 Task: Find connections with filter location Blackburn with filter topic #WebsiteDesignwith filter profile language Potuguese with filter current company Porsche India with filter school Vignan's University with filter industry Technology, Information and Internet with filter service category Nonprofit Consulting with filter keywords title Manufacturing Assembler
Action: Mouse moved to (625, 78)
Screenshot: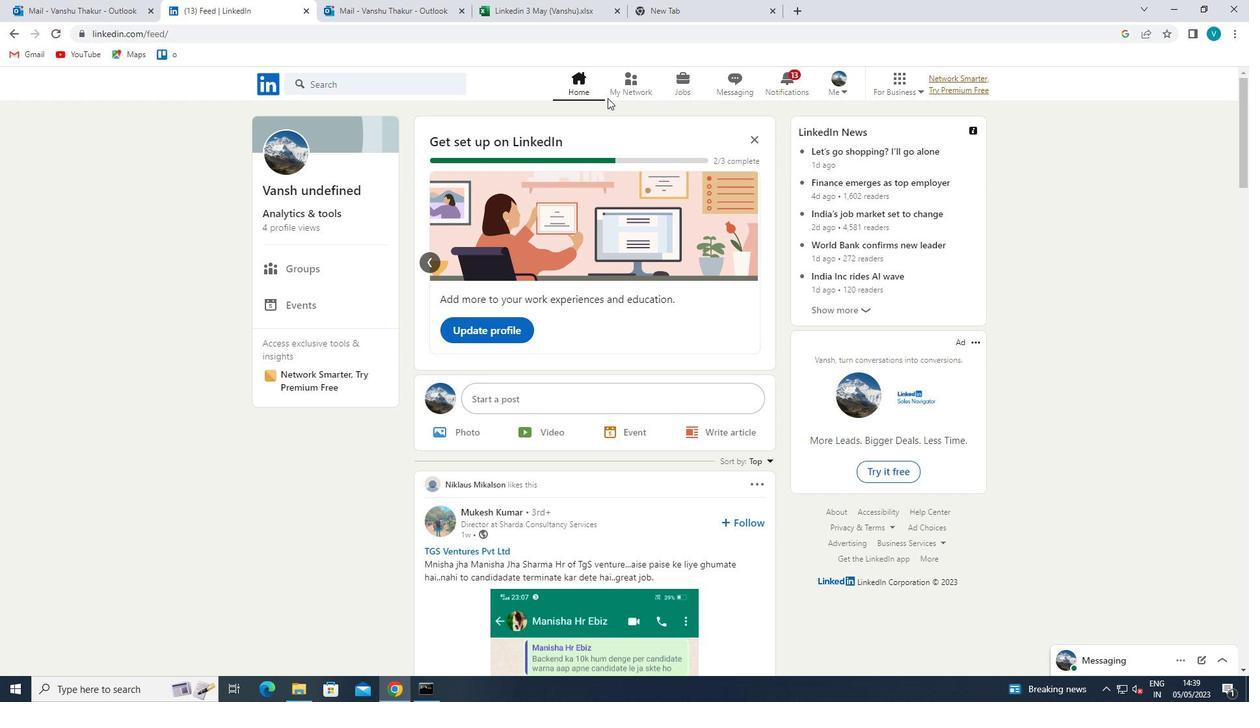 
Action: Mouse pressed left at (625, 78)
Screenshot: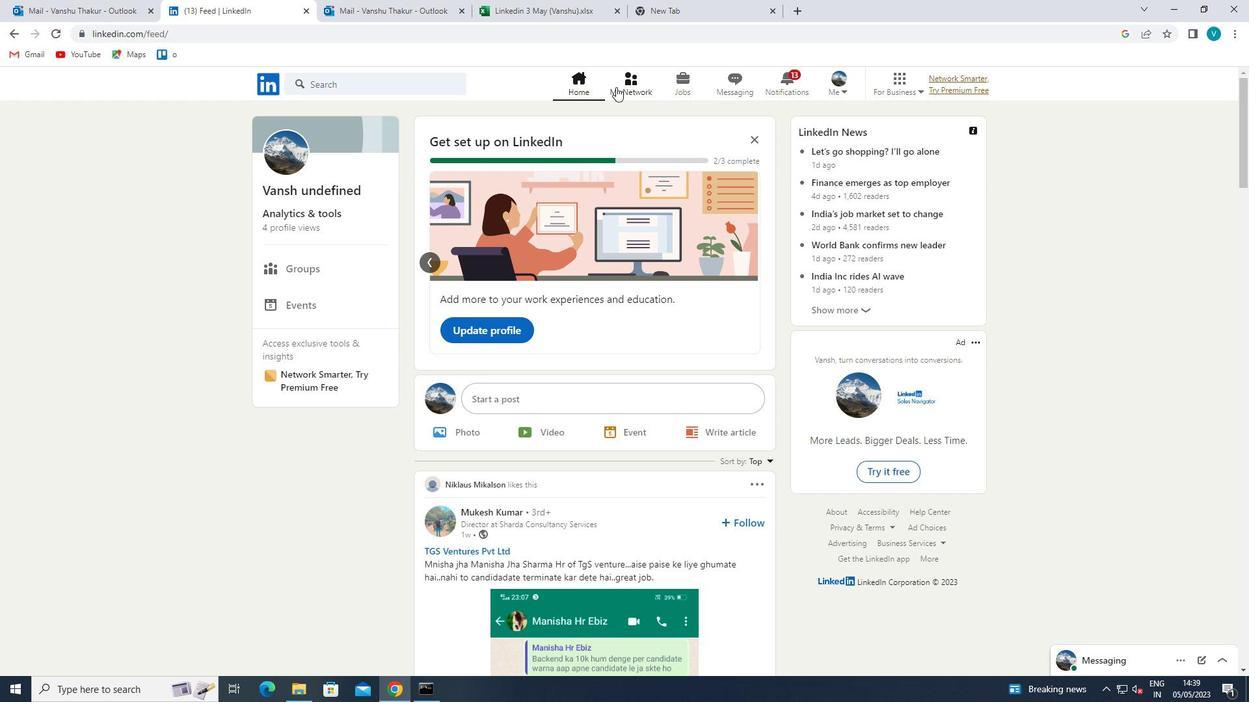 
Action: Mouse moved to (334, 160)
Screenshot: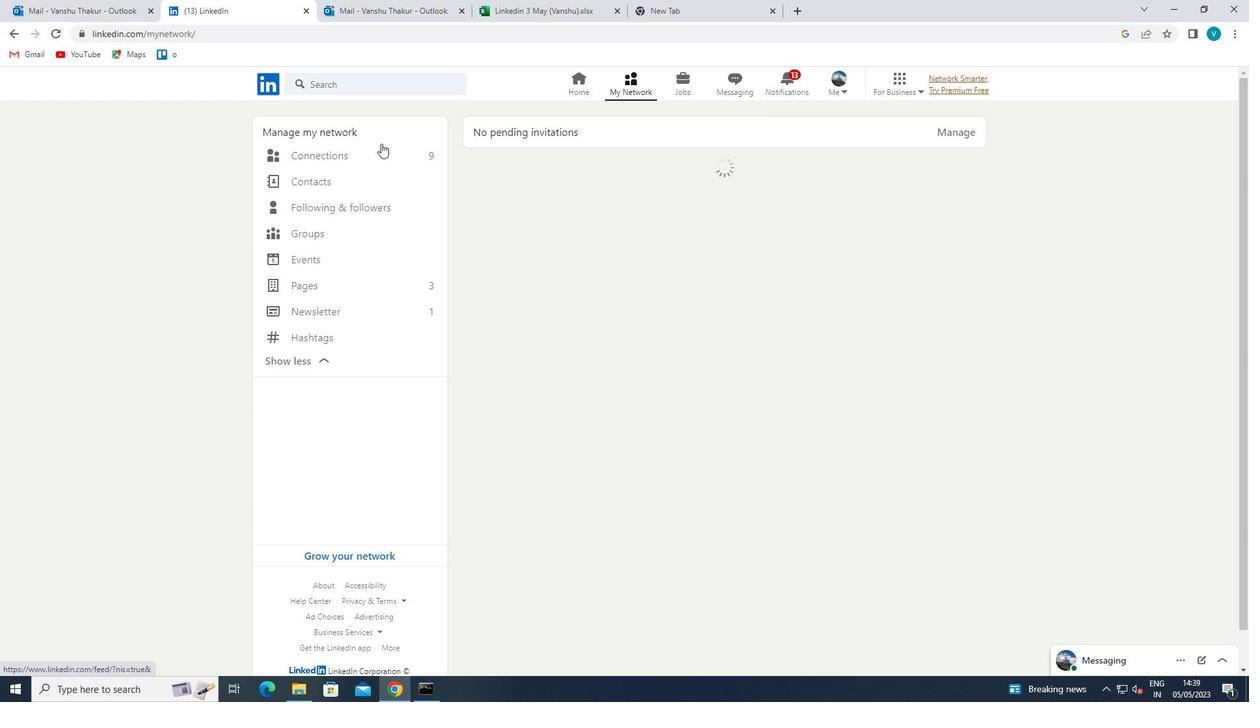 
Action: Mouse pressed left at (334, 160)
Screenshot: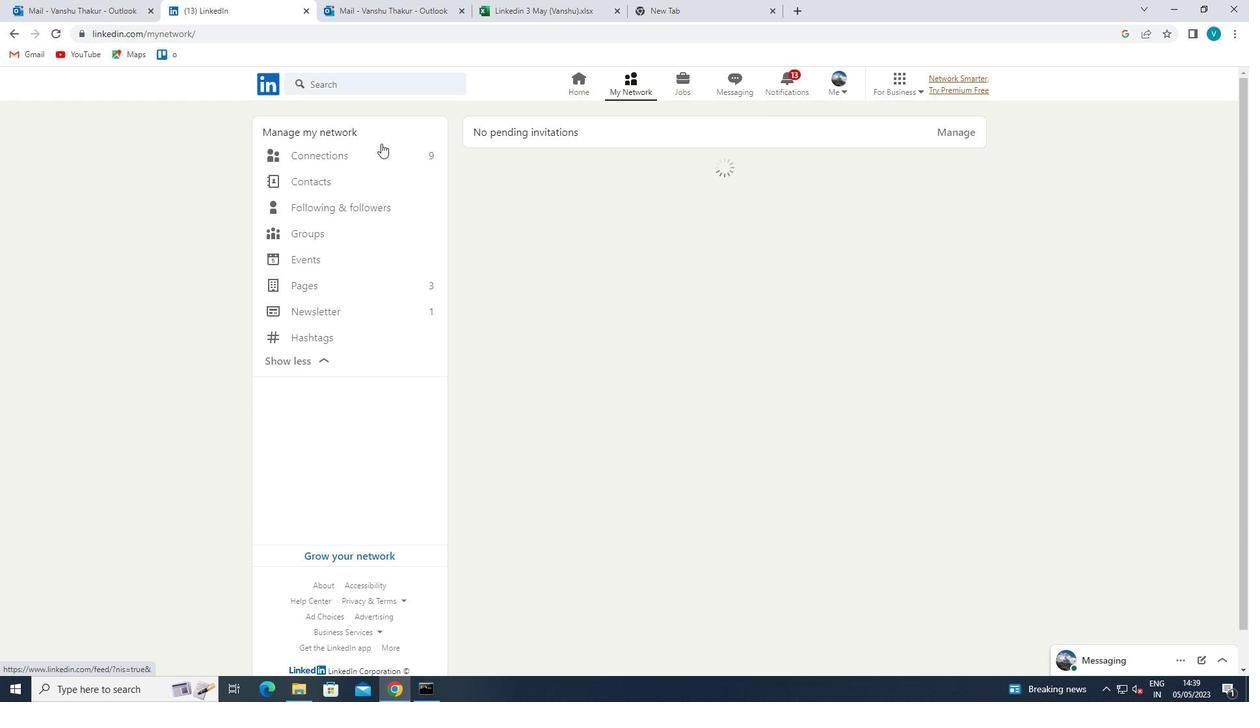 
Action: Mouse moved to (719, 161)
Screenshot: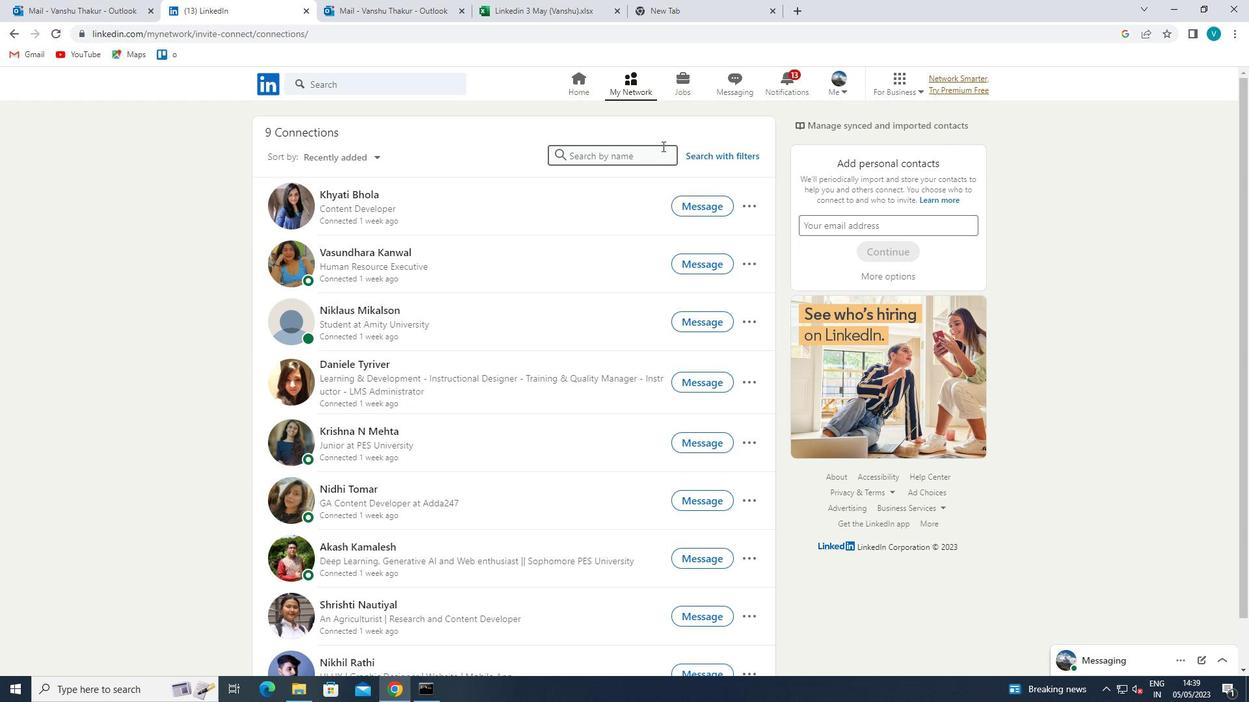 
Action: Mouse pressed left at (719, 161)
Screenshot: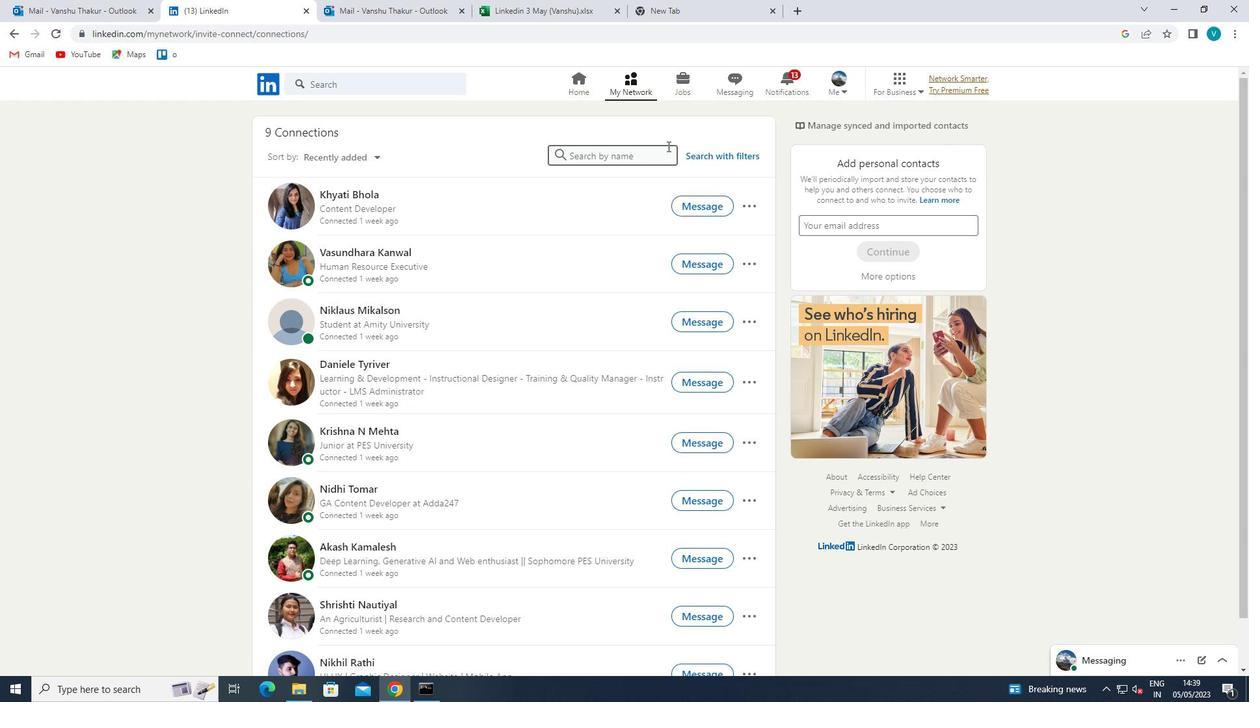 
Action: Mouse moved to (633, 121)
Screenshot: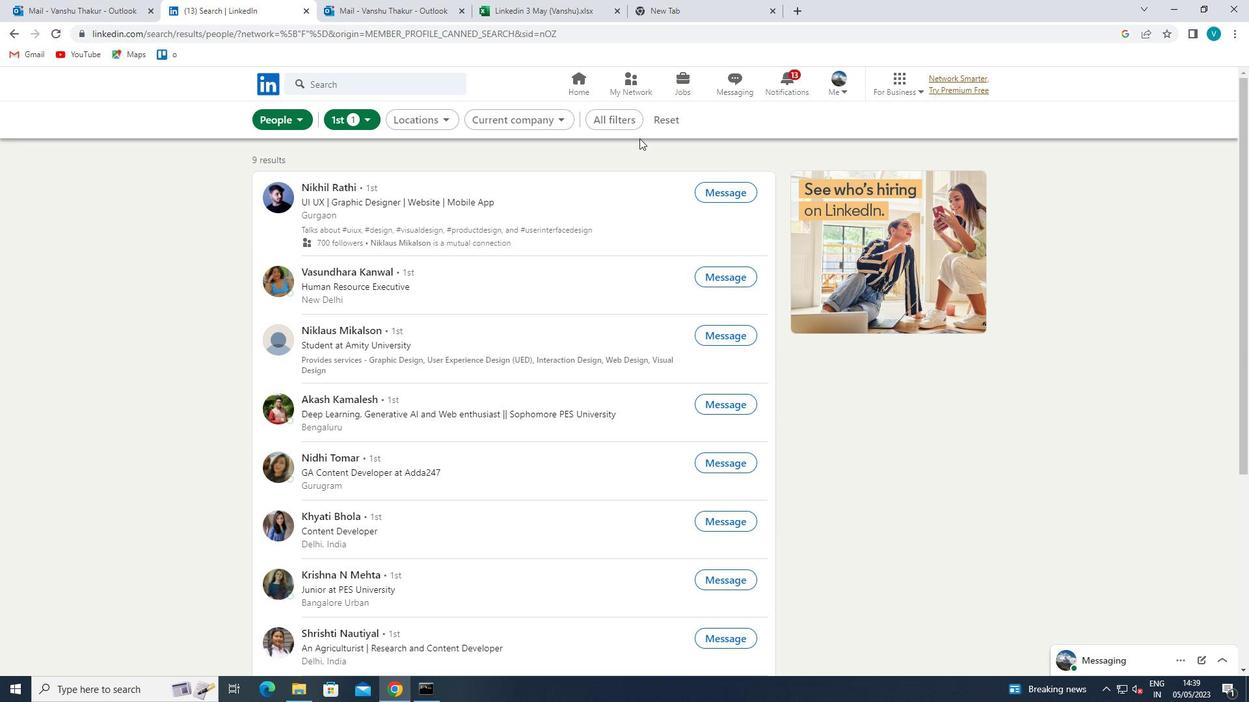 
Action: Mouse pressed left at (633, 121)
Screenshot: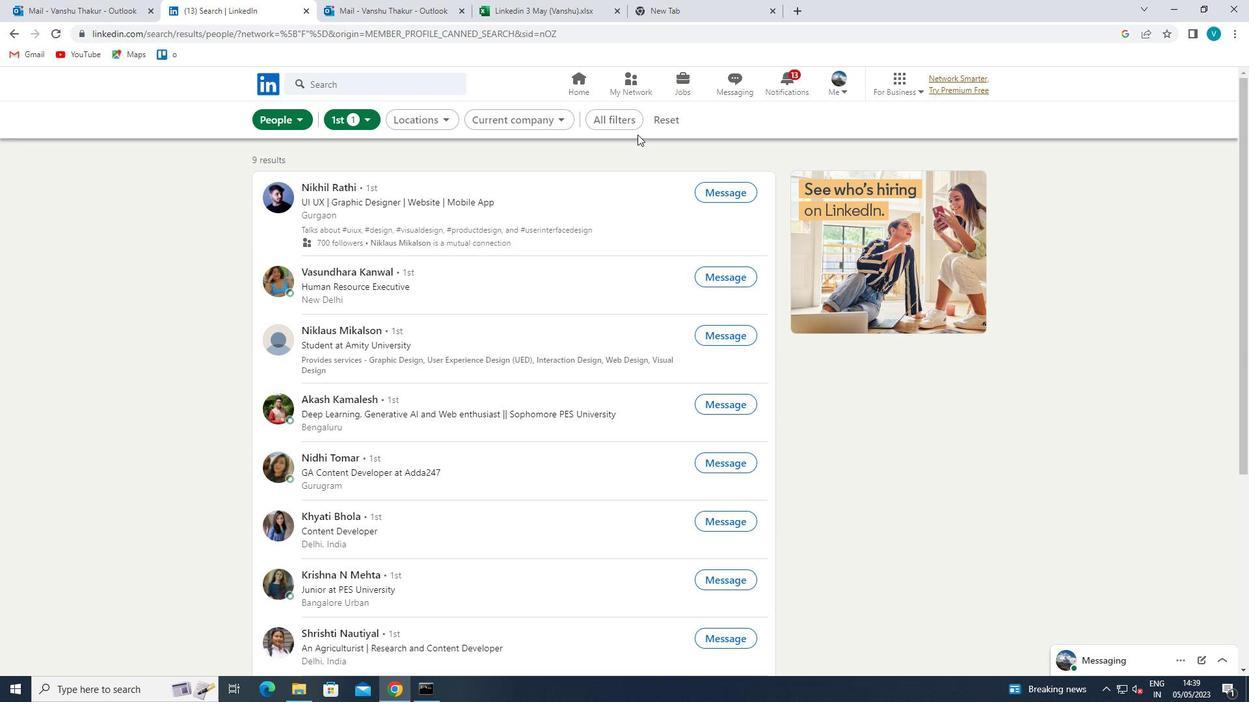 
Action: Mouse moved to (1052, 289)
Screenshot: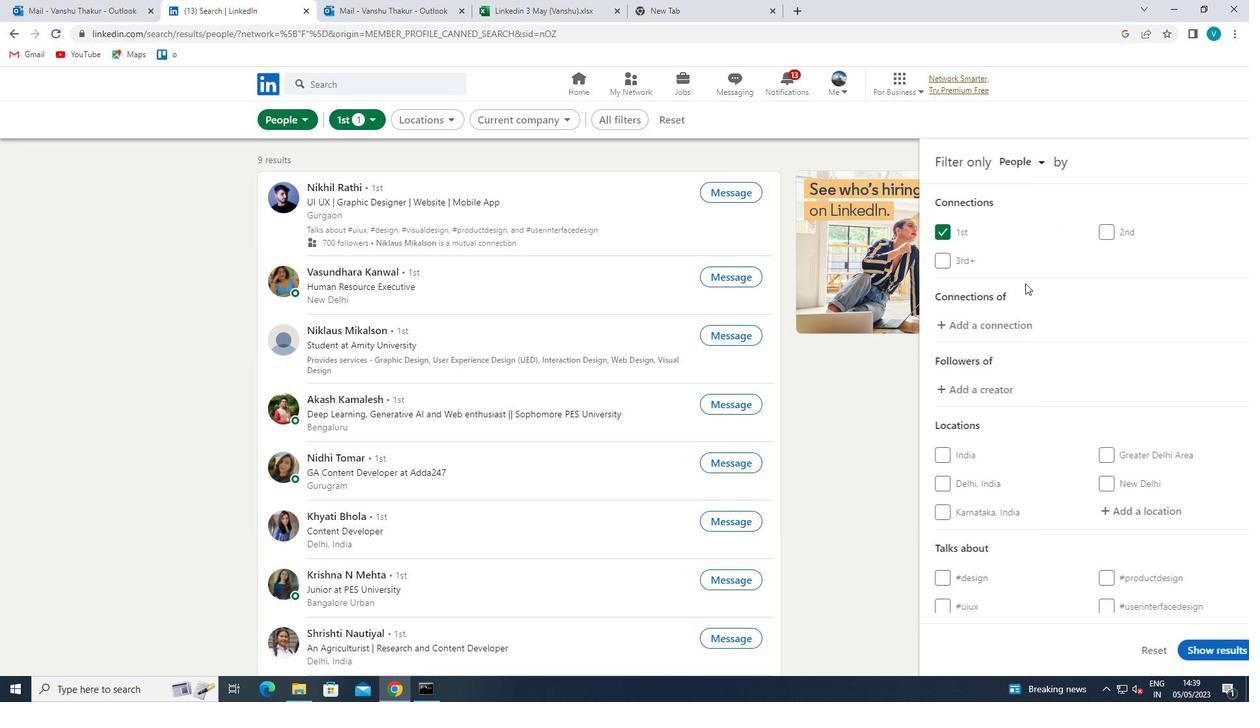 
Action: Mouse scrolled (1052, 288) with delta (0, 0)
Screenshot: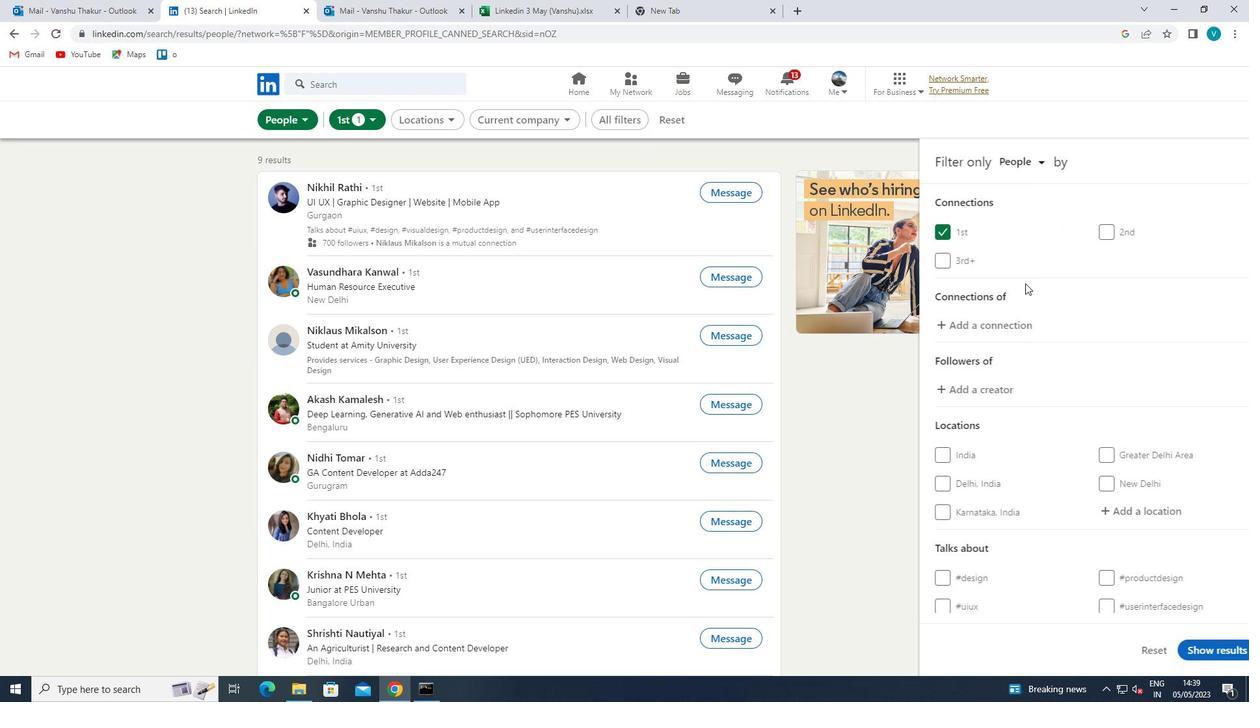 
Action: Mouse moved to (1053, 290)
Screenshot: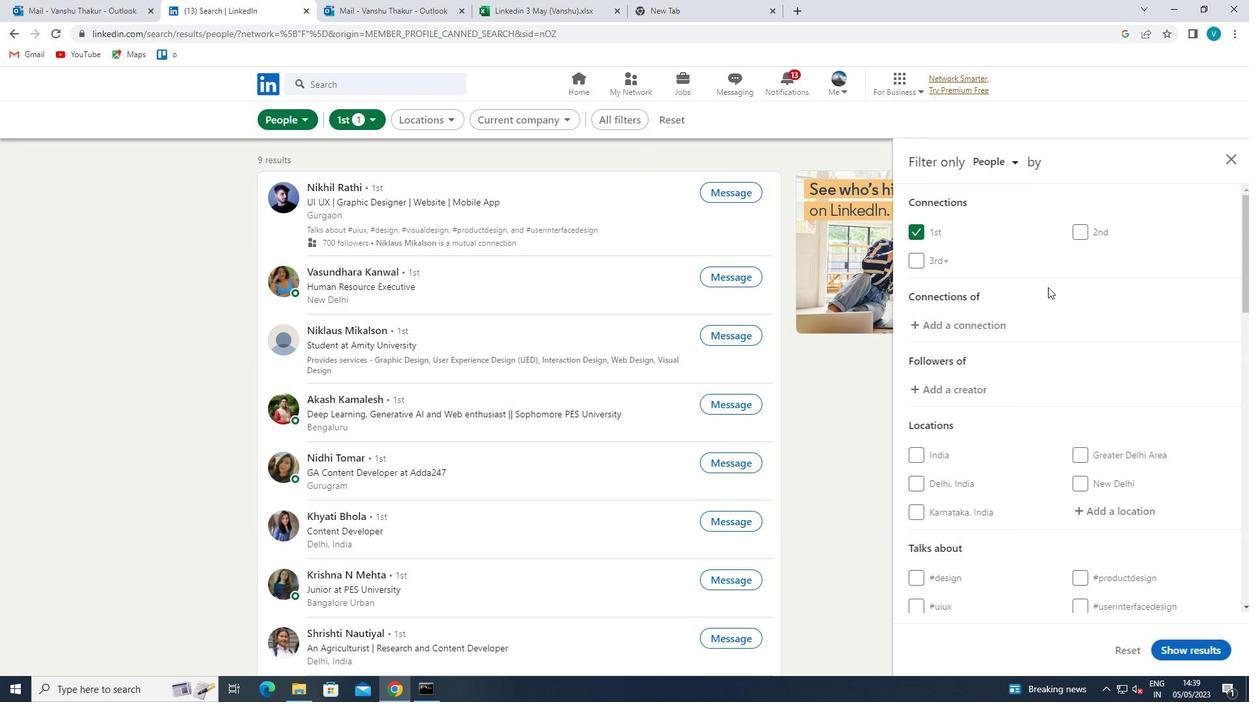 
Action: Mouse scrolled (1053, 289) with delta (0, 0)
Screenshot: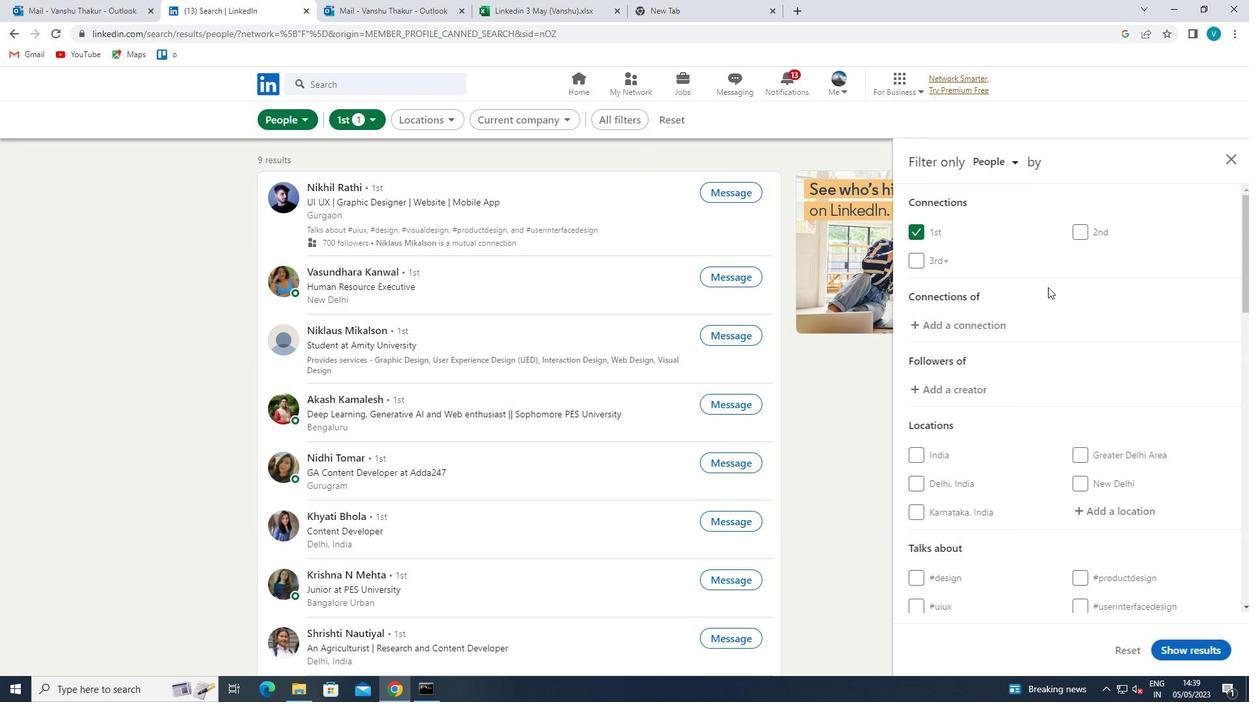 
Action: Mouse scrolled (1053, 289) with delta (0, 0)
Screenshot: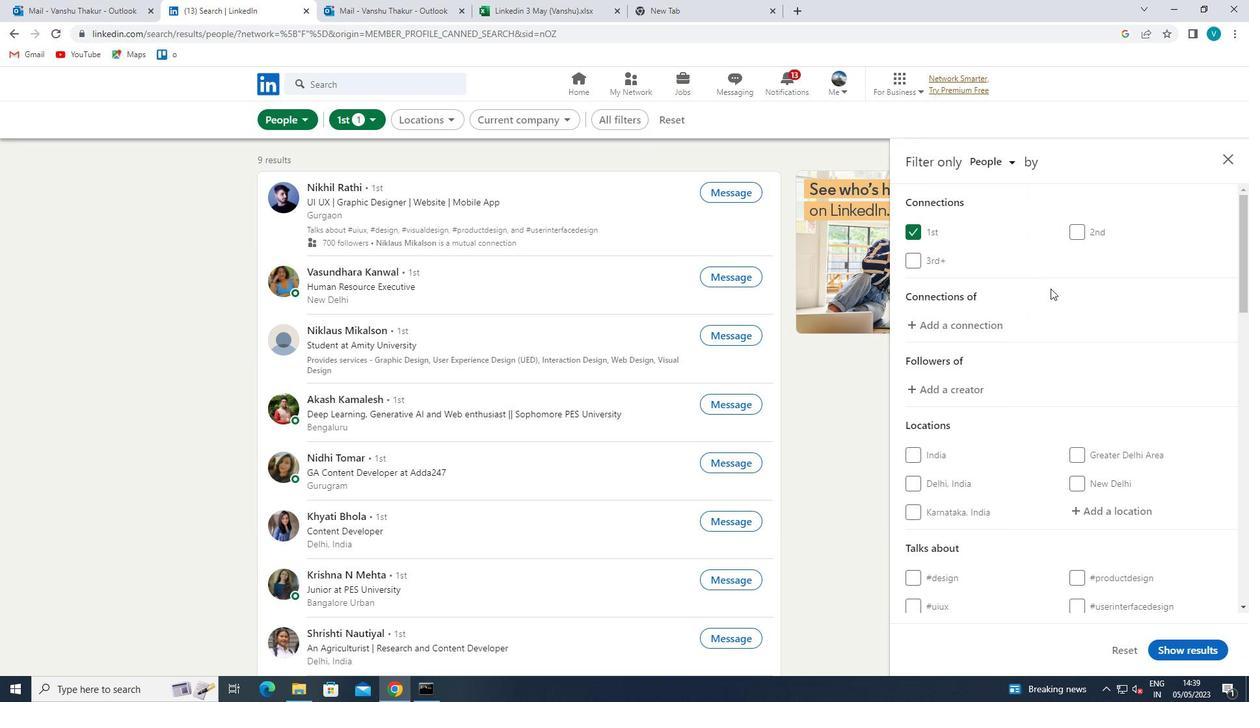 
Action: Mouse moved to (1120, 325)
Screenshot: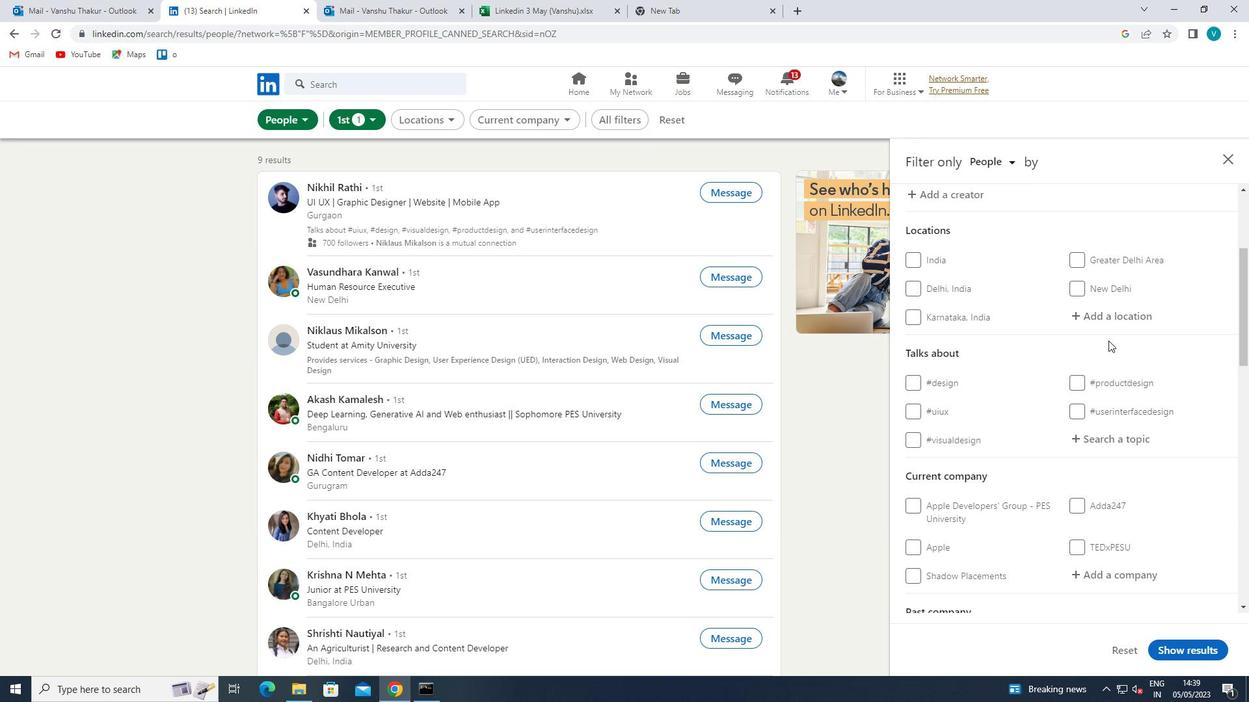 
Action: Mouse pressed left at (1120, 325)
Screenshot: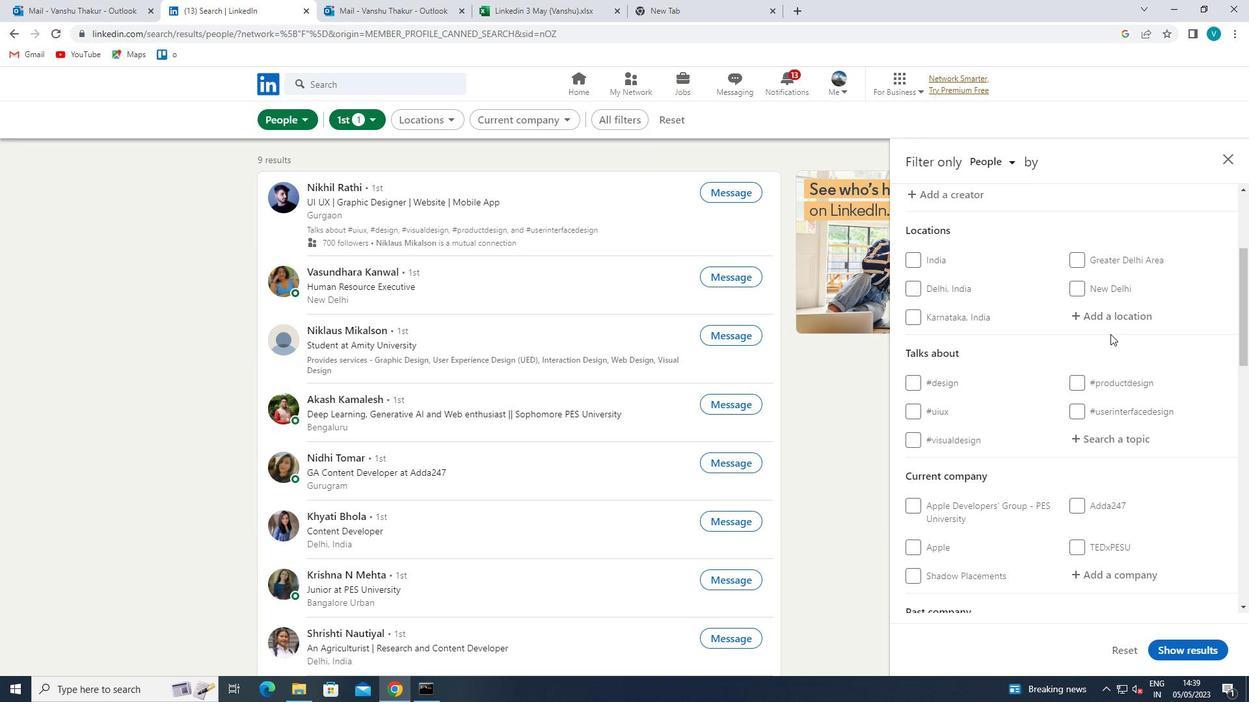 
Action: Key pressed <Key.shift>BLACKBURN
Screenshot: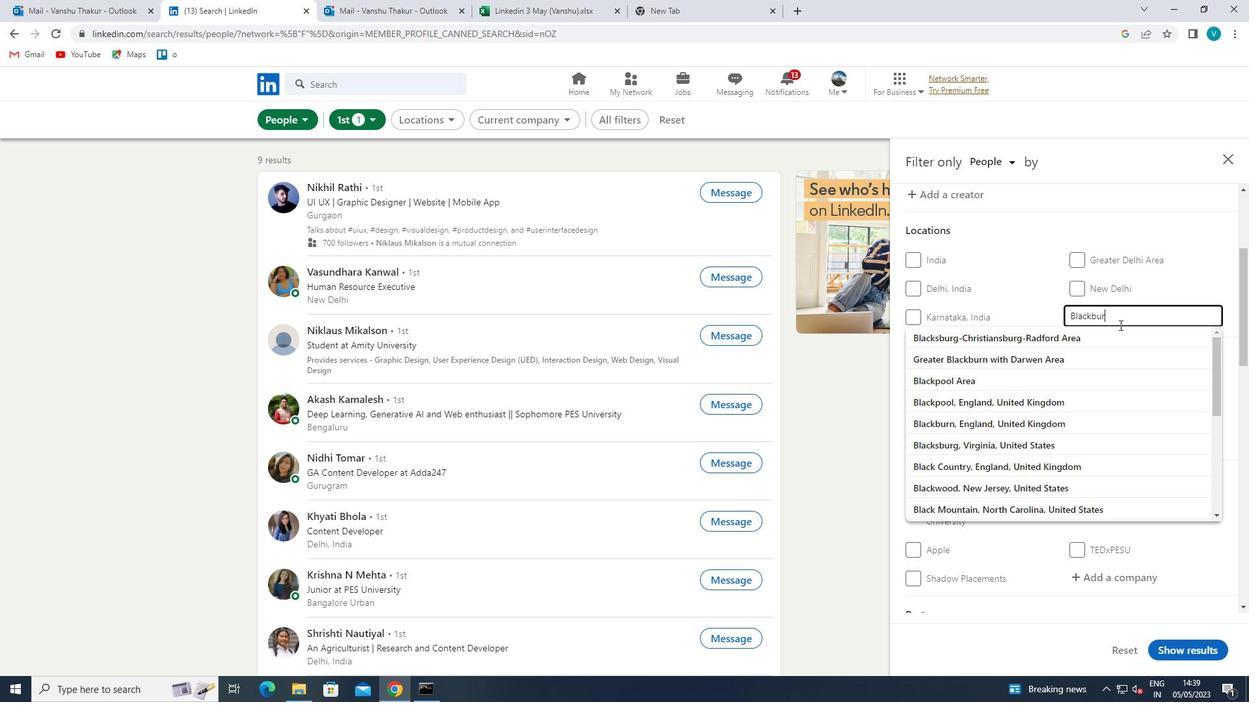
Action: Mouse moved to (1103, 333)
Screenshot: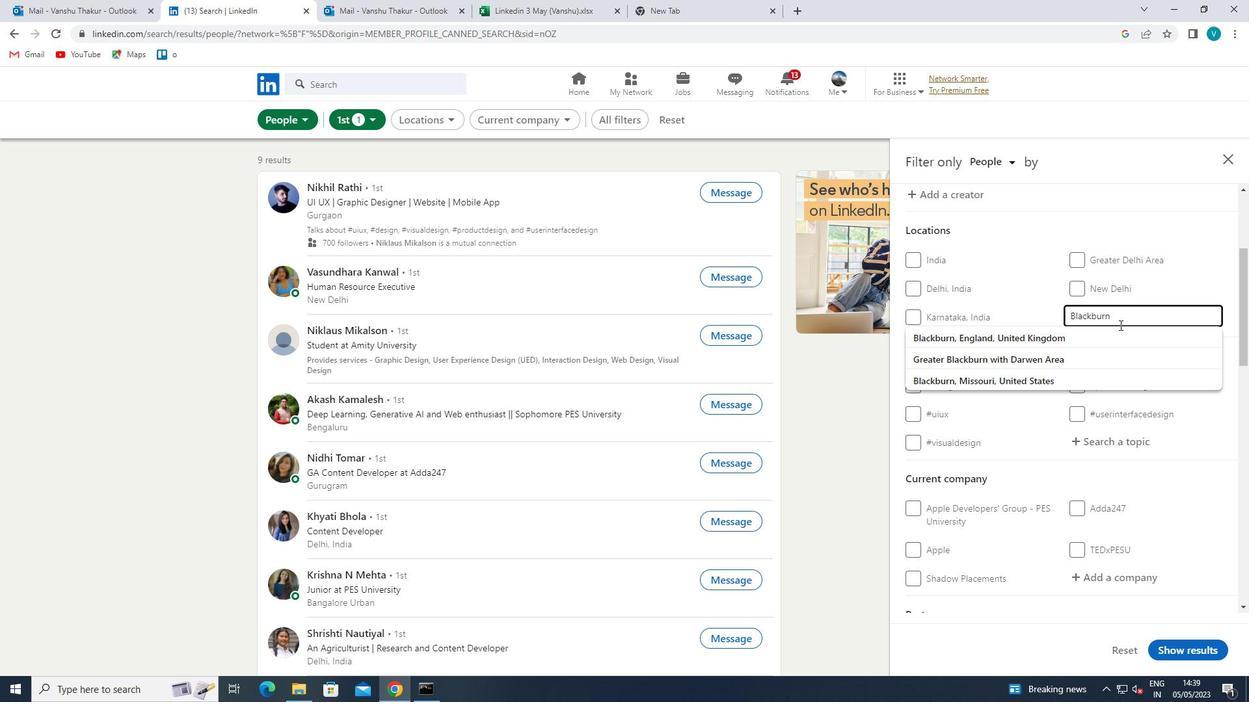 
Action: Mouse pressed left at (1103, 333)
Screenshot: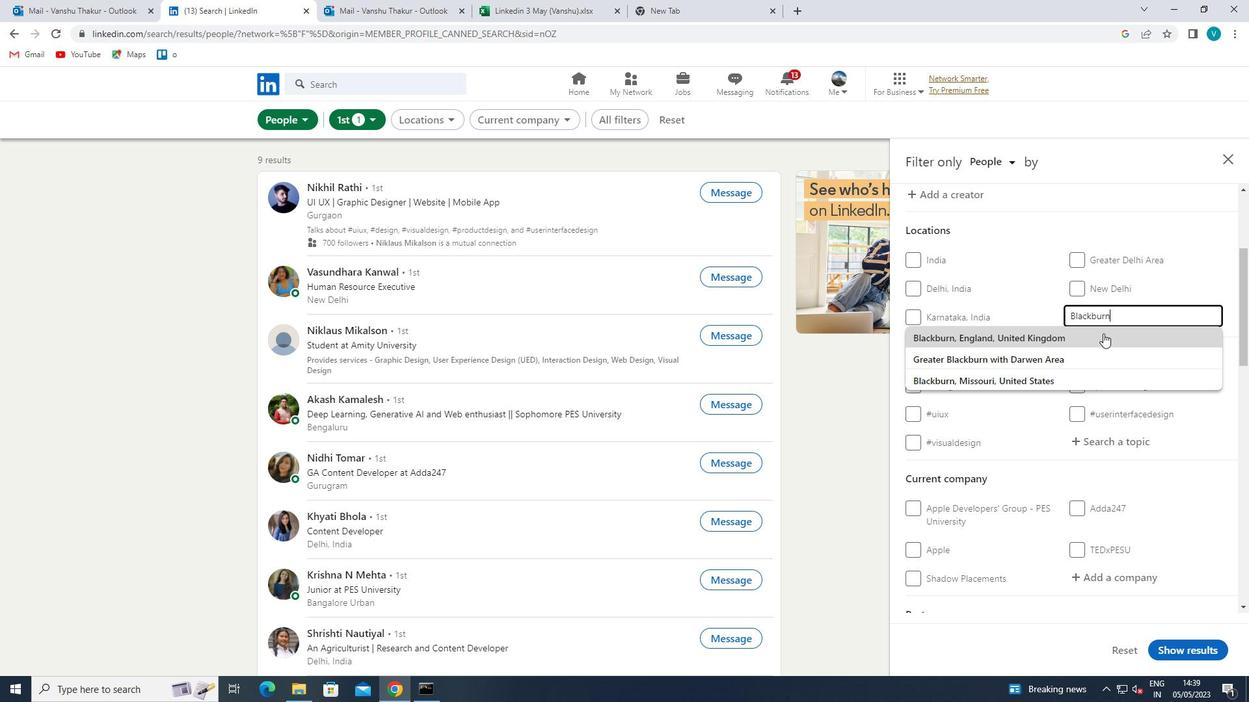 
Action: Mouse moved to (1101, 335)
Screenshot: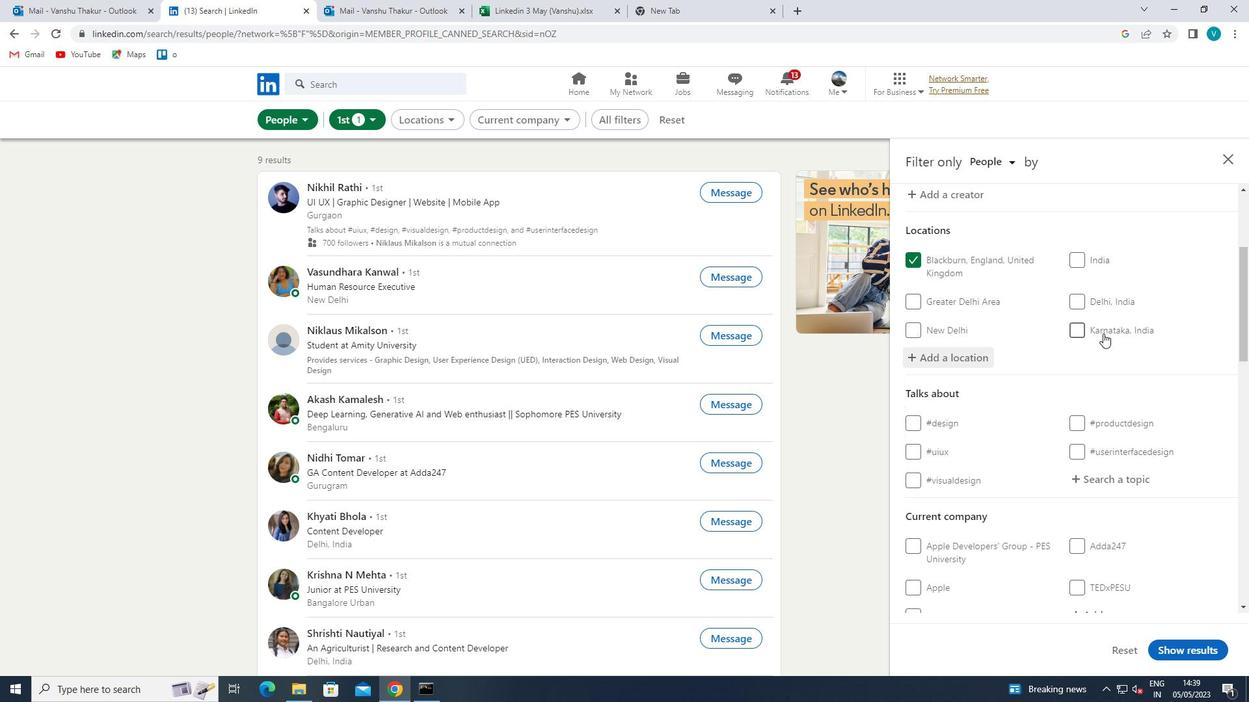 
Action: Mouse scrolled (1101, 335) with delta (0, 0)
Screenshot: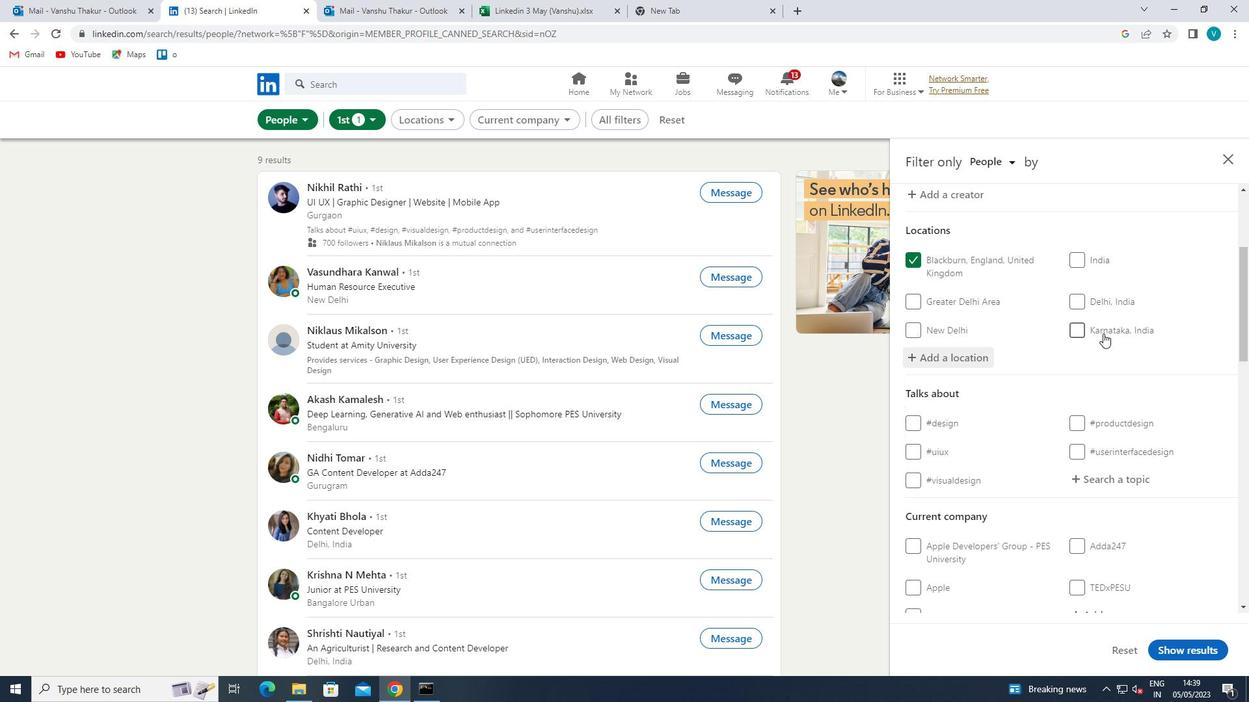 
Action: Mouse moved to (1099, 336)
Screenshot: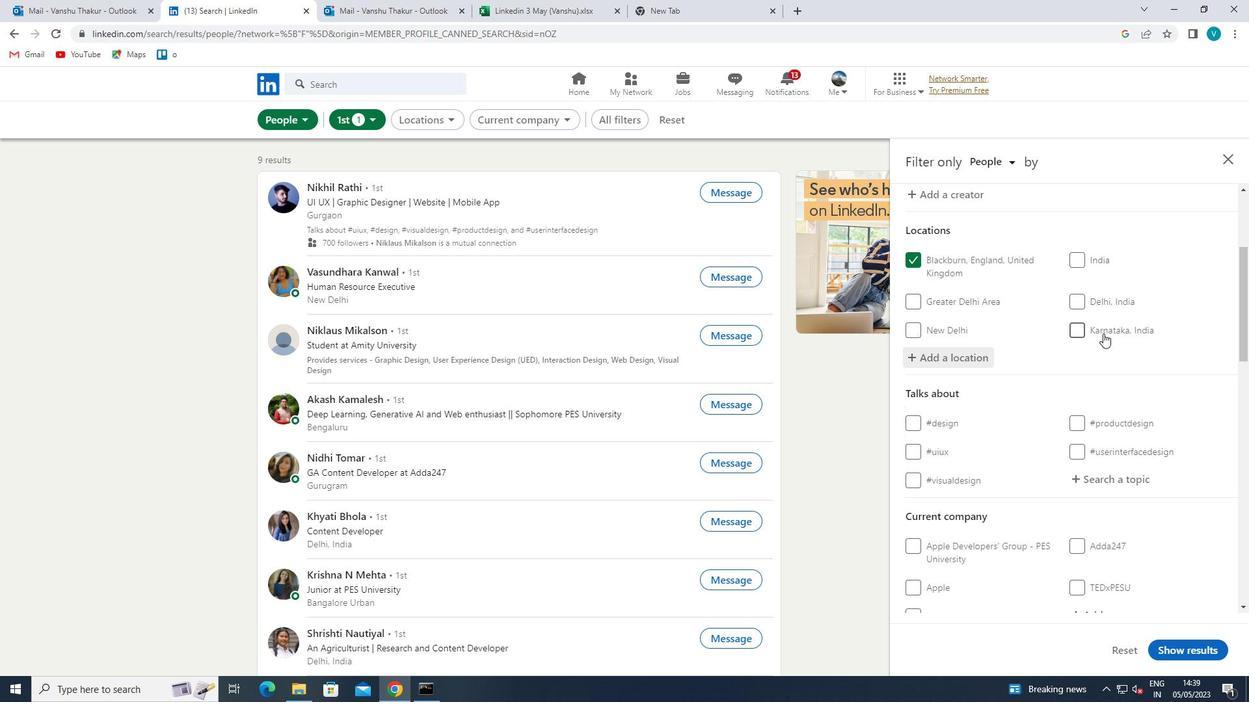 
Action: Mouse scrolled (1099, 335) with delta (0, 0)
Screenshot: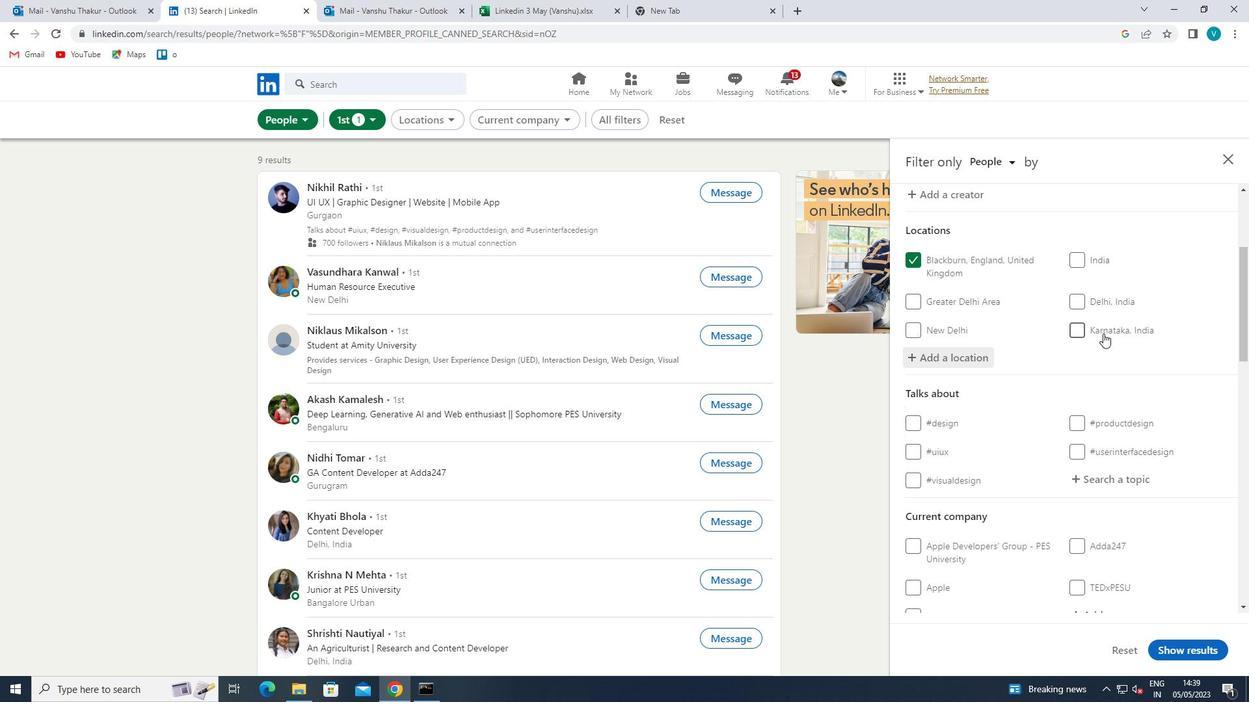 
Action: Mouse moved to (1092, 341)
Screenshot: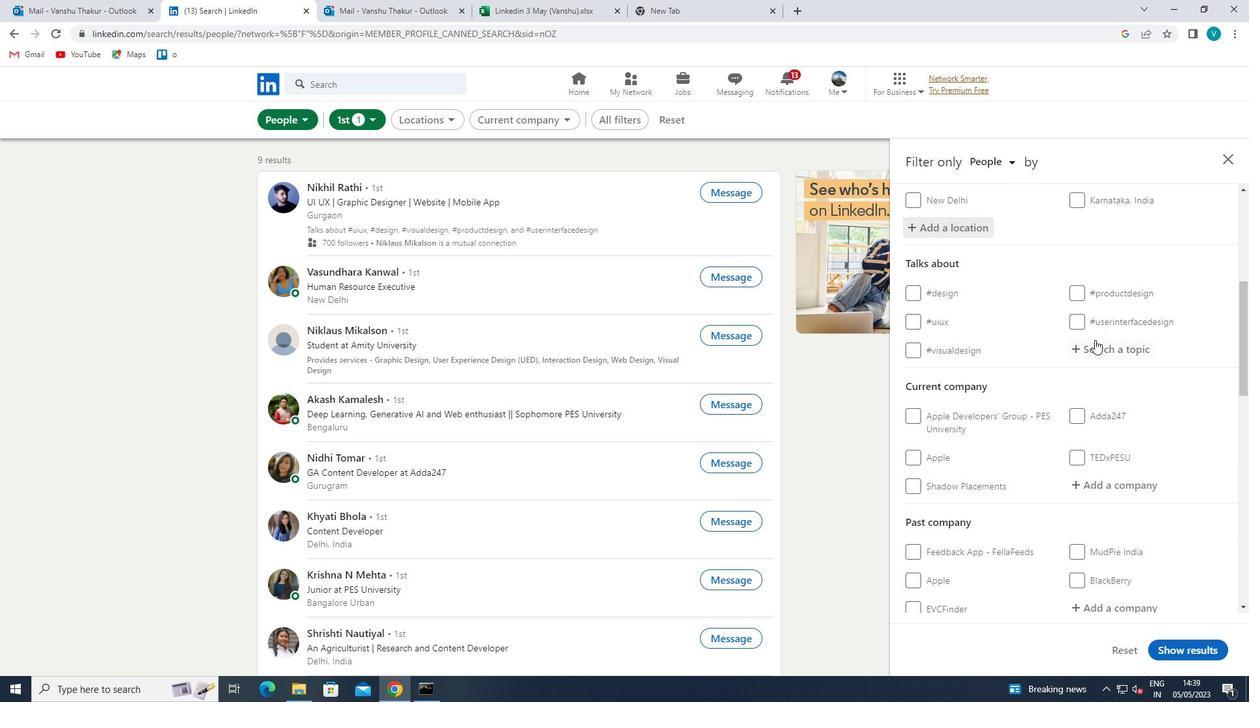 
Action: Mouse pressed left at (1092, 341)
Screenshot: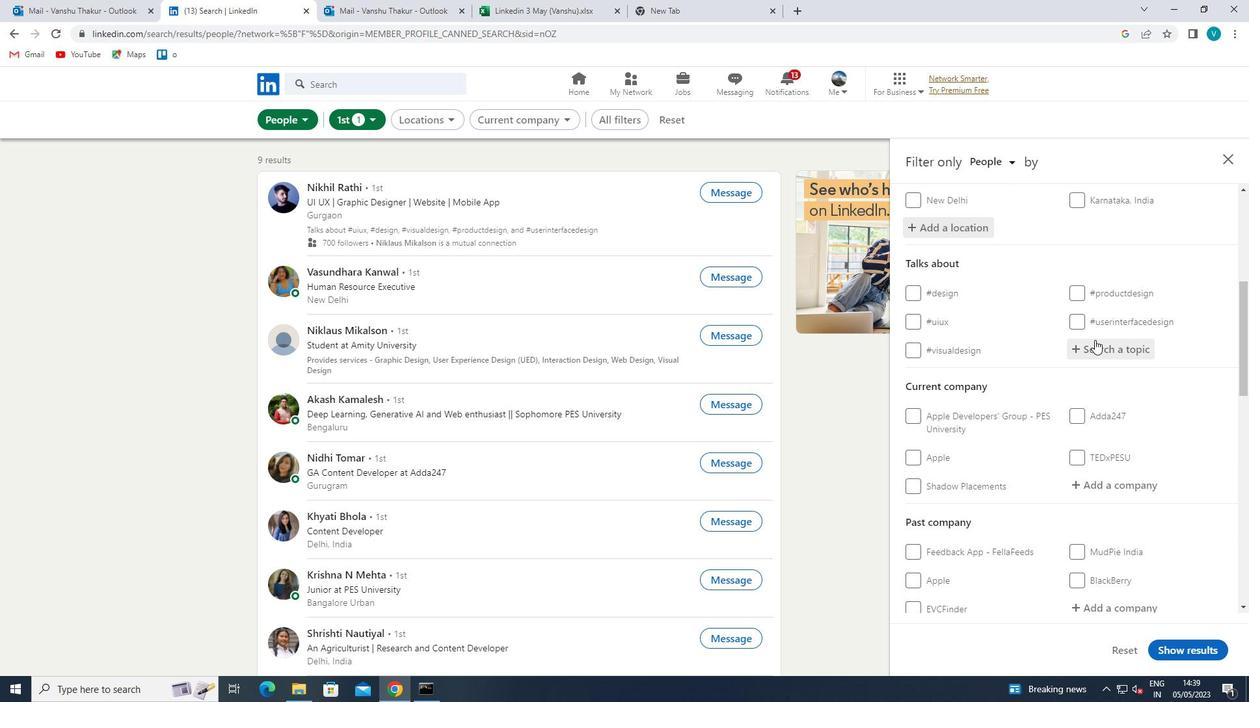 
Action: Key pressed WEBSITE
Screenshot: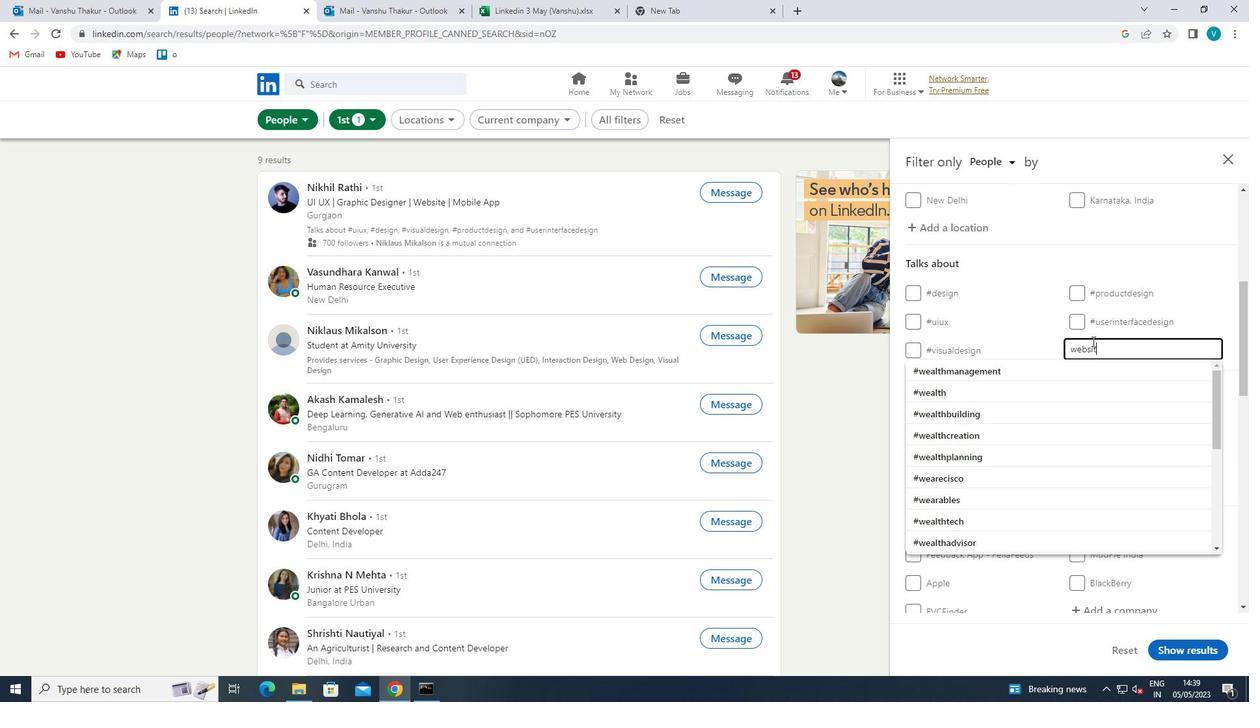 
Action: Mouse moved to (1077, 387)
Screenshot: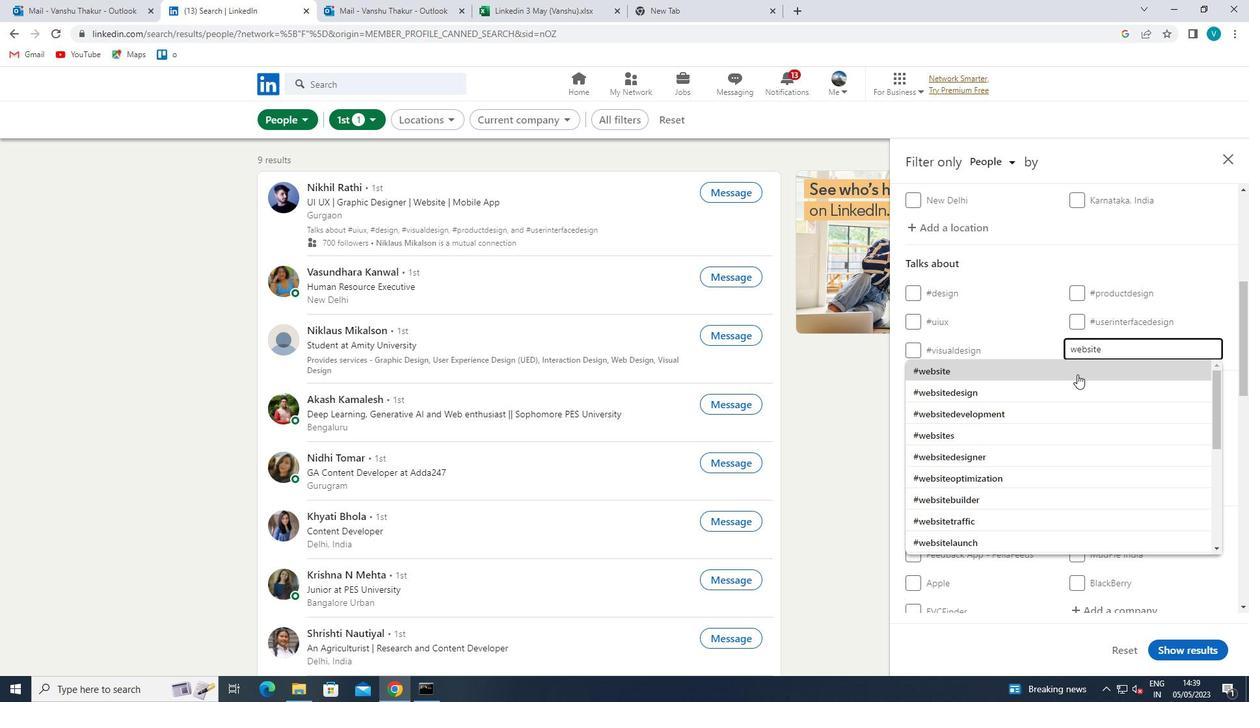 
Action: Mouse pressed left at (1077, 387)
Screenshot: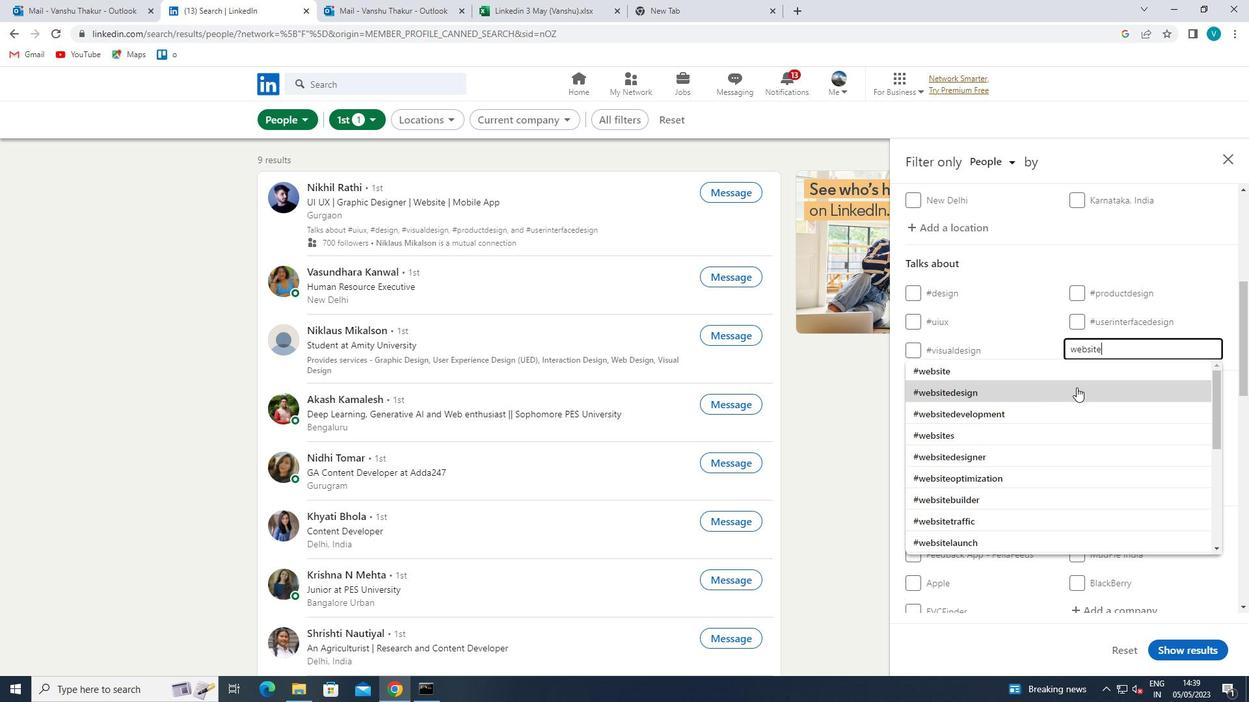 
Action: Mouse scrolled (1077, 387) with delta (0, 0)
Screenshot: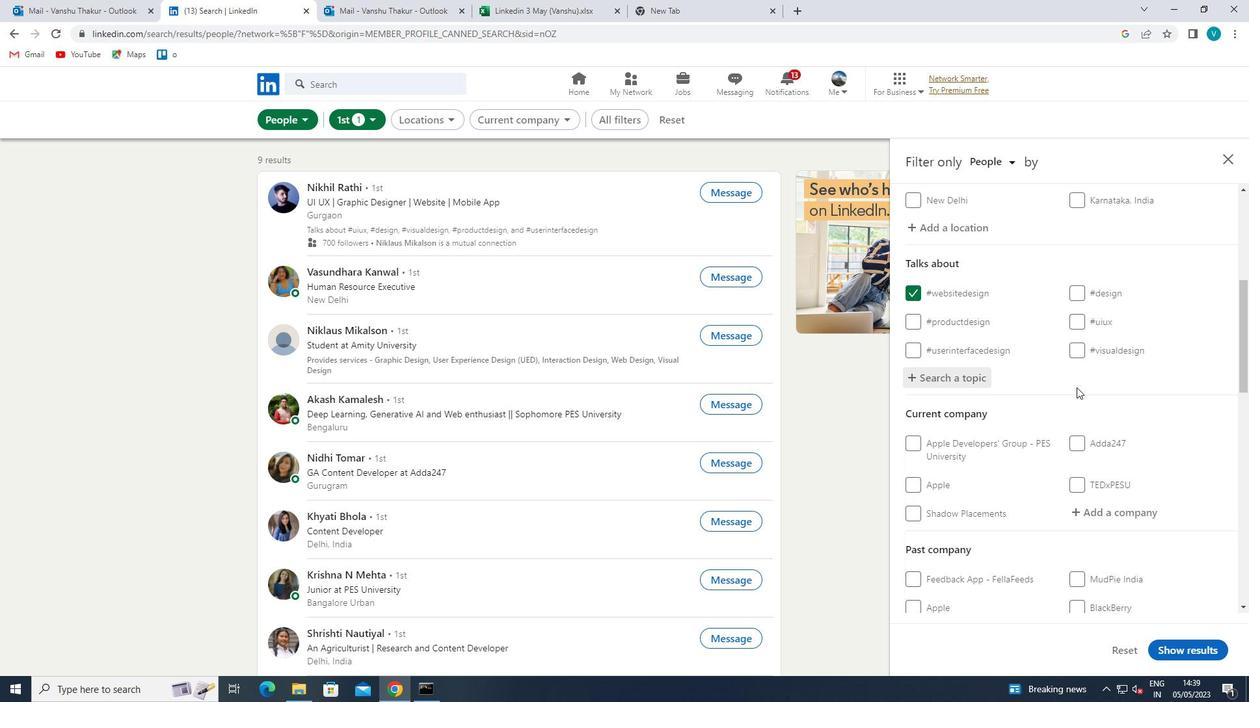 
Action: Mouse scrolled (1077, 387) with delta (0, 0)
Screenshot: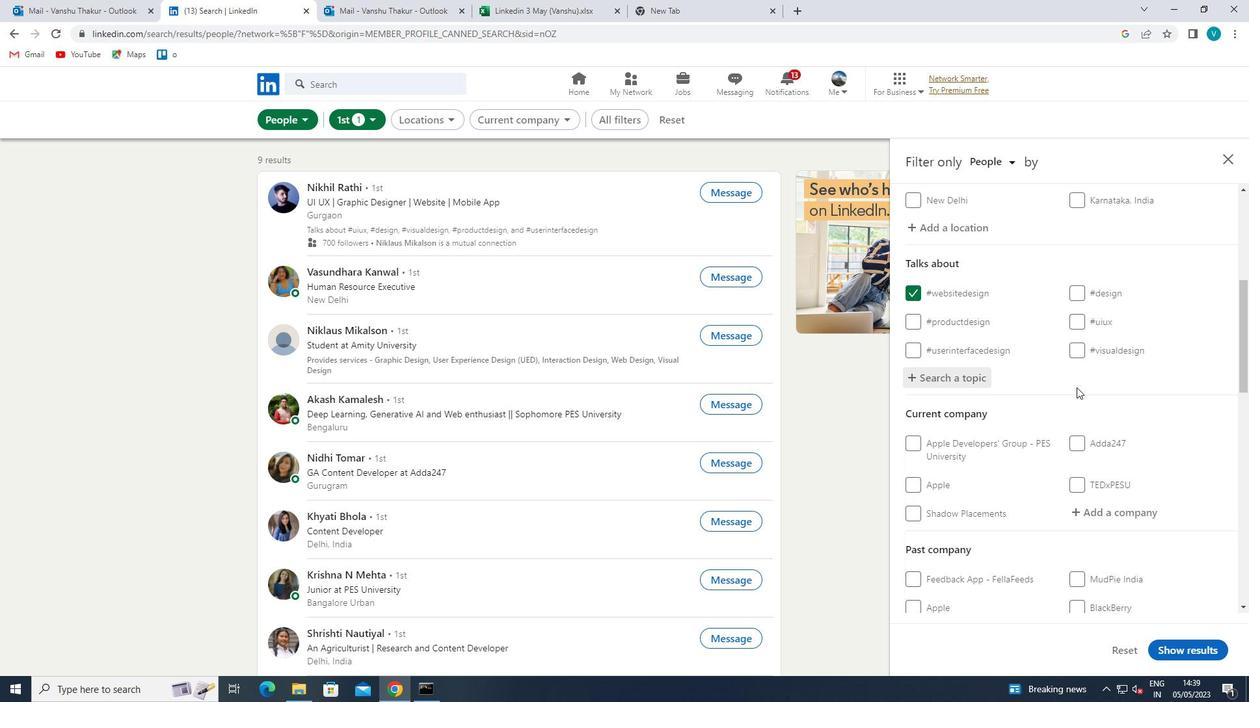 
Action: Mouse moved to (1090, 380)
Screenshot: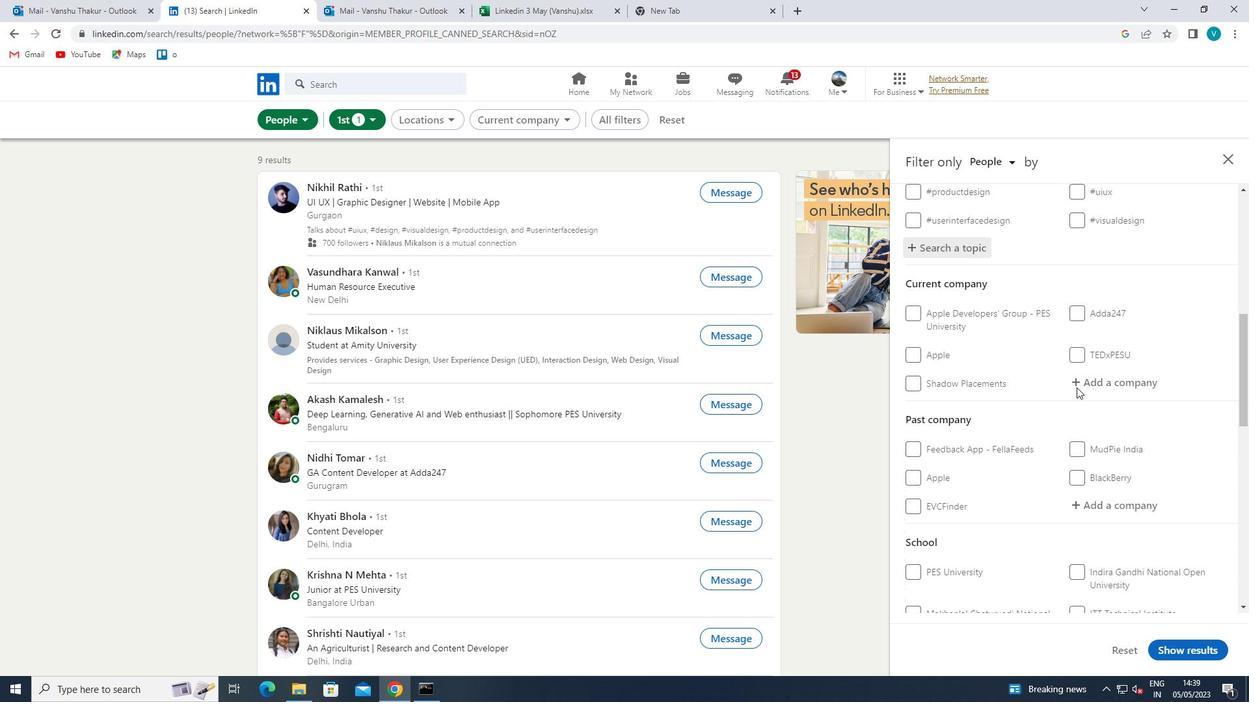 
Action: Mouse pressed left at (1090, 380)
Screenshot: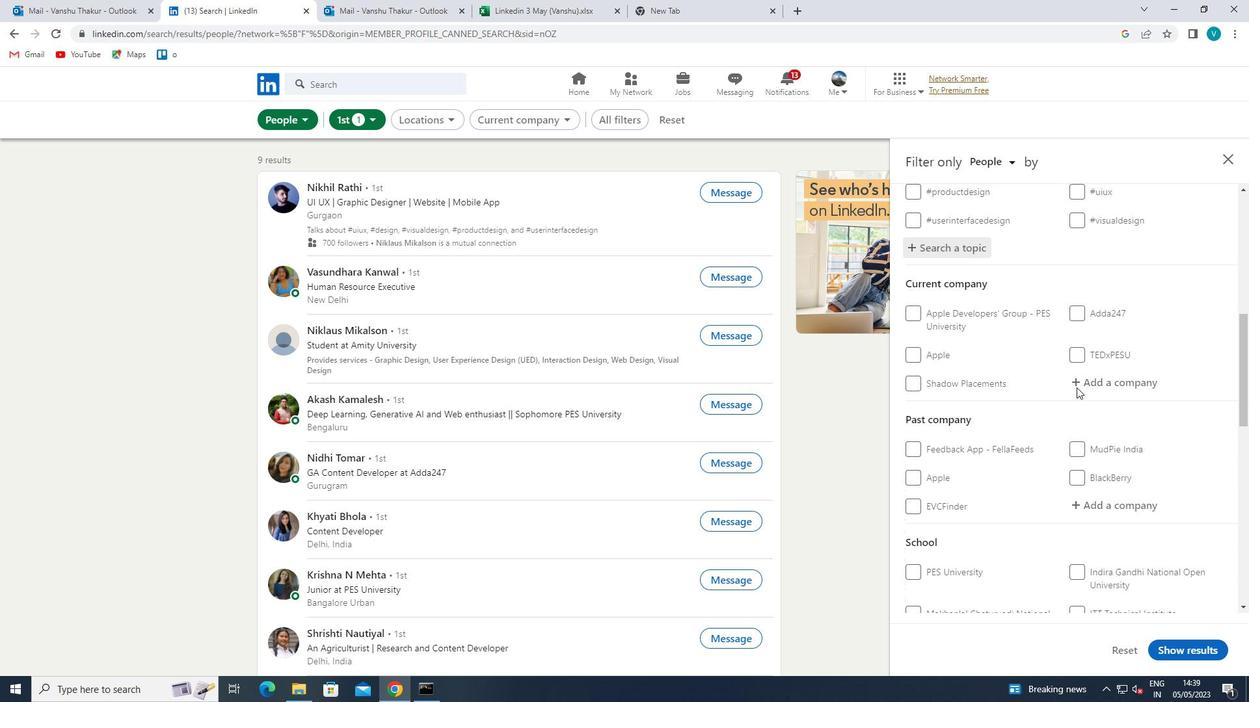 
Action: Mouse moved to (1094, 378)
Screenshot: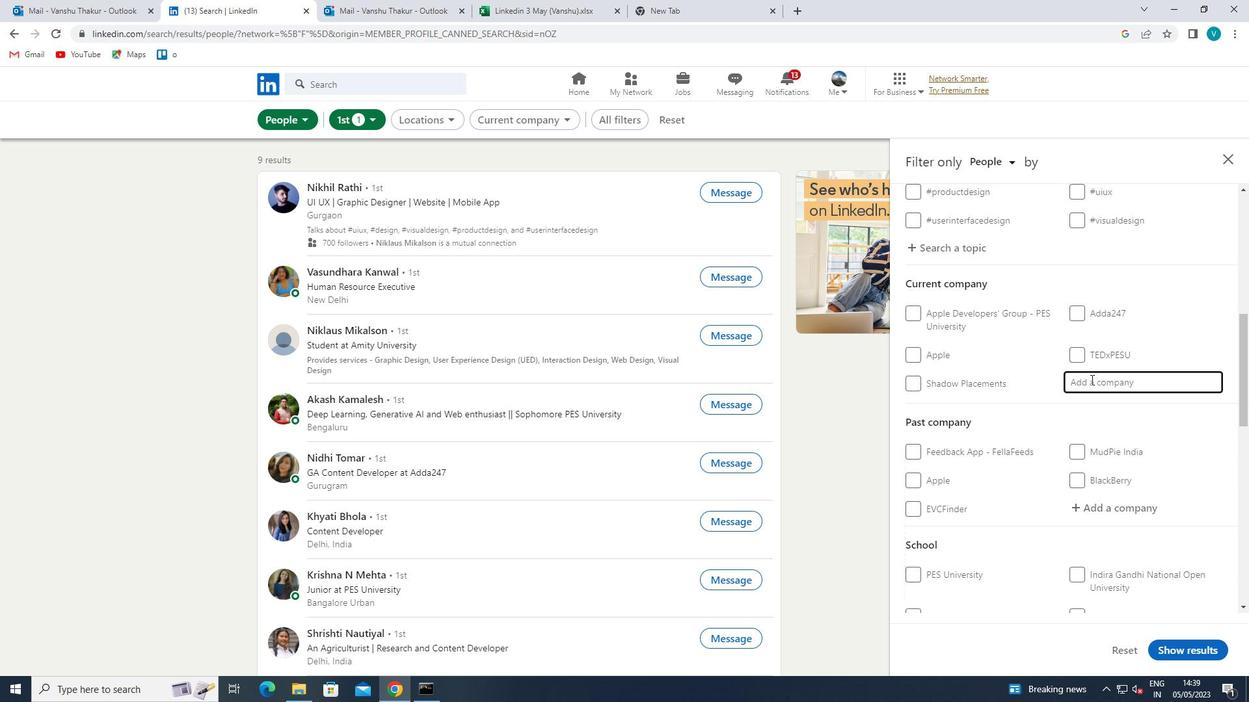 
Action: Key pressed <Key.shift>PORSCHE
Screenshot: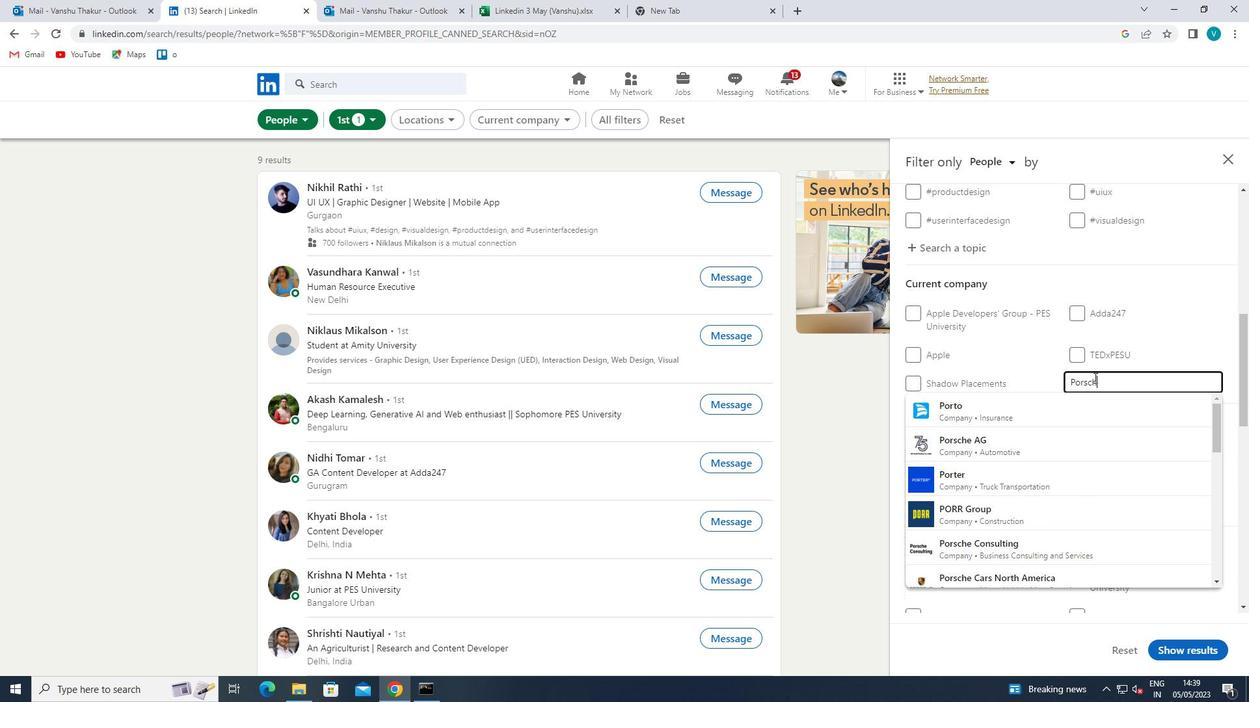 
Action: Mouse moved to (1088, 380)
Screenshot: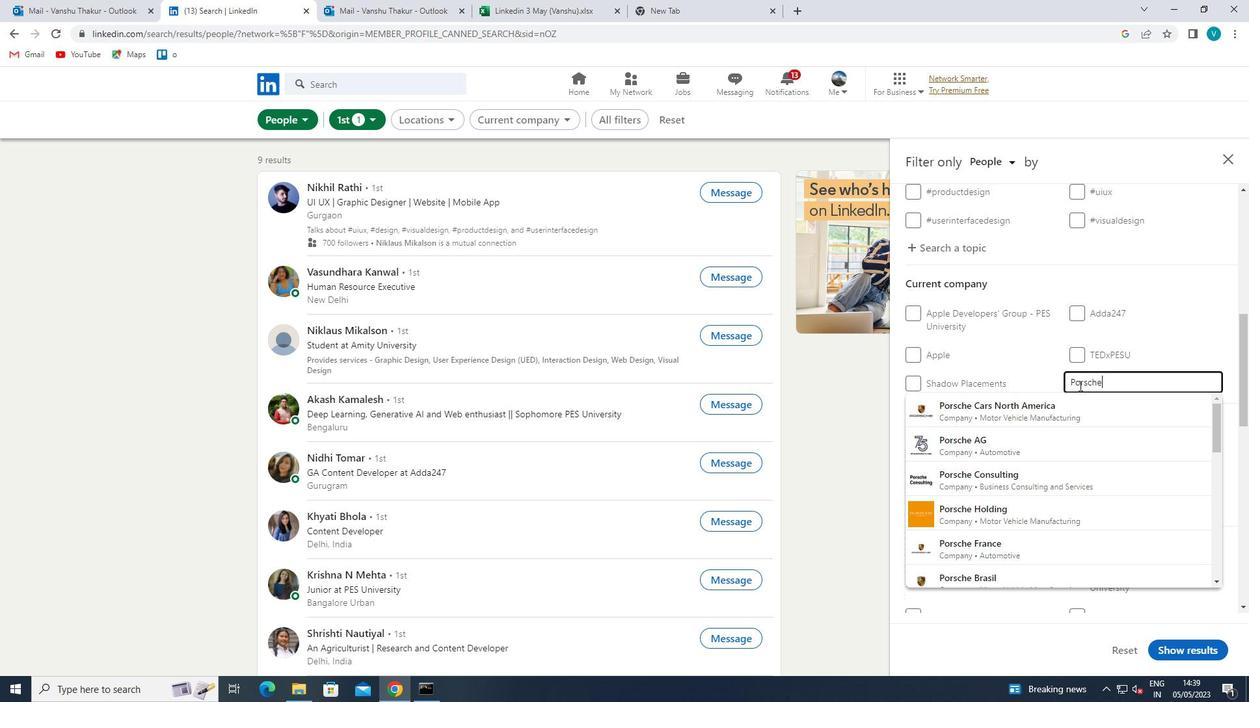 
Action: Key pressed <Key.space><Key.shift><Key.shift><Key.shift>I
Screenshot: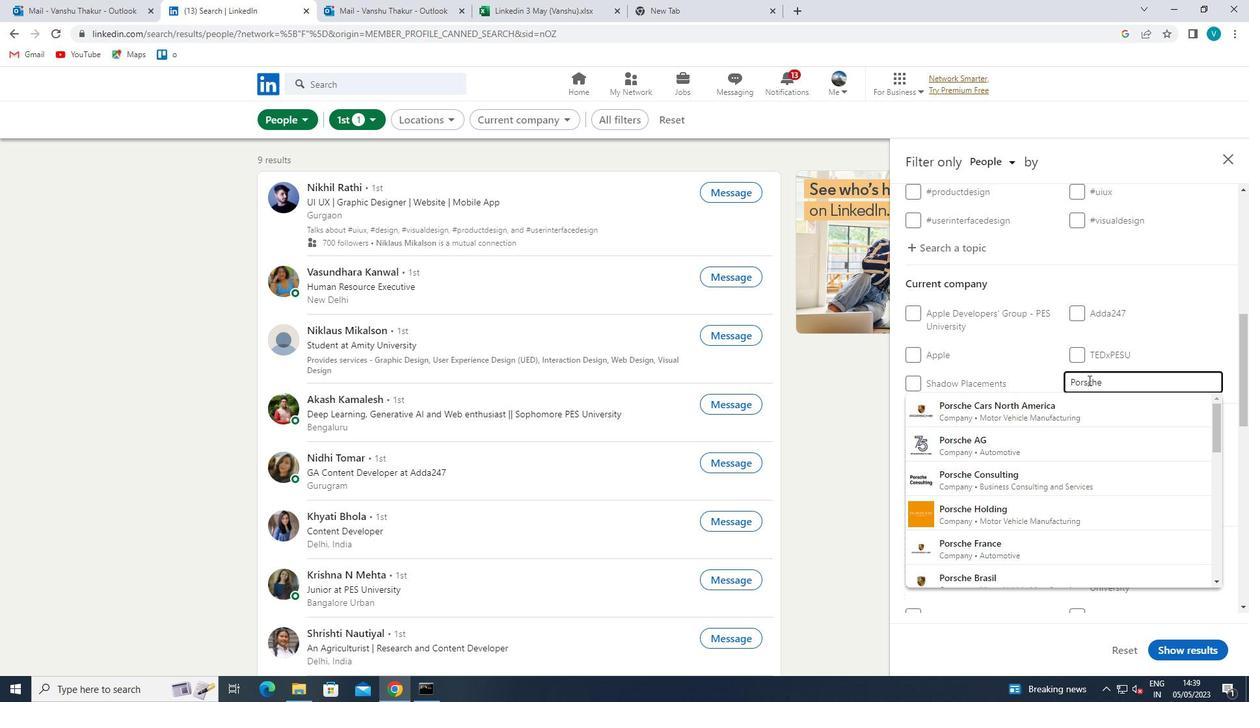 
Action: Mouse moved to (1049, 443)
Screenshot: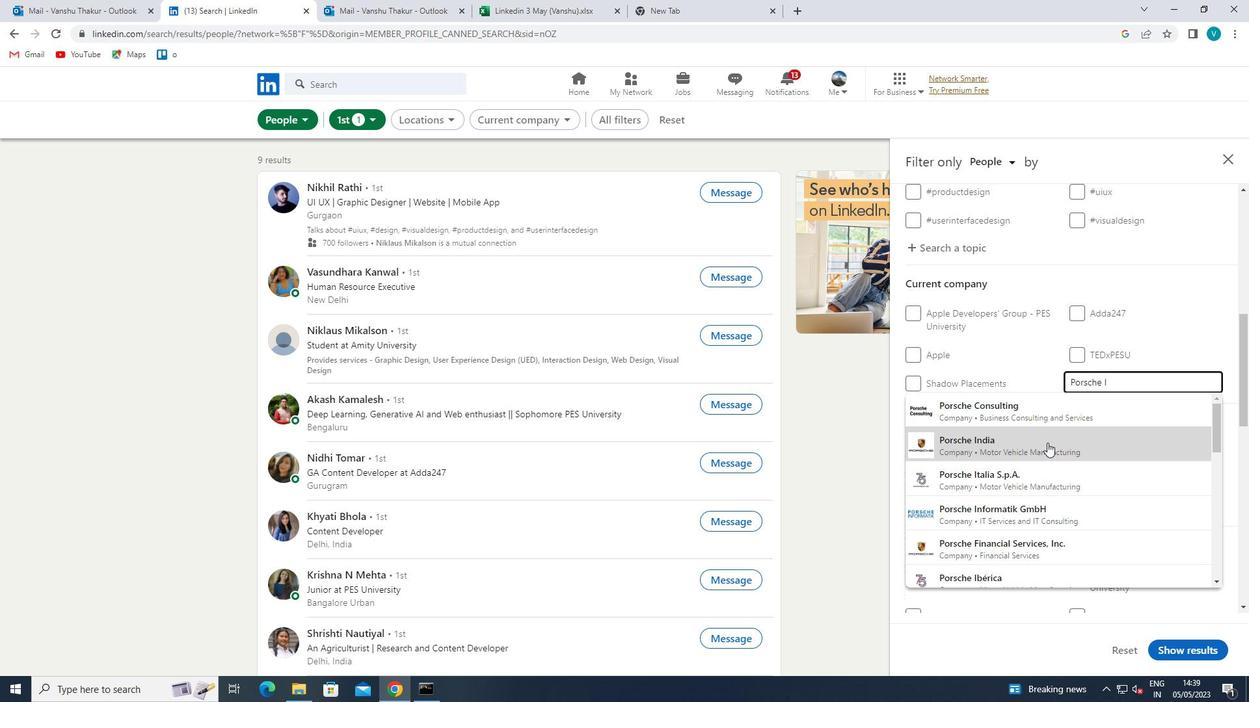
Action: Mouse pressed left at (1049, 443)
Screenshot: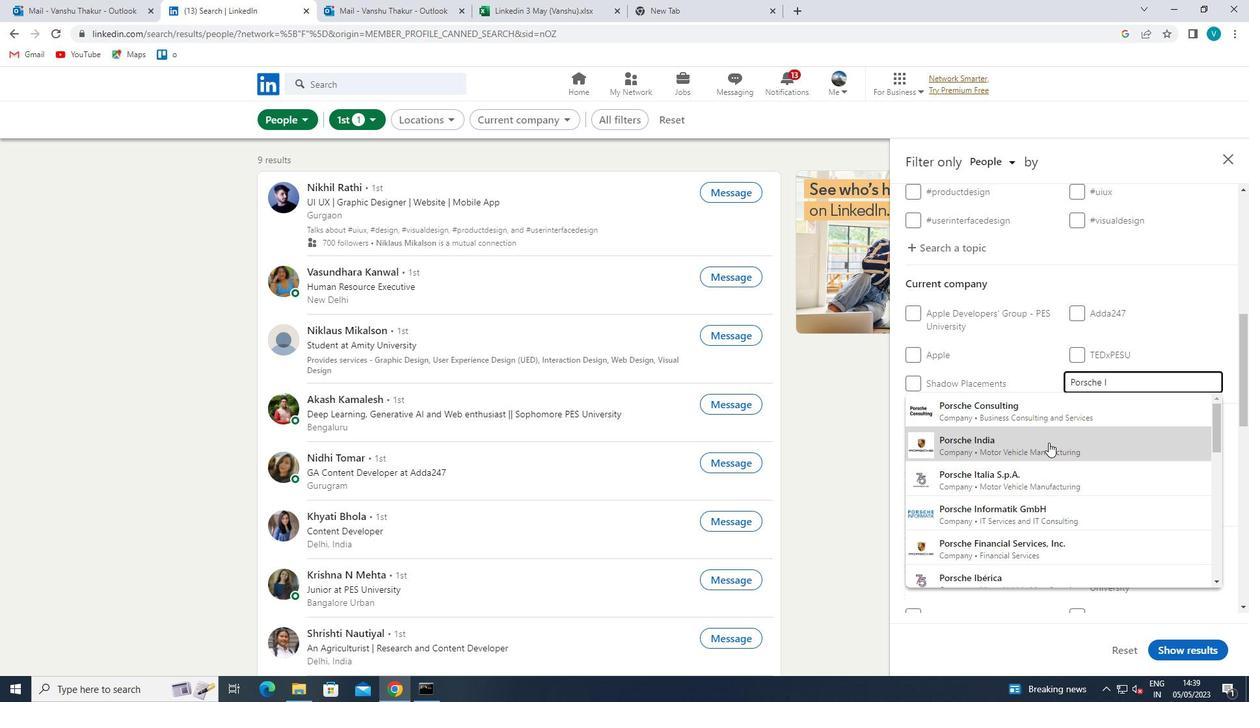 
Action: Mouse scrolled (1049, 442) with delta (0, 0)
Screenshot: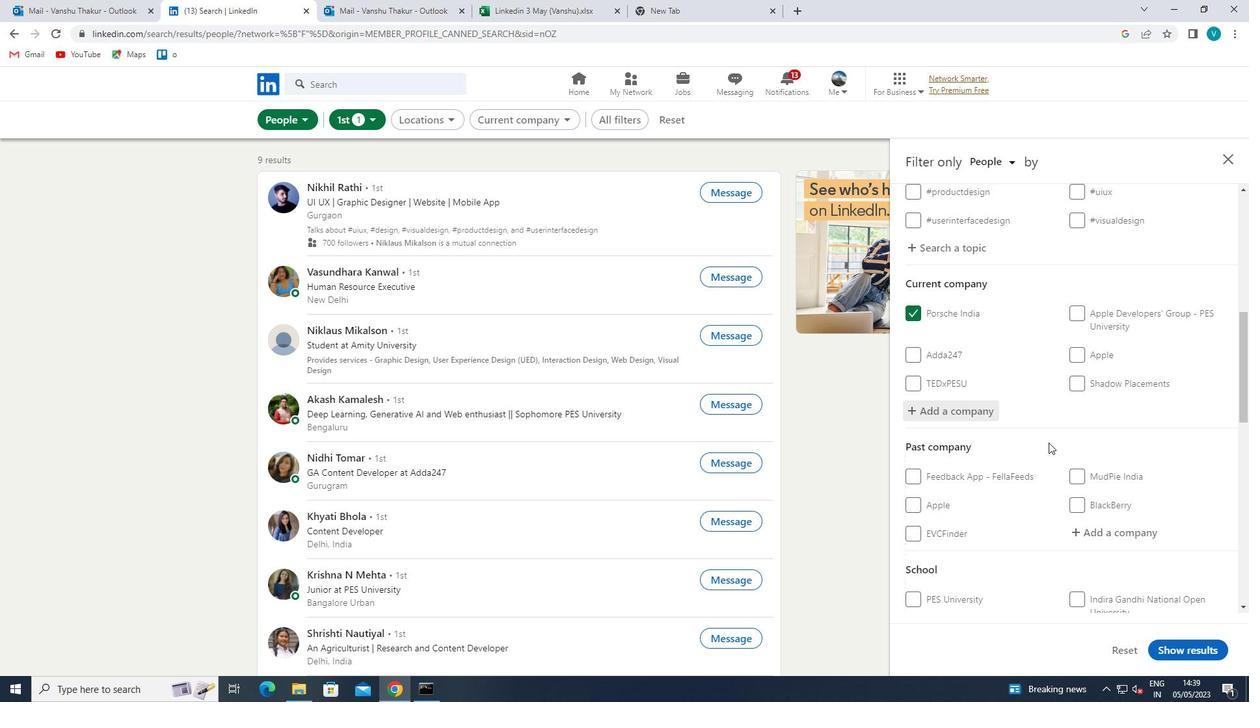 
Action: Mouse scrolled (1049, 442) with delta (0, 0)
Screenshot: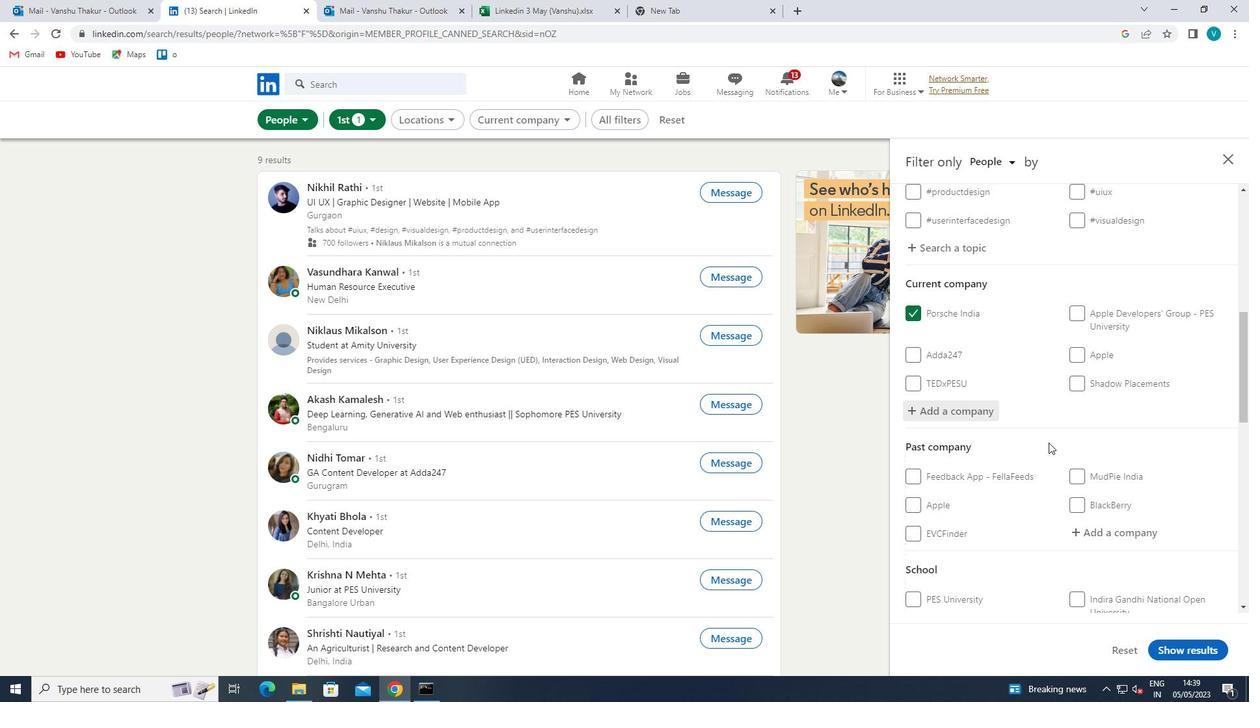 
Action: Mouse scrolled (1049, 442) with delta (0, 0)
Screenshot: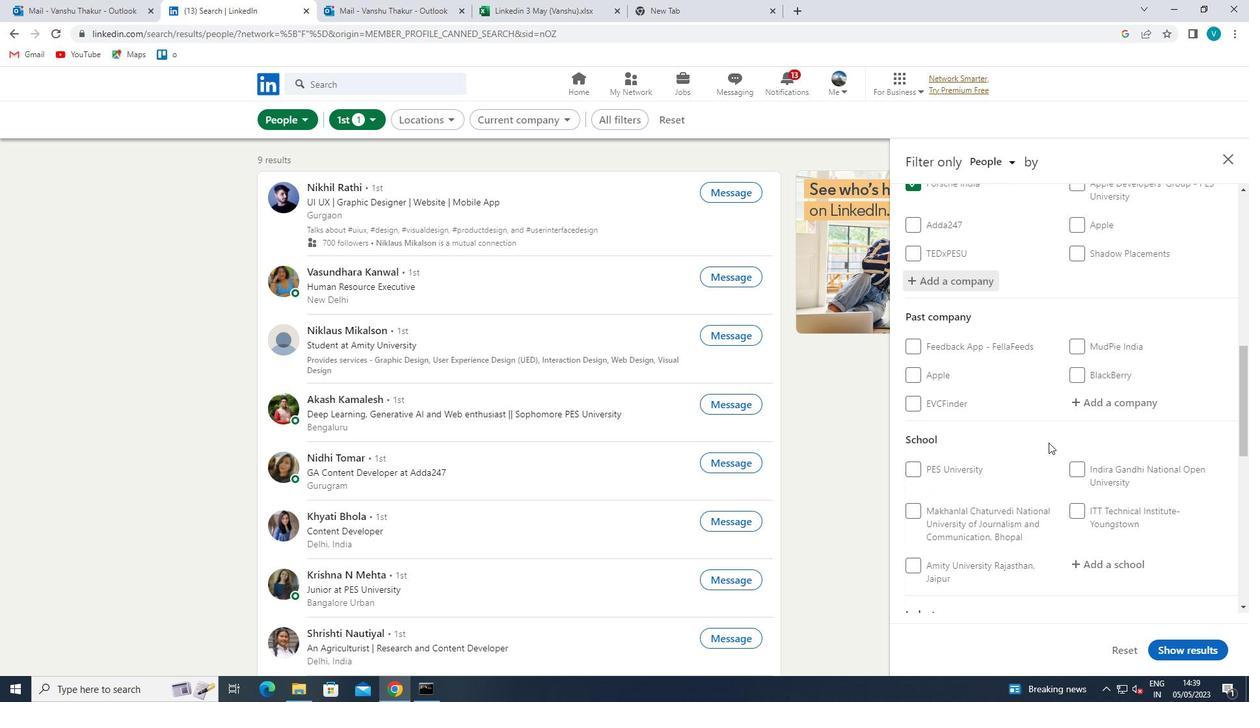 
Action: Mouse moved to (1089, 498)
Screenshot: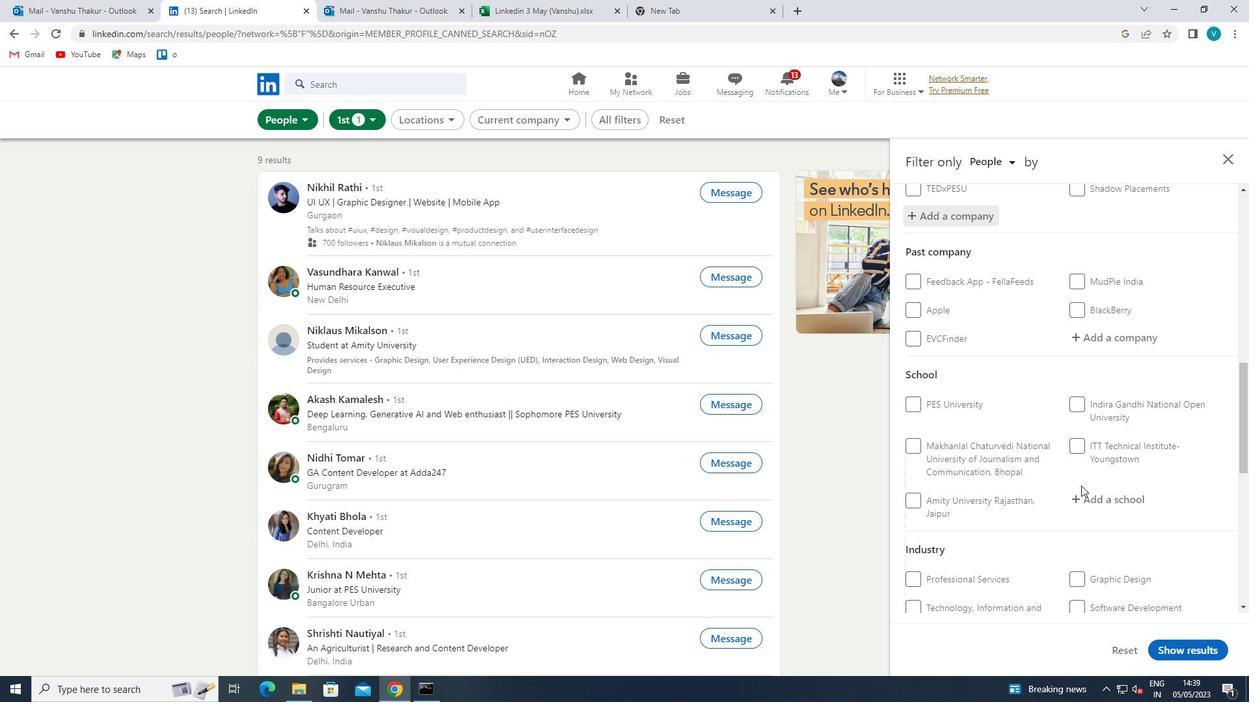 
Action: Mouse pressed left at (1089, 498)
Screenshot: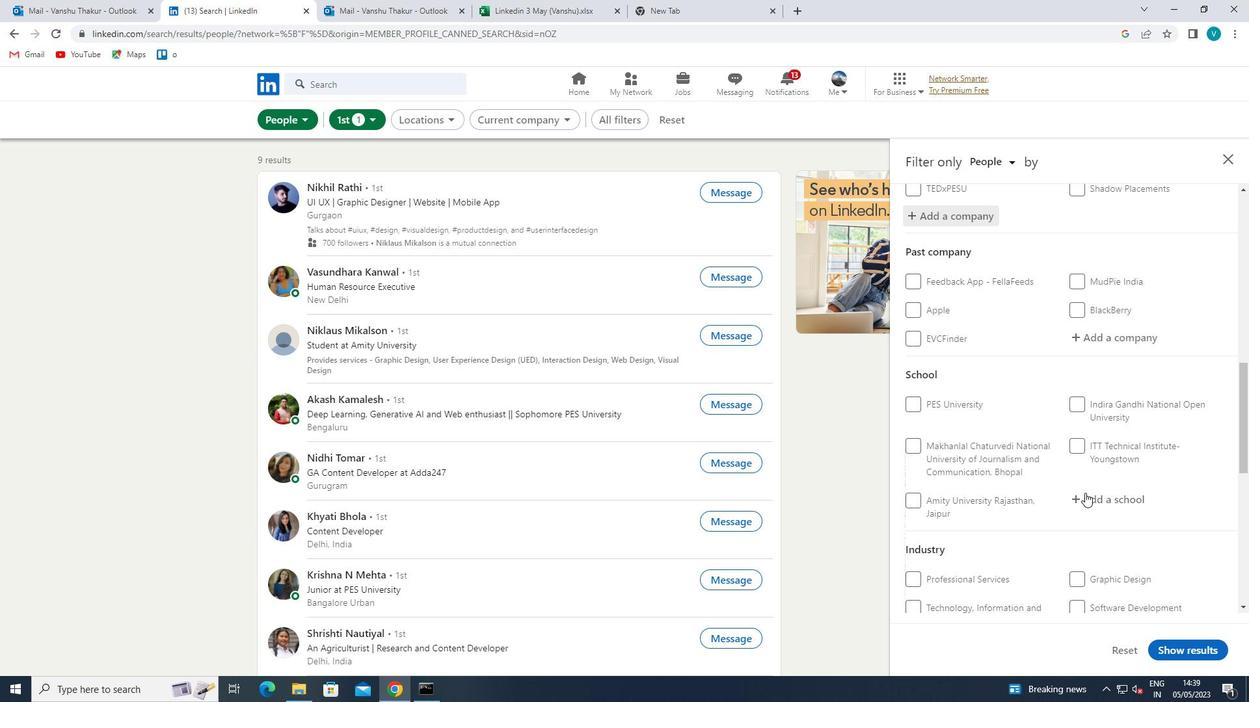 
Action: Key pressed <Key.shift>VIGNAN'S
Screenshot: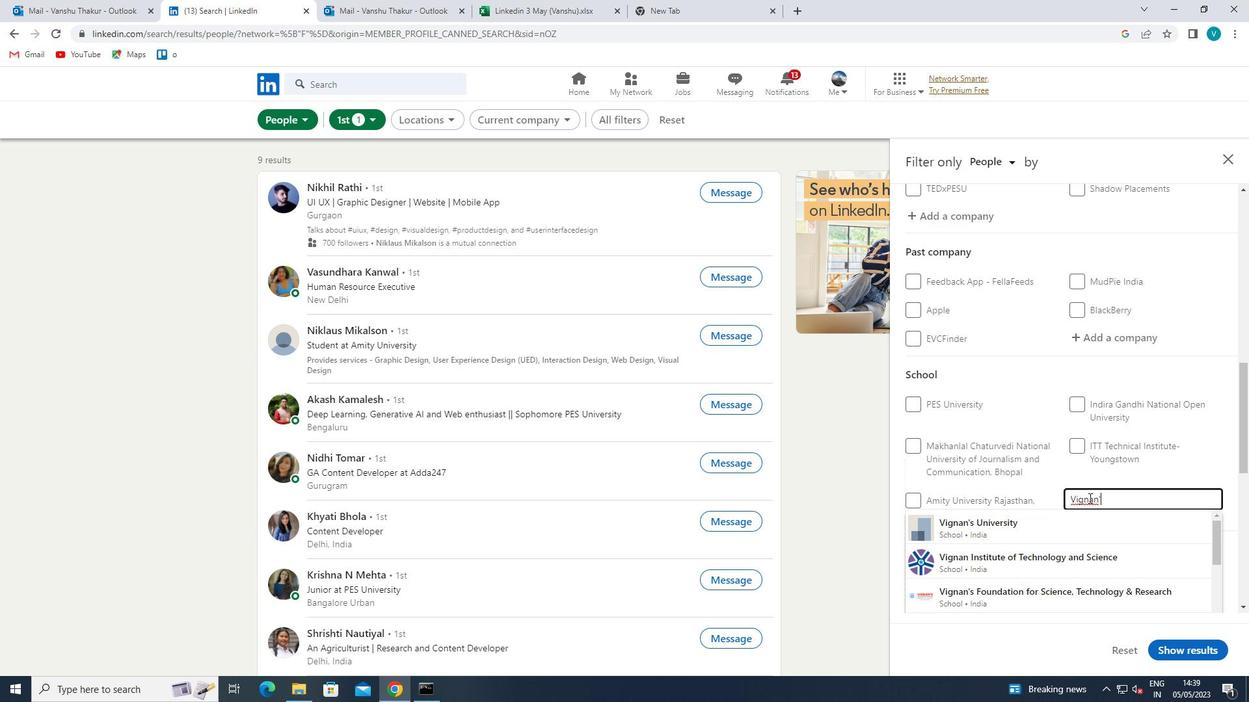 
Action: Mouse moved to (1072, 518)
Screenshot: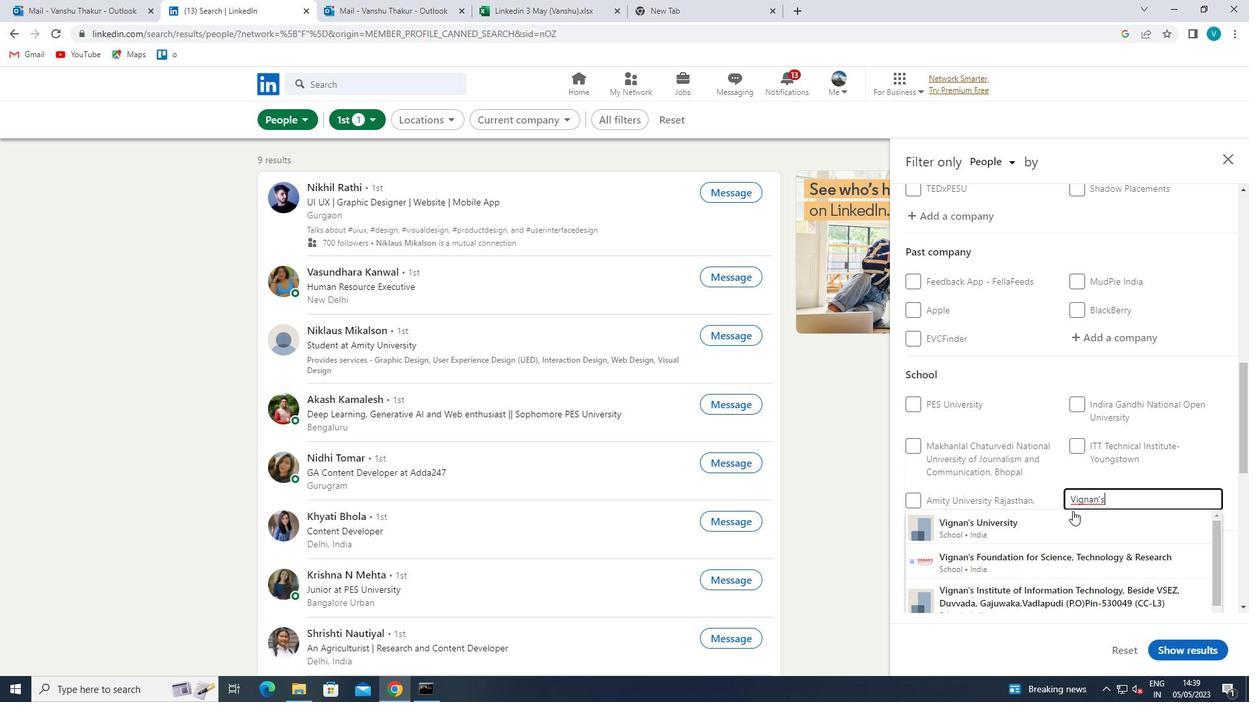 
Action: Mouse pressed left at (1072, 518)
Screenshot: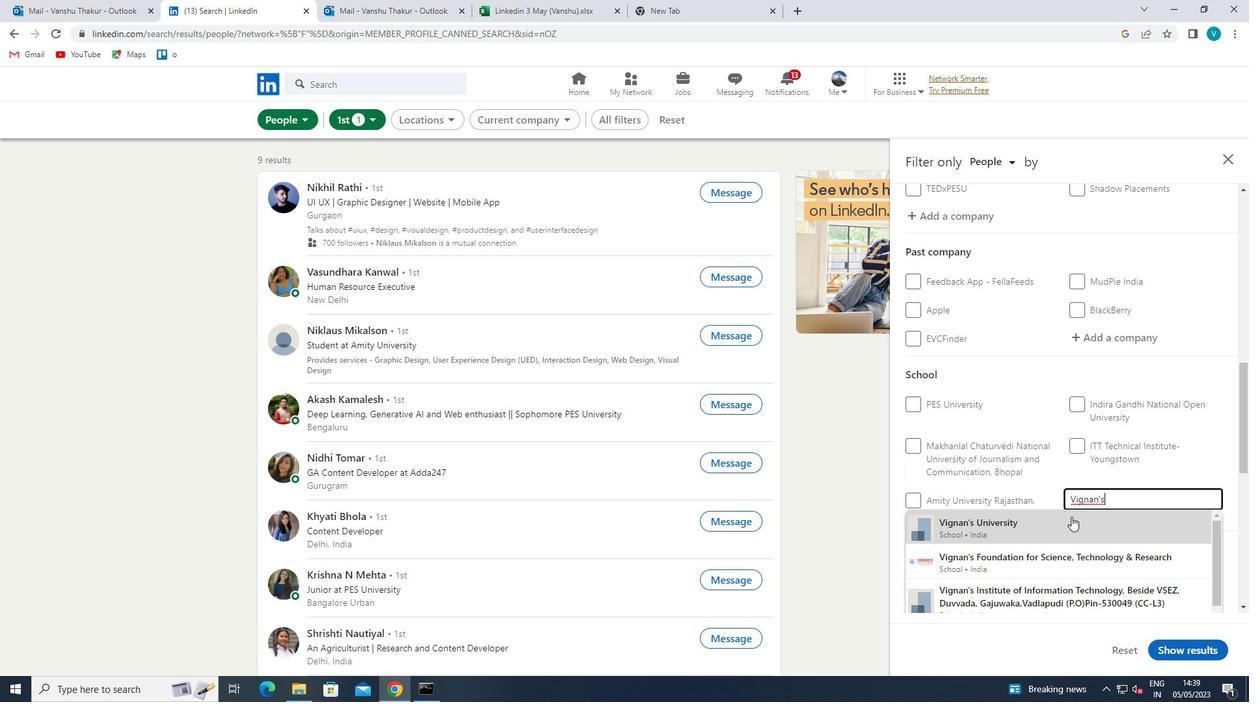 
Action: Mouse moved to (1082, 511)
Screenshot: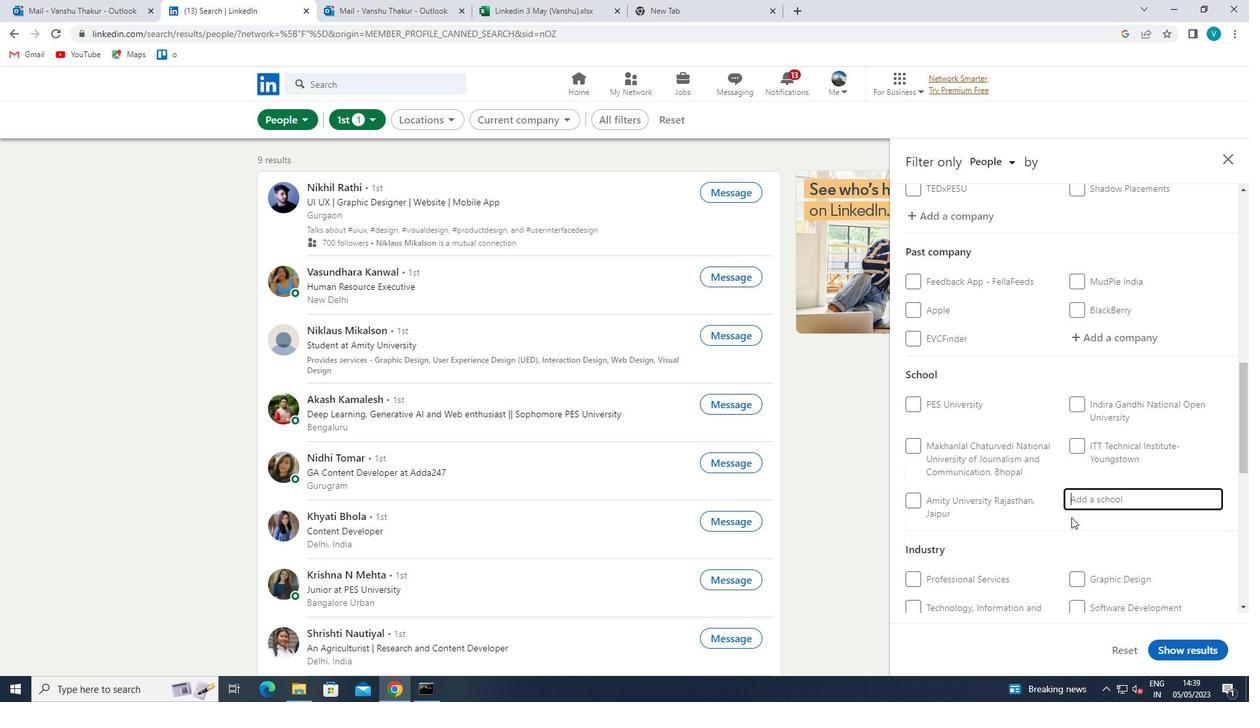 
Action: Mouse scrolled (1082, 510) with delta (0, 0)
Screenshot: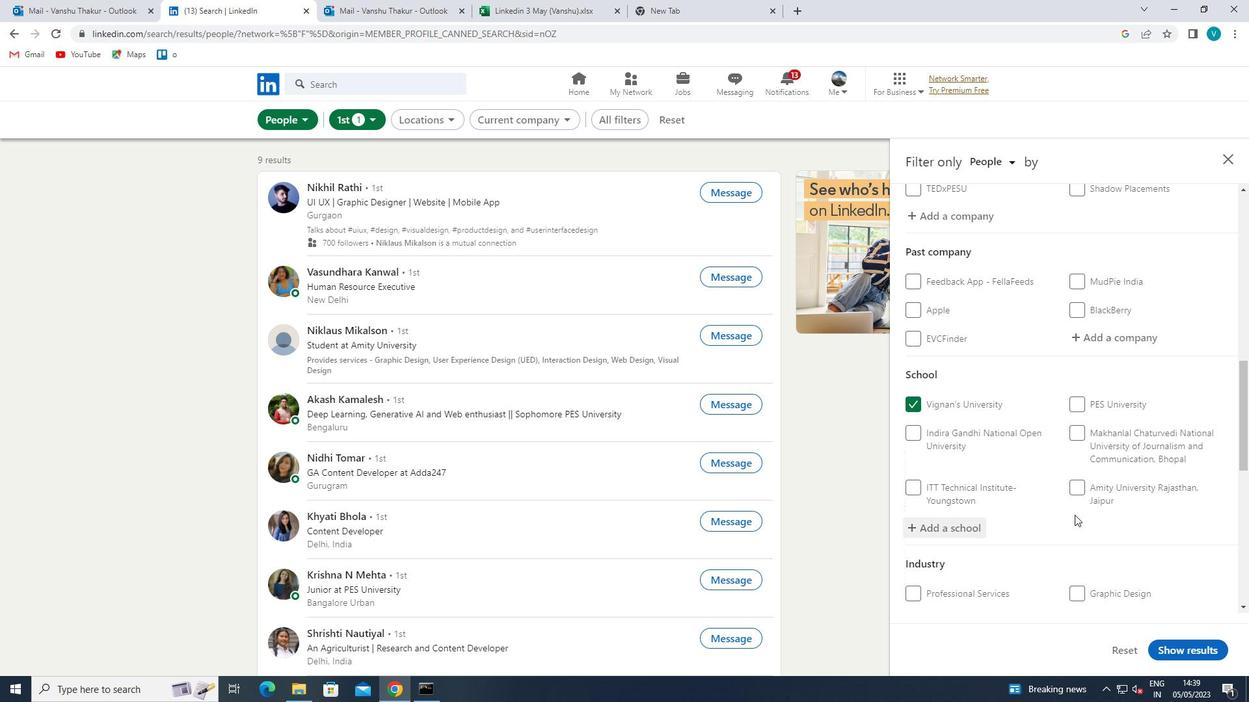 
Action: Mouse scrolled (1082, 510) with delta (0, 0)
Screenshot: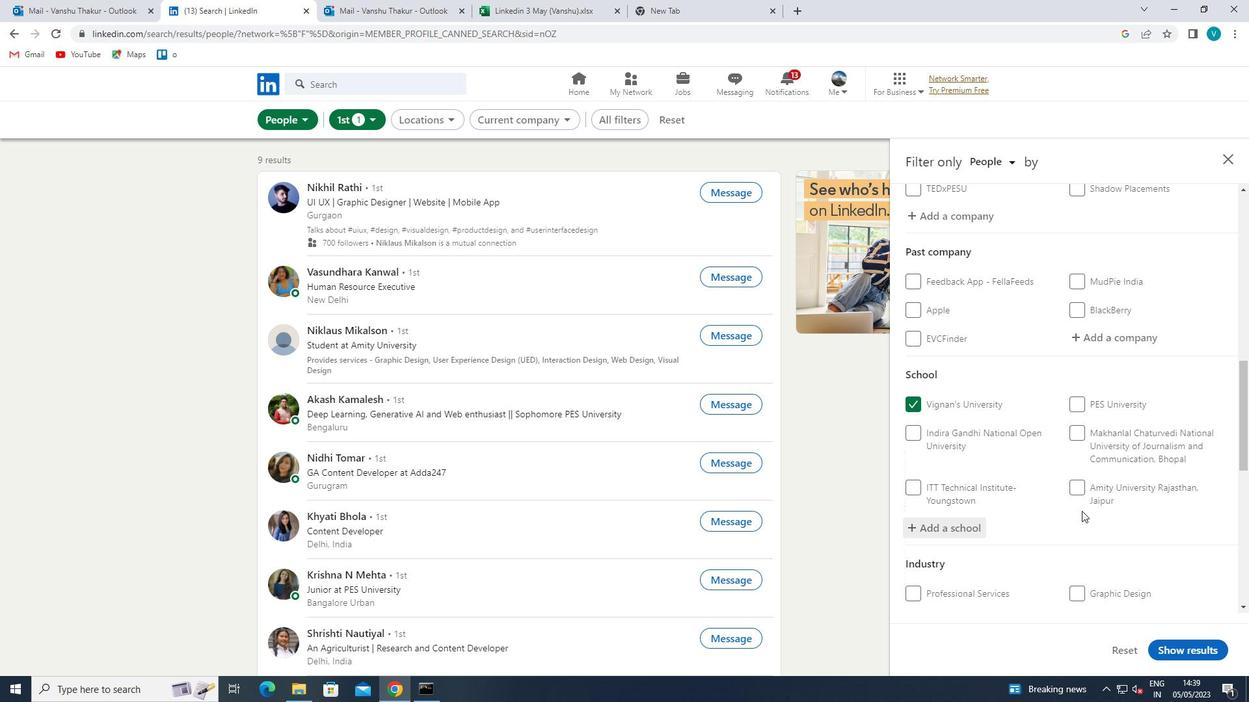 
Action: Mouse scrolled (1082, 510) with delta (0, 0)
Screenshot: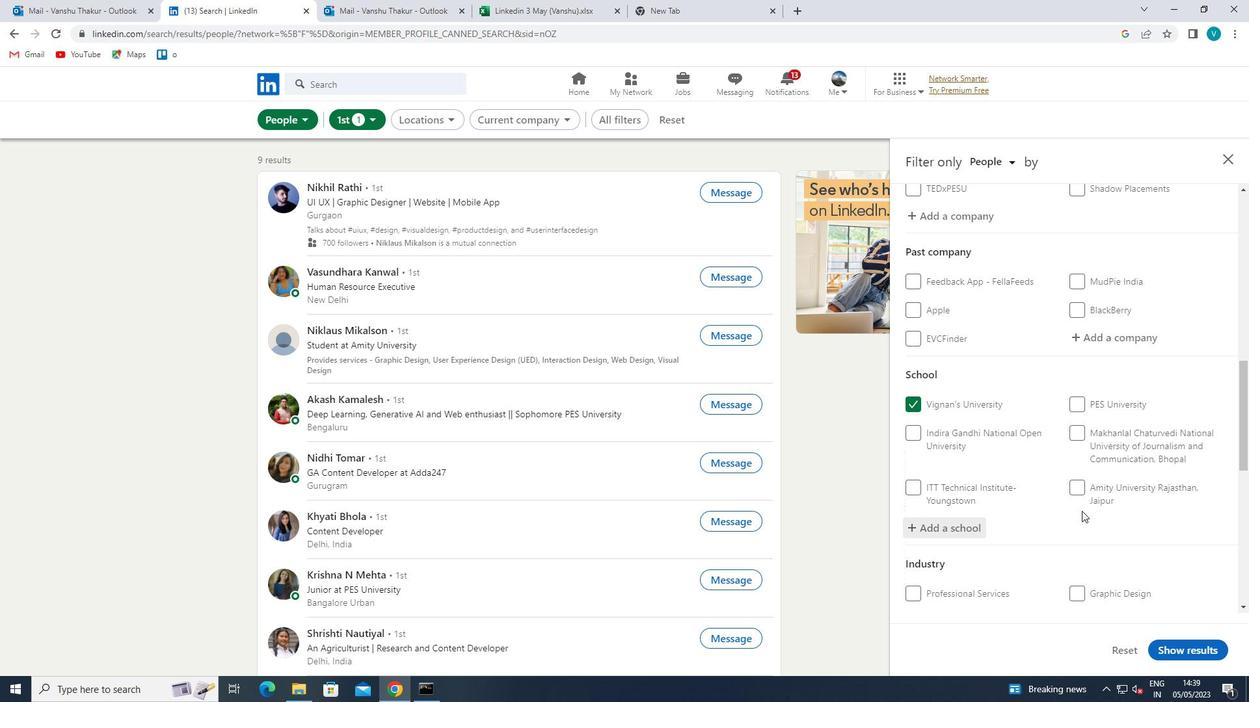 
Action: Mouse scrolled (1082, 510) with delta (0, 0)
Screenshot: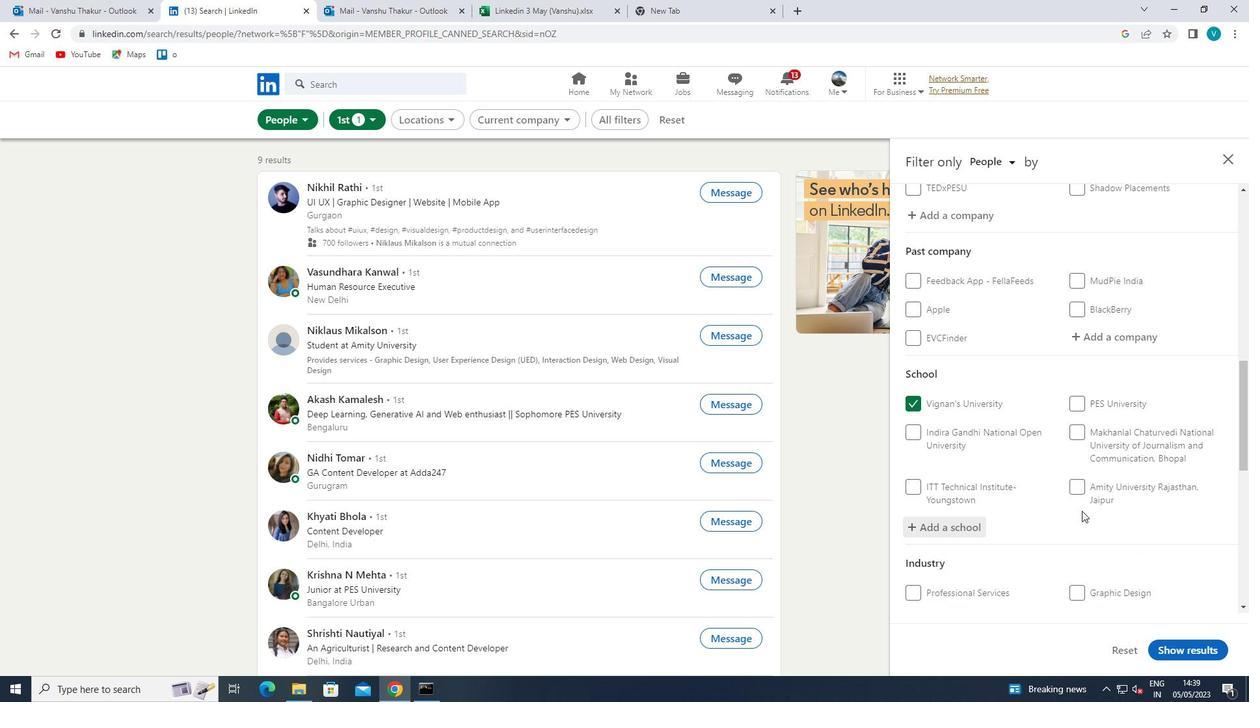 
Action: Mouse moved to (1100, 402)
Screenshot: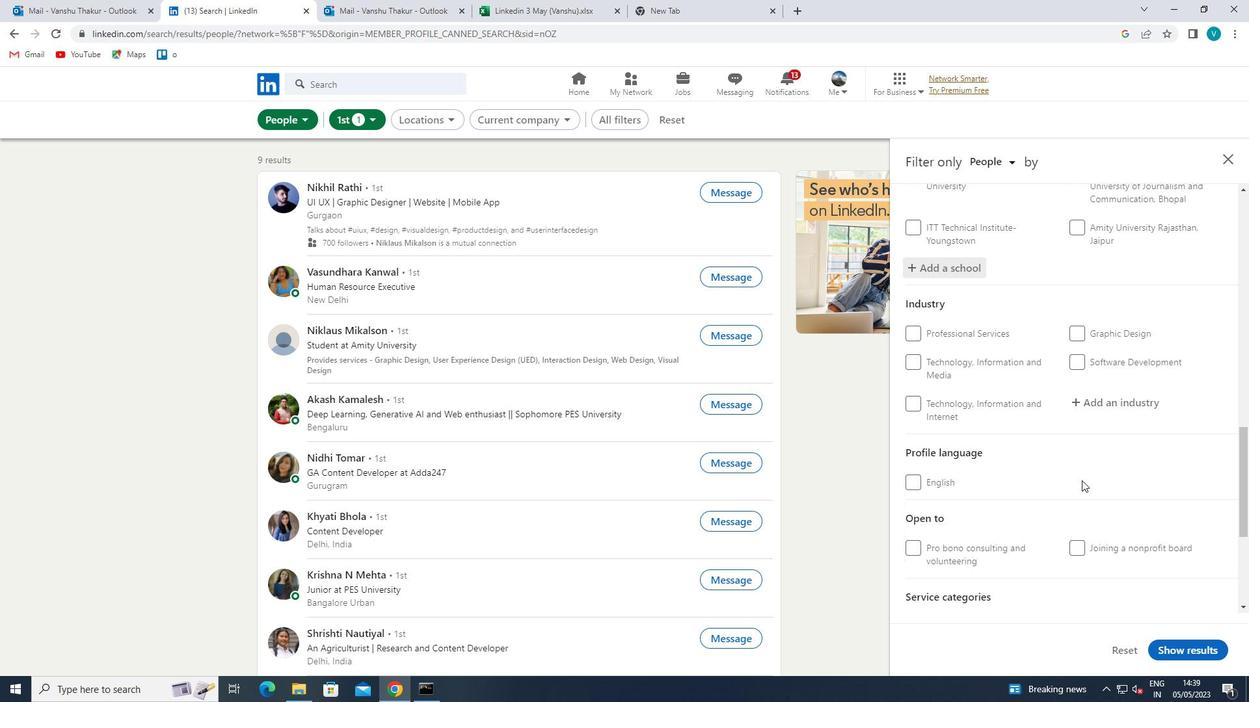 
Action: Mouse pressed left at (1100, 402)
Screenshot: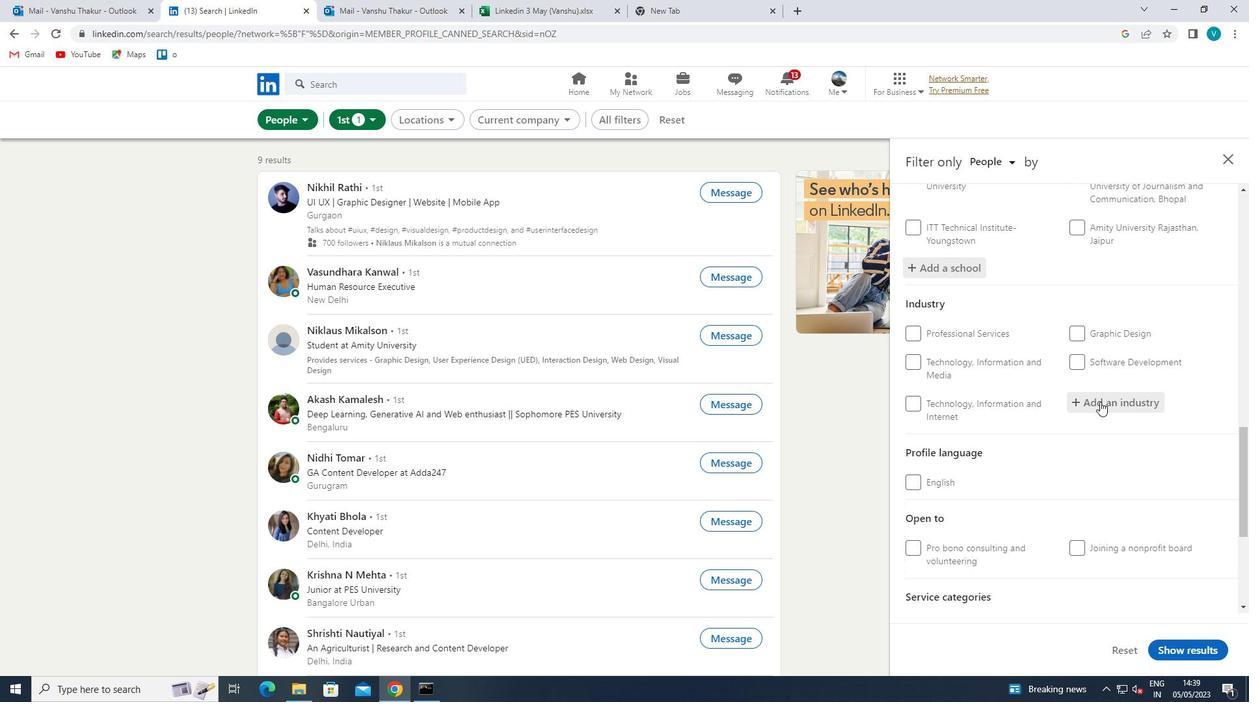 
Action: Key pressed <Key.shift>TECHNOLOGY
Screenshot: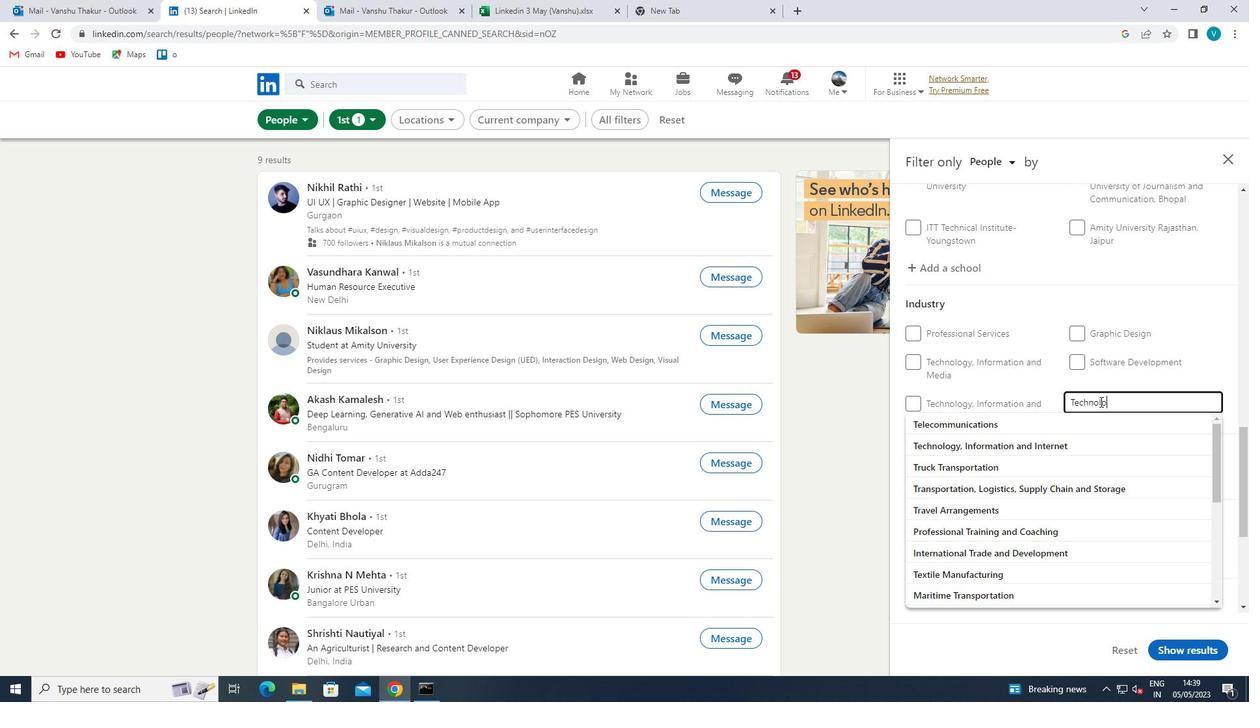 
Action: Mouse moved to (1149, 429)
Screenshot: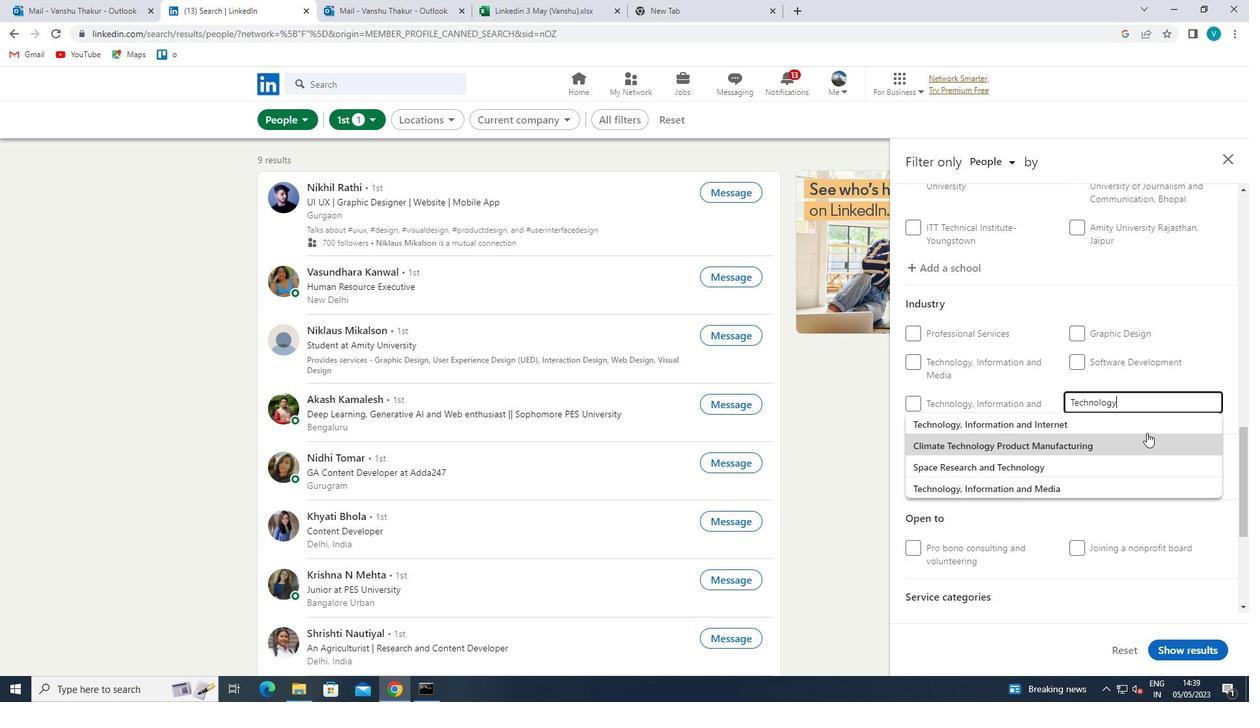 
Action: Mouse pressed left at (1149, 429)
Screenshot: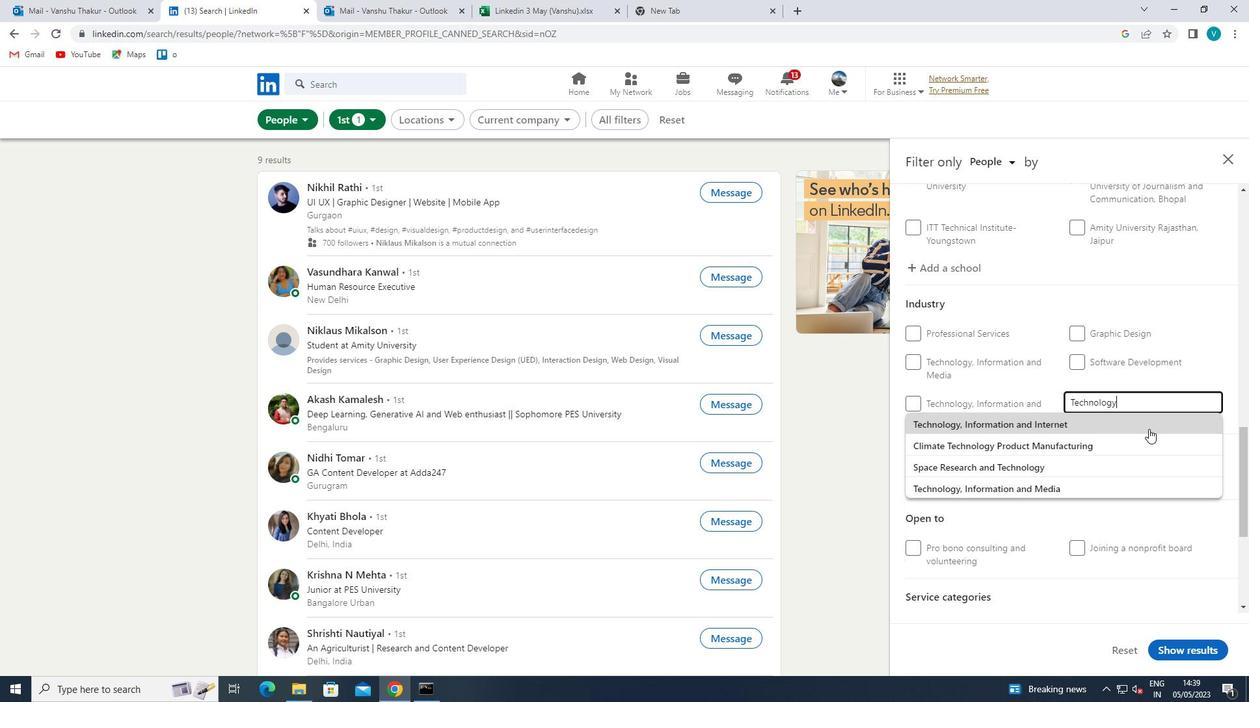 
Action: Mouse moved to (1149, 428)
Screenshot: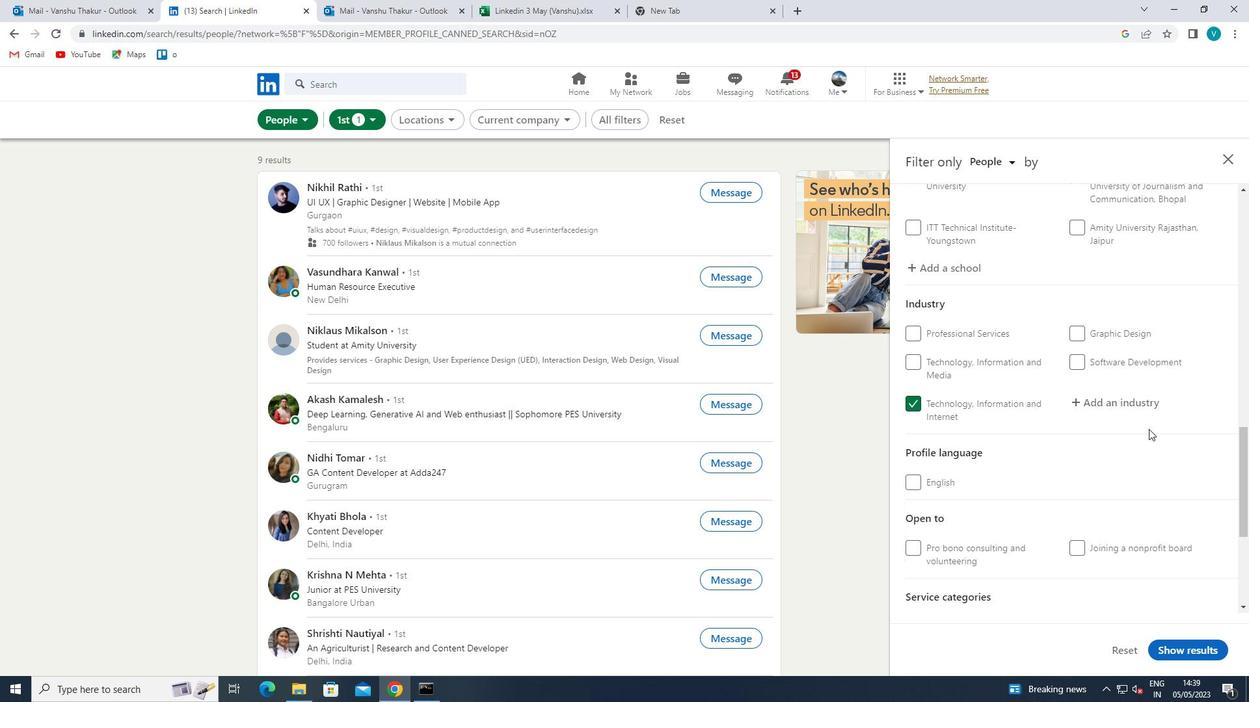 
Action: Mouse scrolled (1149, 428) with delta (0, 0)
Screenshot: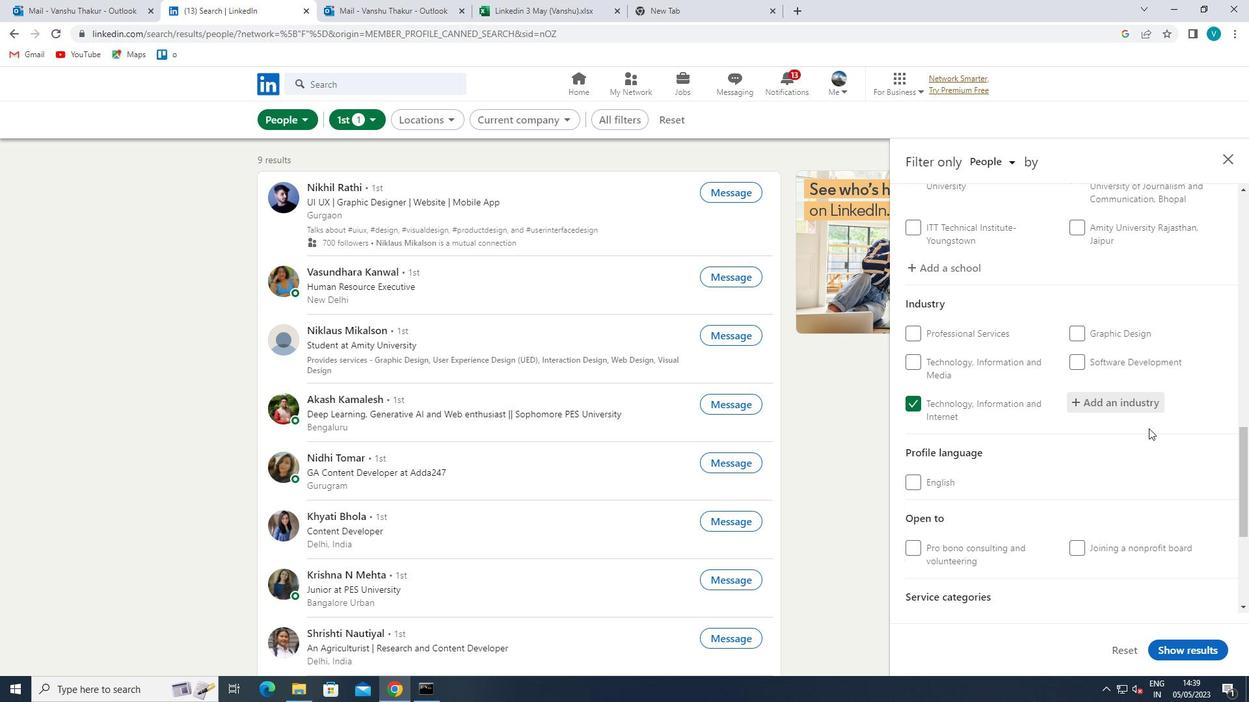 
Action: Mouse scrolled (1149, 428) with delta (0, 0)
Screenshot: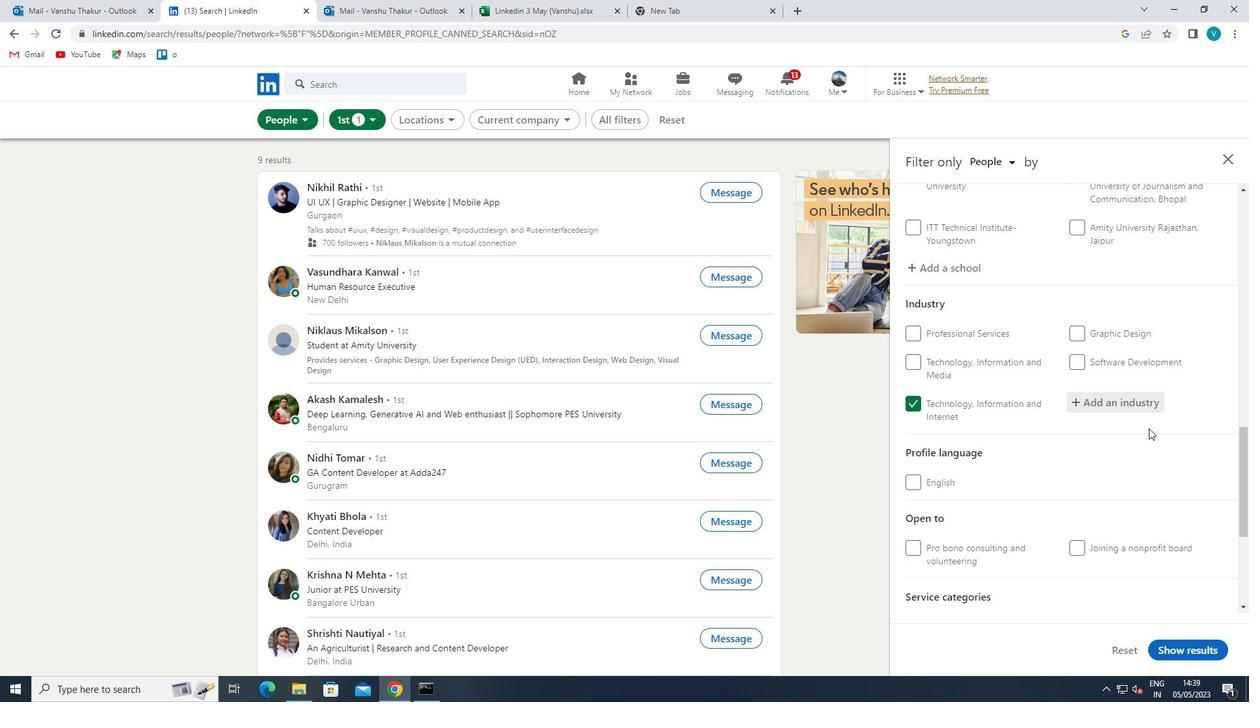 
Action: Mouse scrolled (1149, 428) with delta (0, 0)
Screenshot: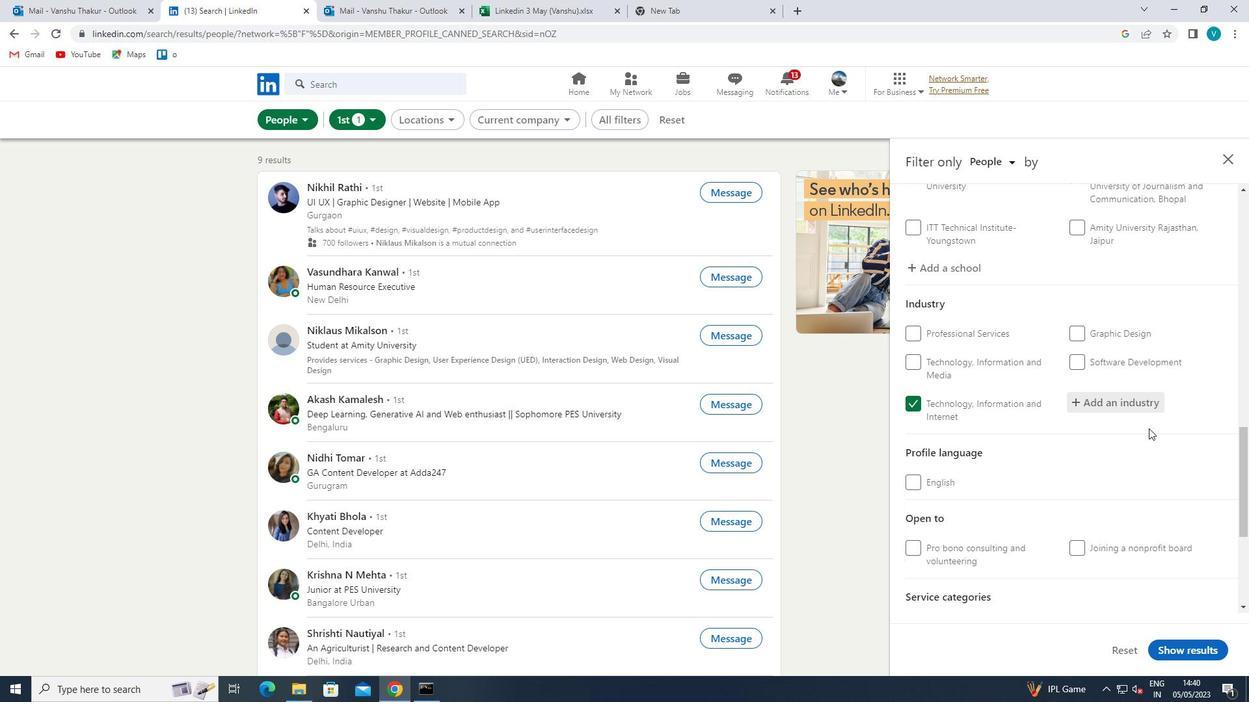 
Action: Mouse scrolled (1149, 428) with delta (0, 0)
Screenshot: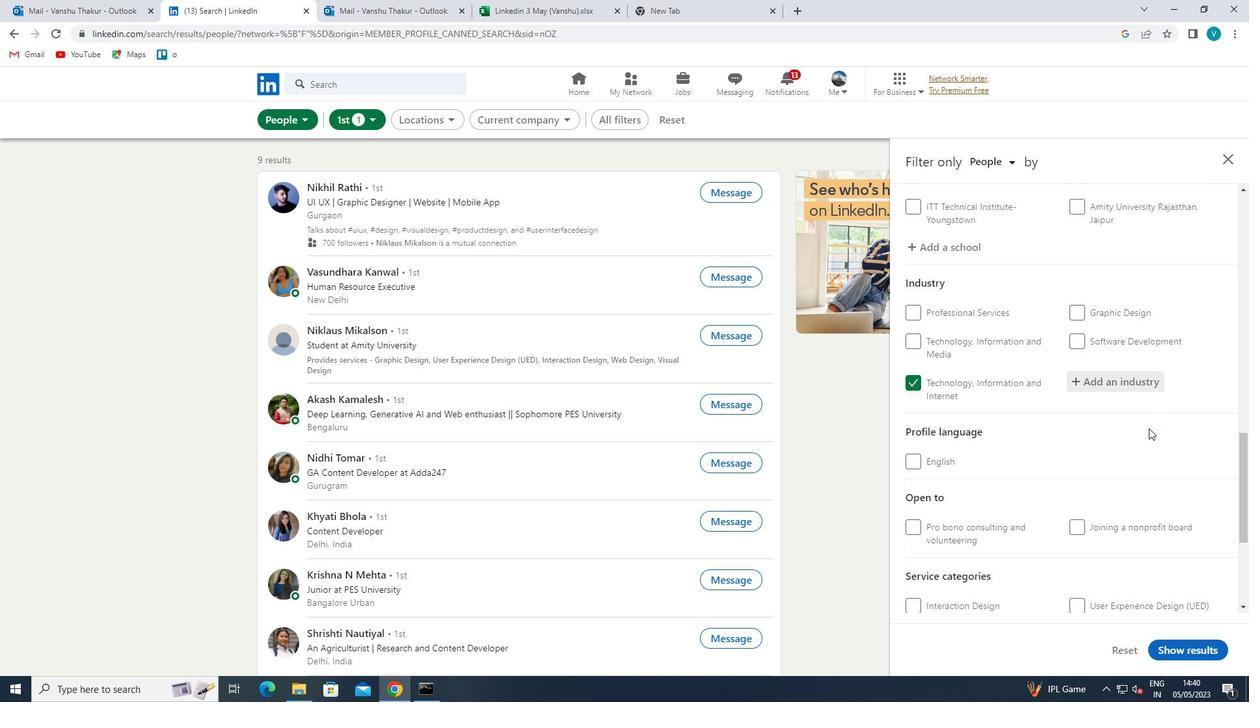 
Action: Mouse moved to (1136, 435)
Screenshot: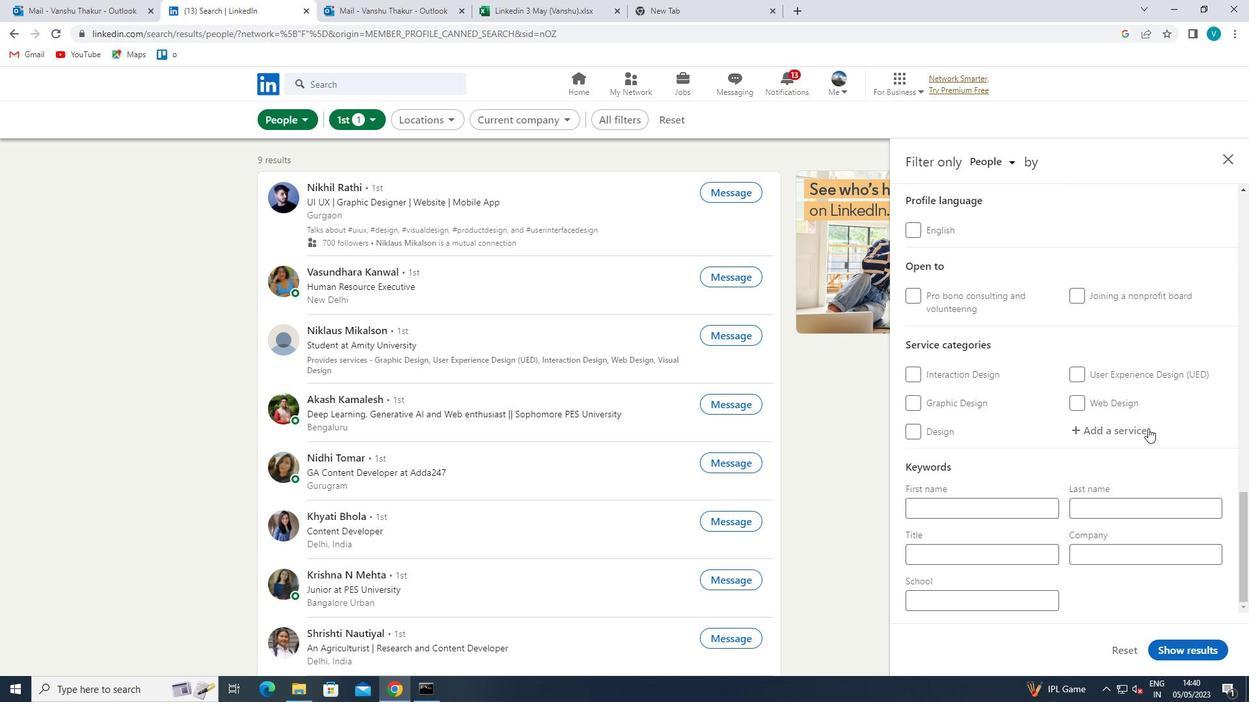 
Action: Mouse pressed left at (1136, 435)
Screenshot: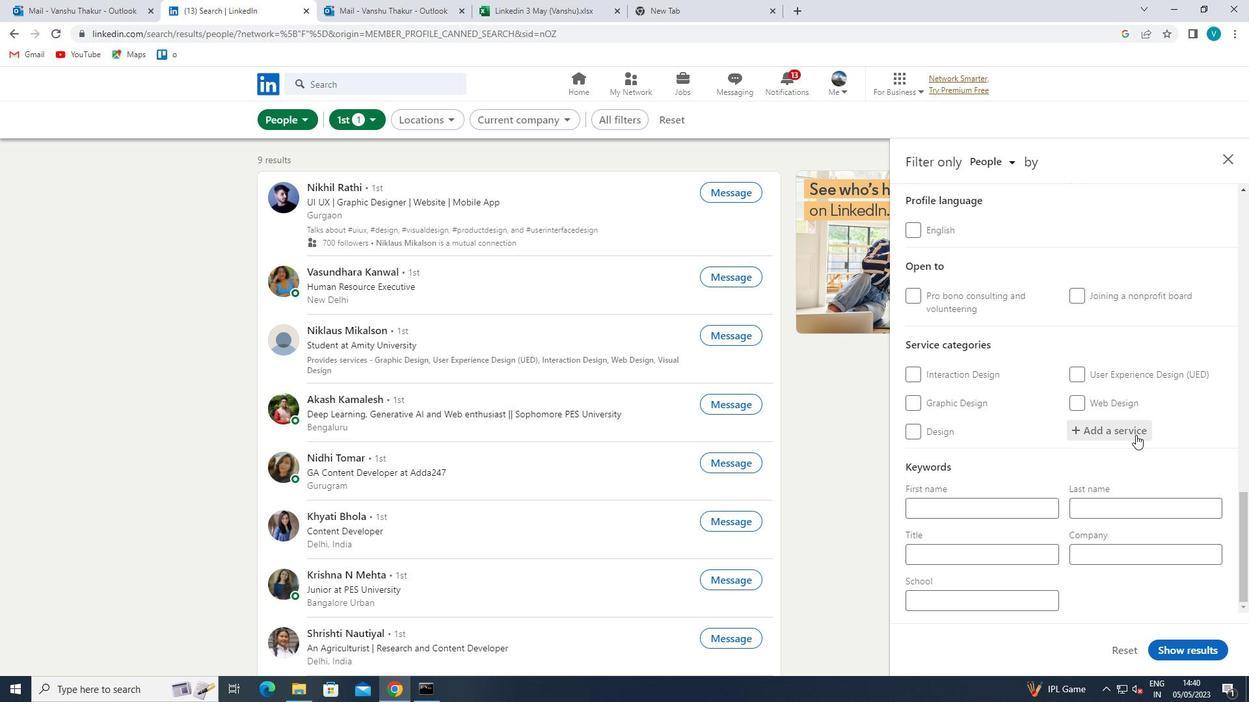 
Action: Mouse moved to (1141, 433)
Screenshot: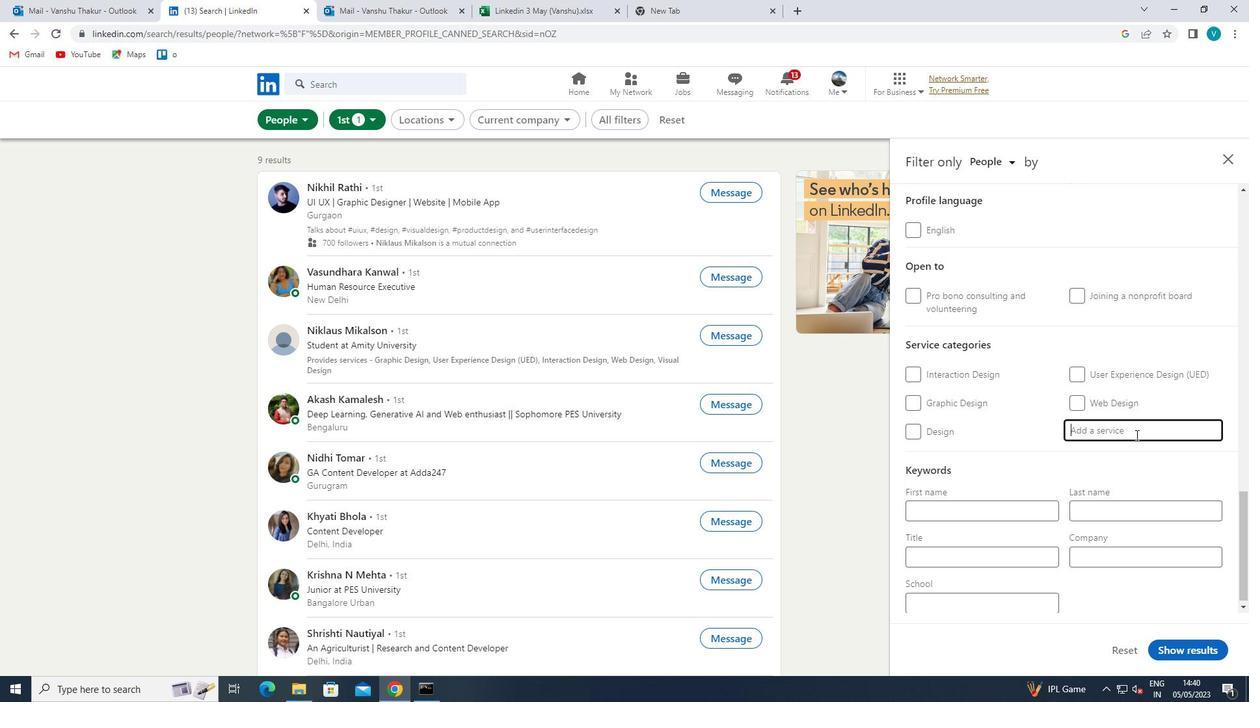
Action: Key pressed <Key.shift>NONPROFIT
Screenshot: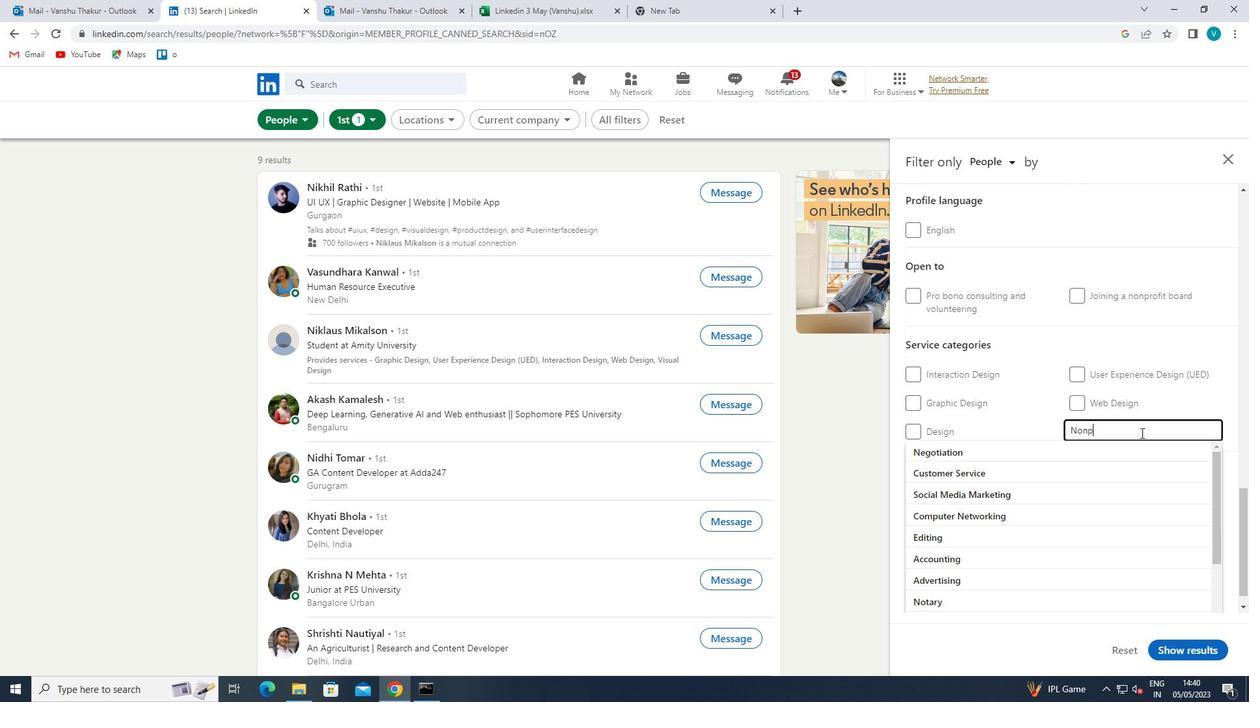 
Action: Mouse moved to (1087, 471)
Screenshot: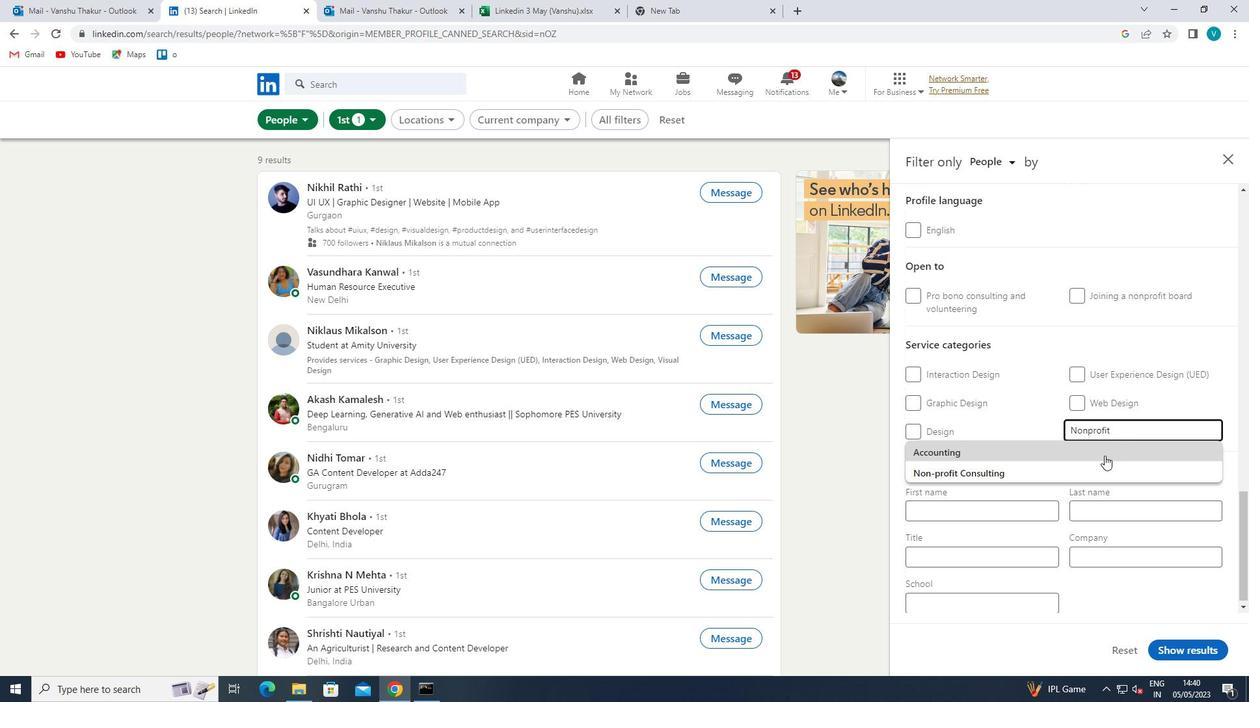 
Action: Mouse pressed left at (1087, 471)
Screenshot: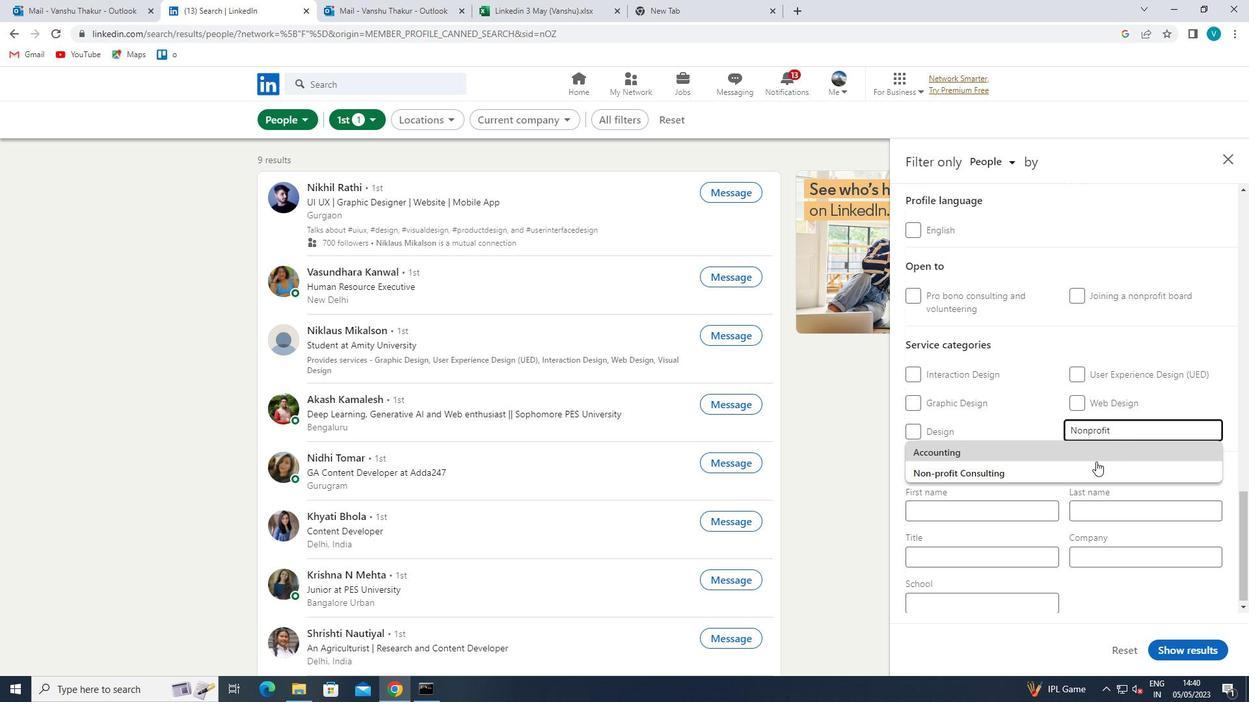 
Action: Mouse moved to (1060, 496)
Screenshot: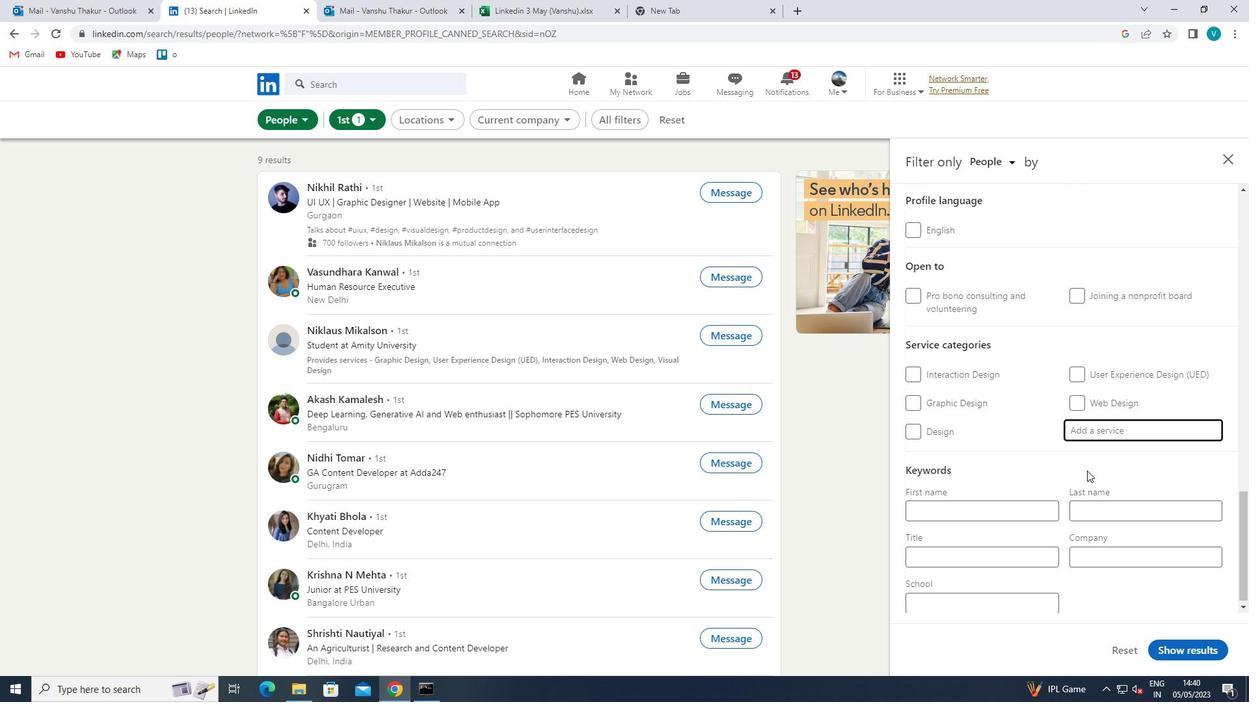 
Action: Mouse scrolled (1060, 495) with delta (0, 0)
Screenshot: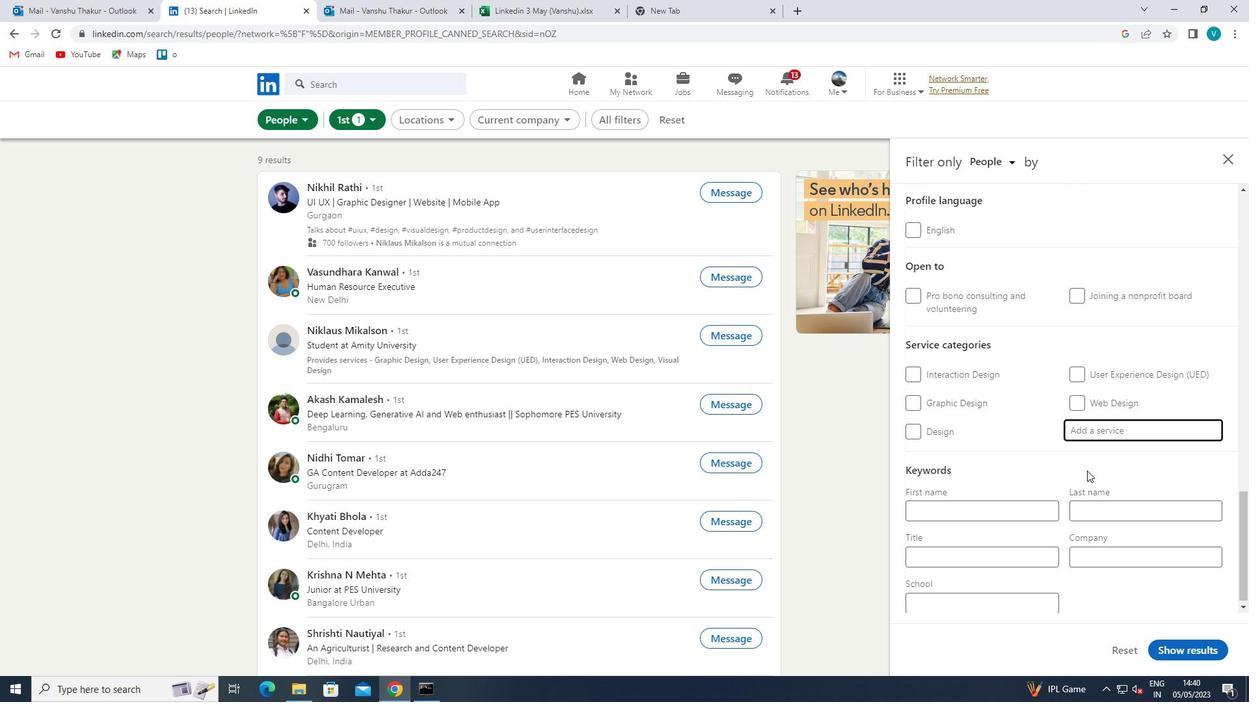 
Action: Mouse moved to (1051, 501)
Screenshot: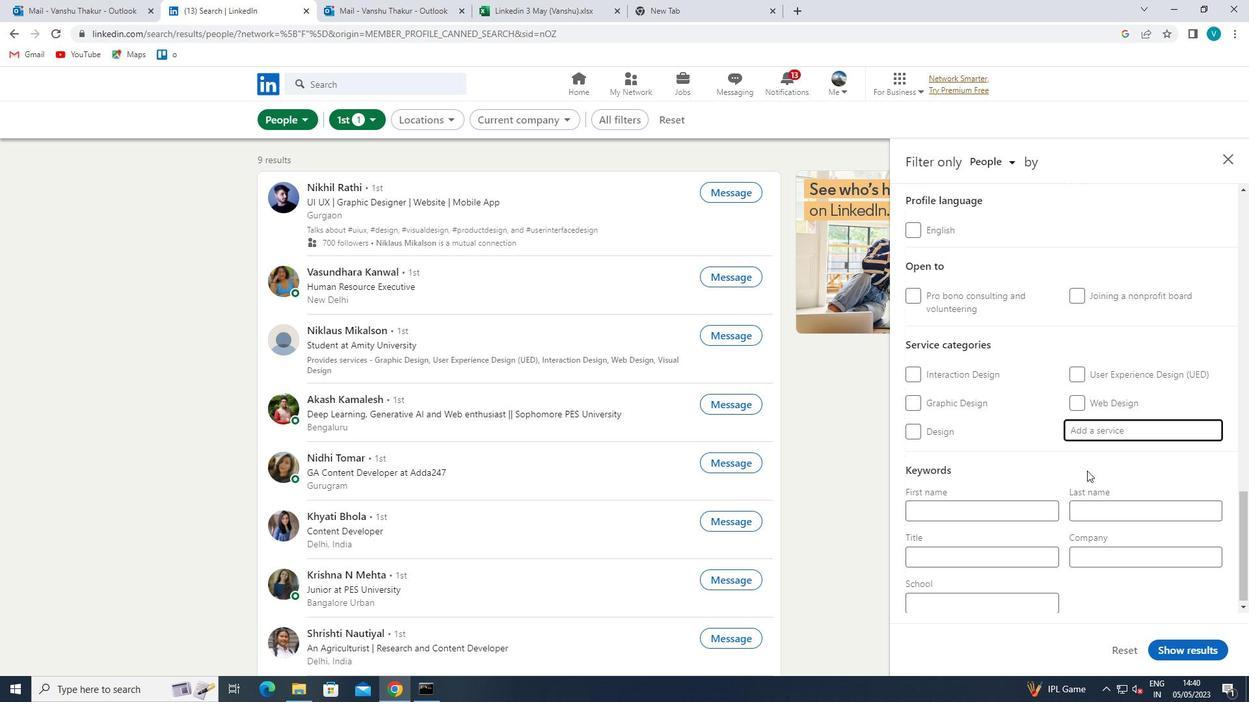 
Action: Mouse scrolled (1051, 500) with delta (0, 0)
Screenshot: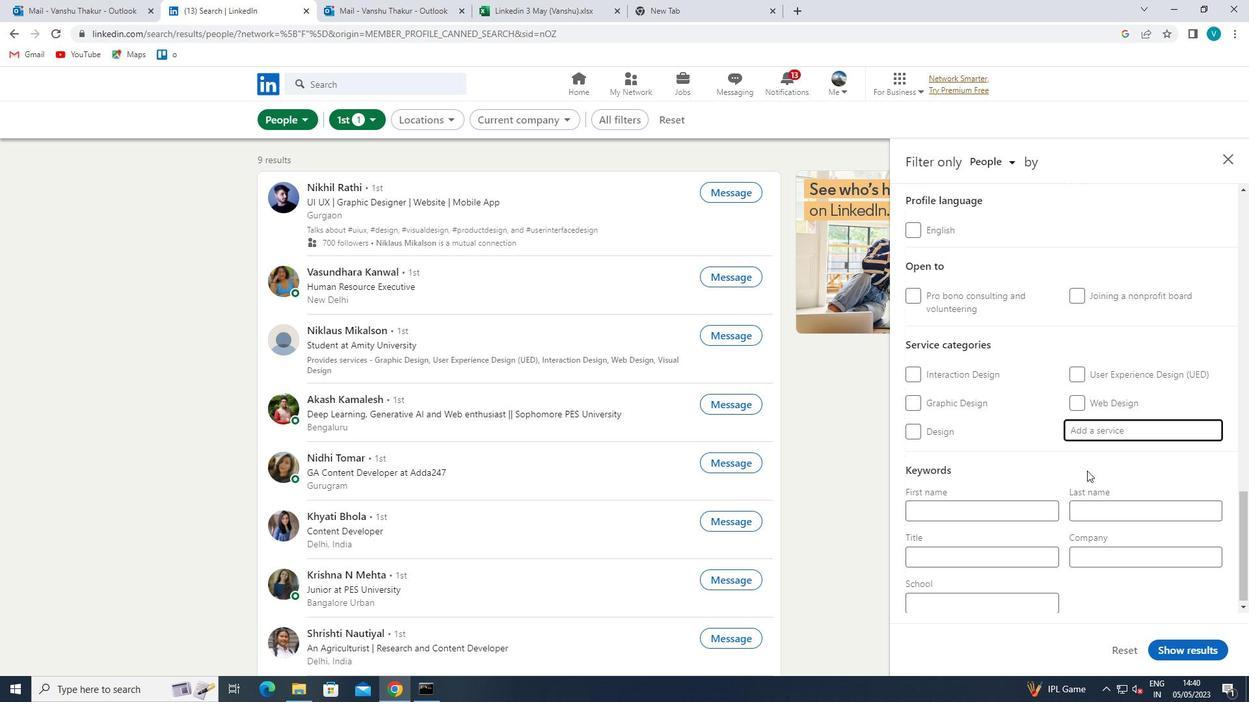 
Action: Mouse moved to (1042, 506)
Screenshot: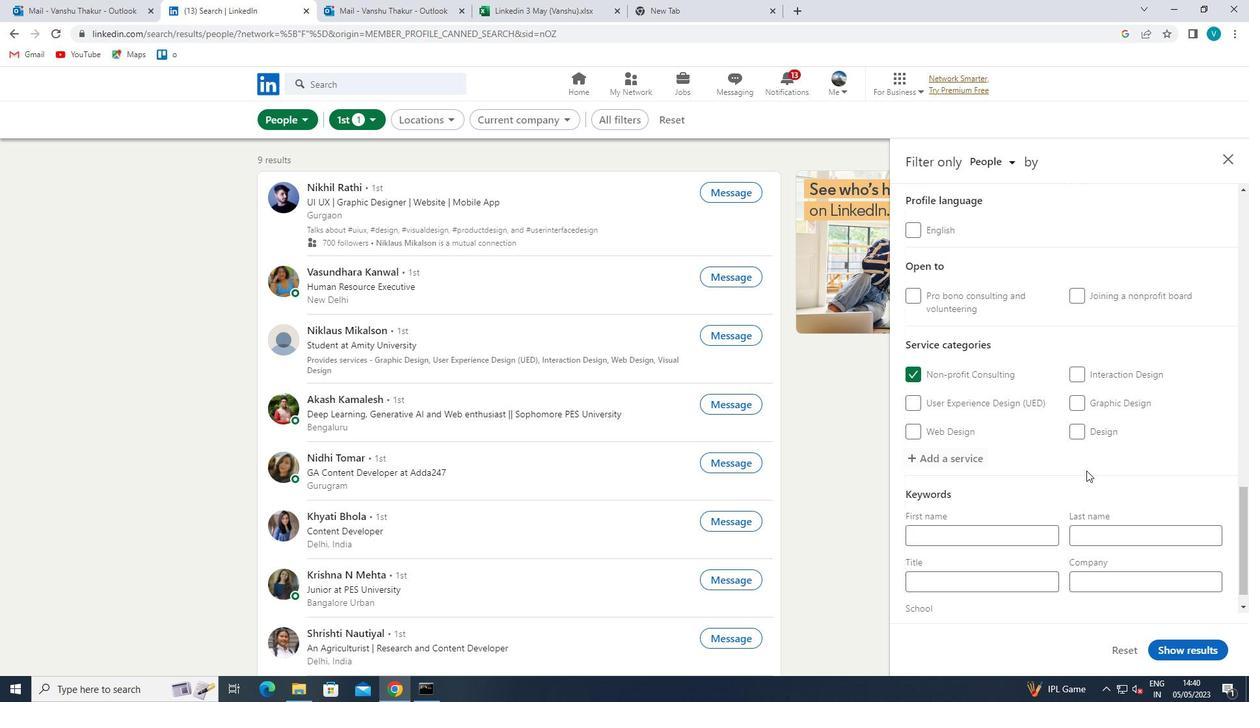 
Action: Mouse scrolled (1042, 505) with delta (0, 0)
Screenshot: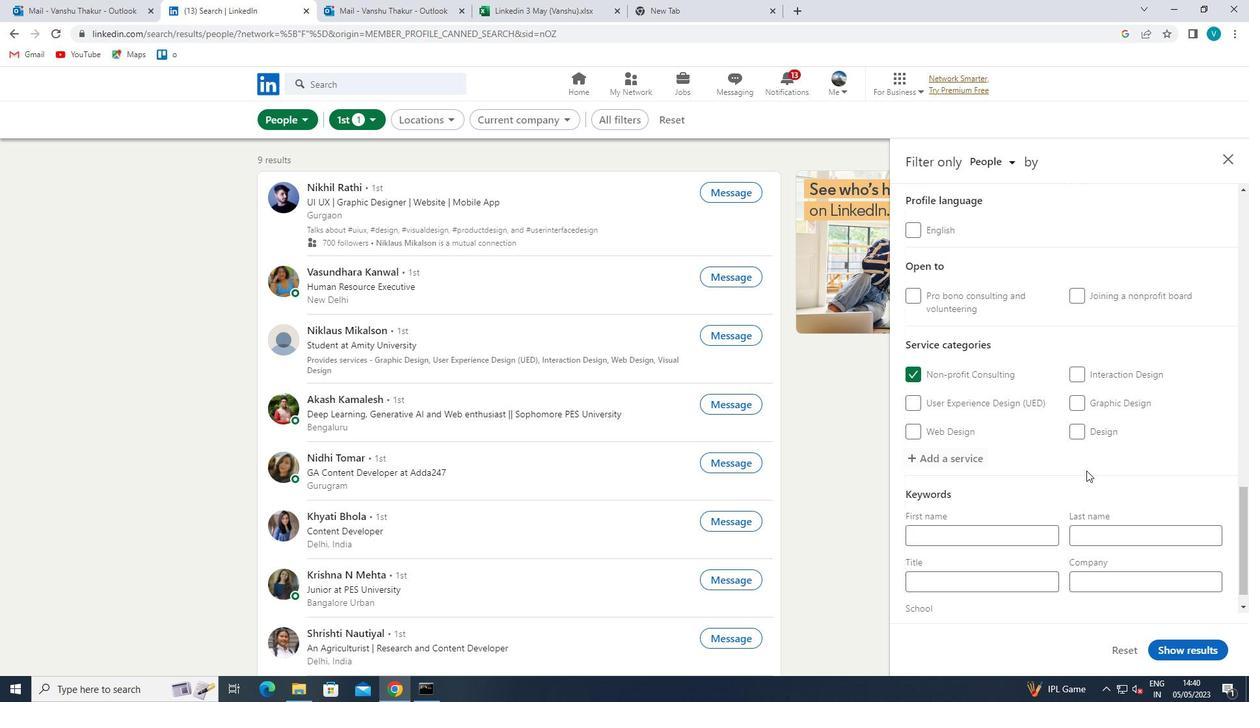 
Action: Mouse moved to (1032, 509)
Screenshot: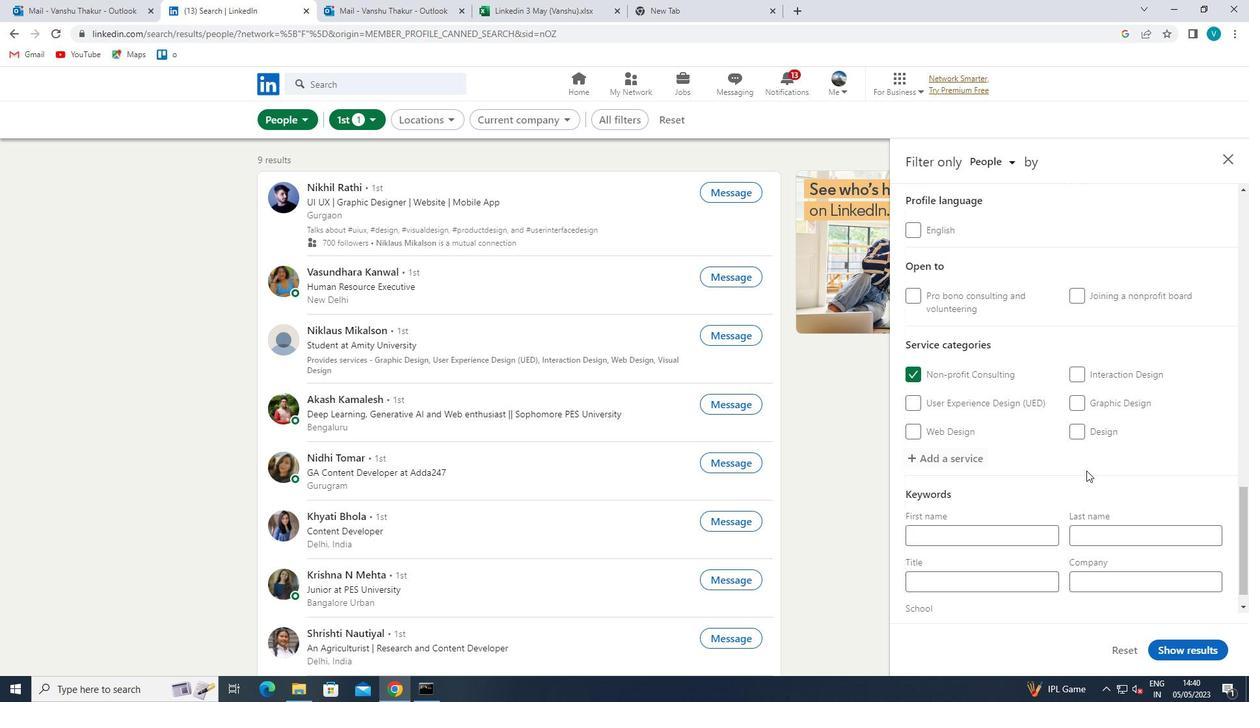 
Action: Mouse scrolled (1032, 508) with delta (0, 0)
Screenshot: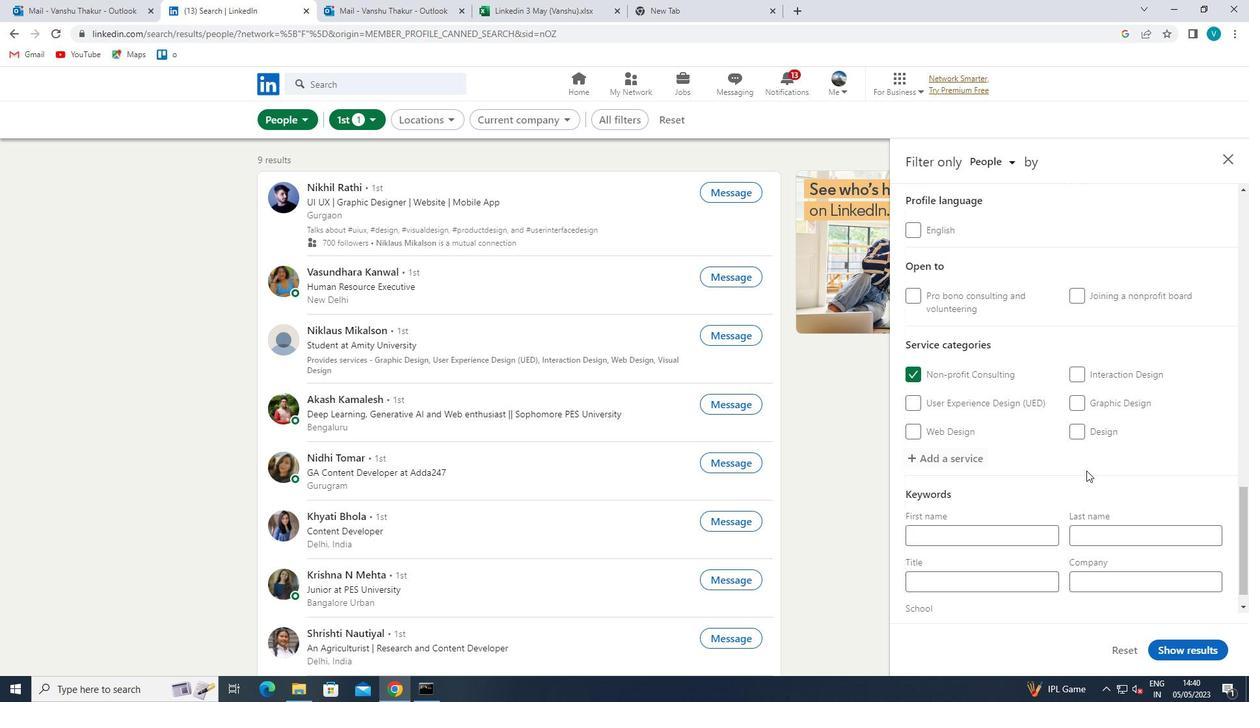 
Action: Mouse moved to (999, 552)
Screenshot: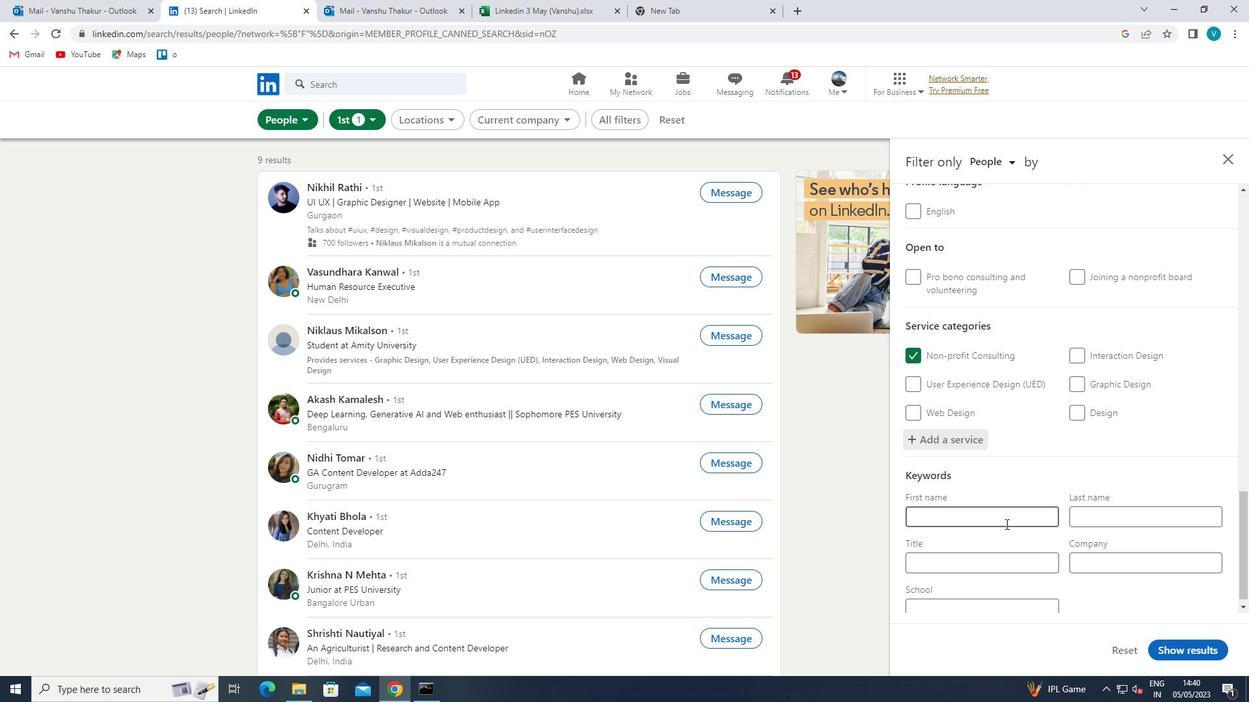 
Action: Mouse pressed left at (999, 552)
Screenshot: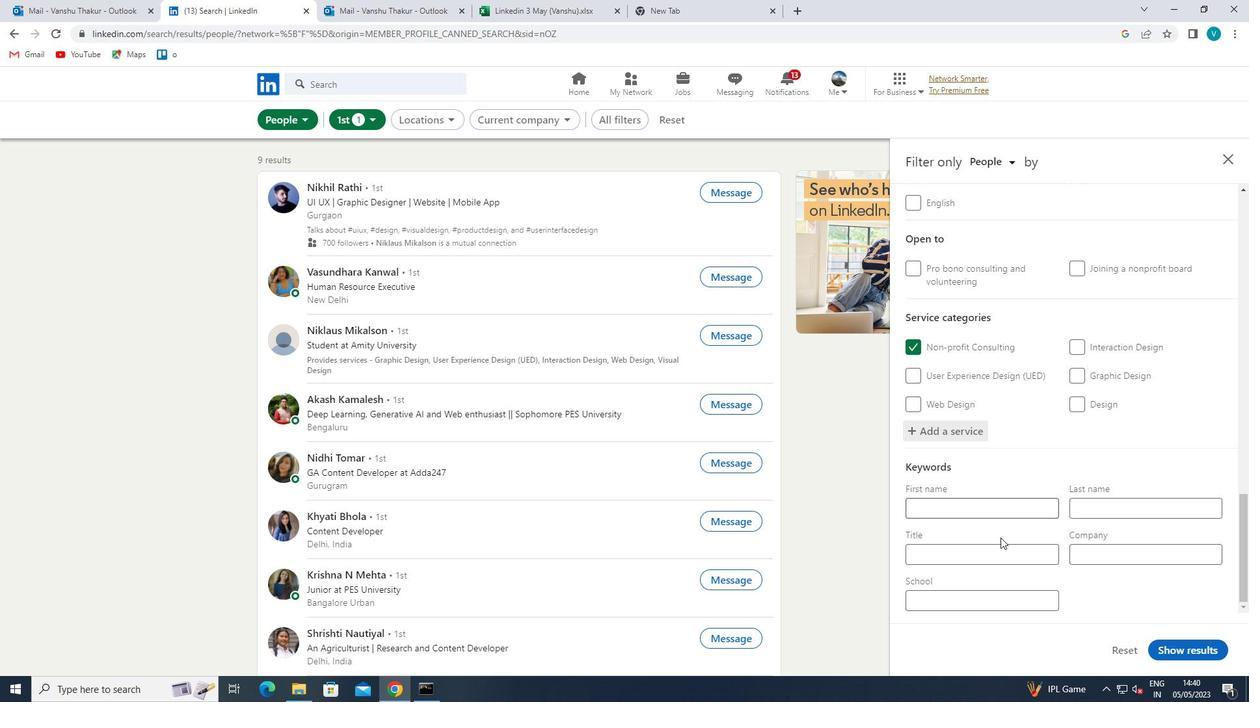 
Action: Mouse moved to (1008, 548)
Screenshot: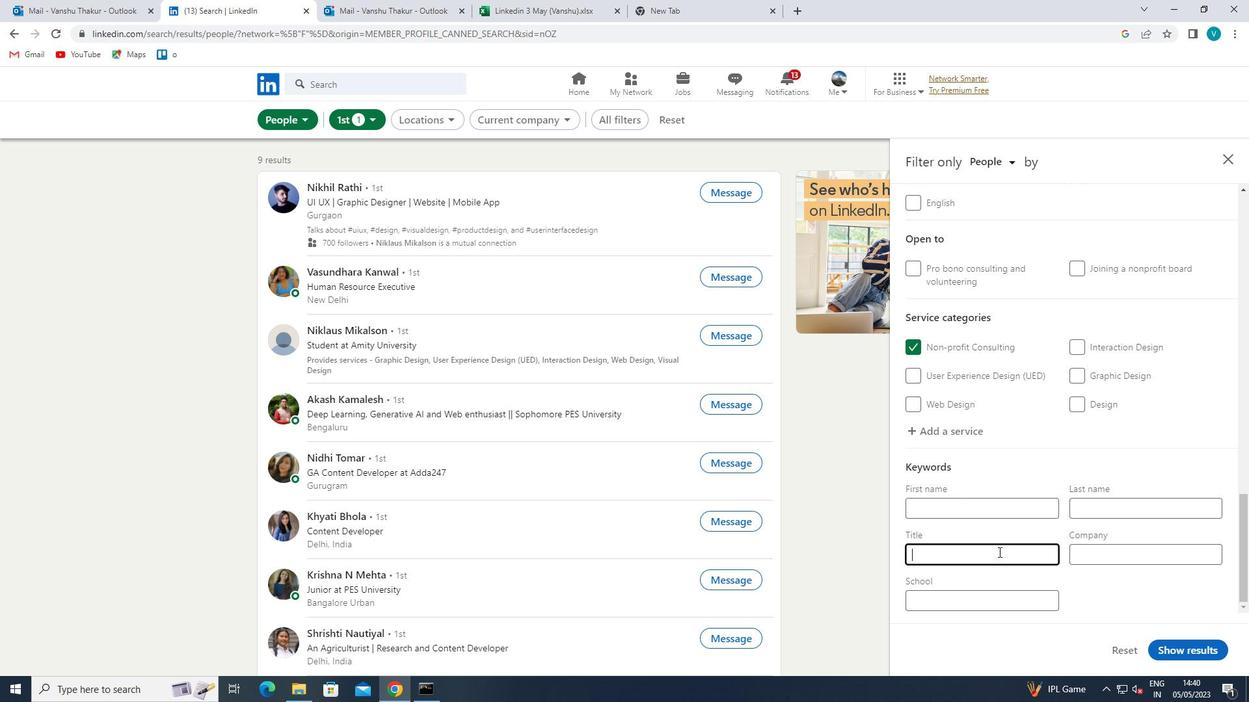 
Action: Key pressed <Key.shift>MANUFACTURING<Key.space>
Screenshot: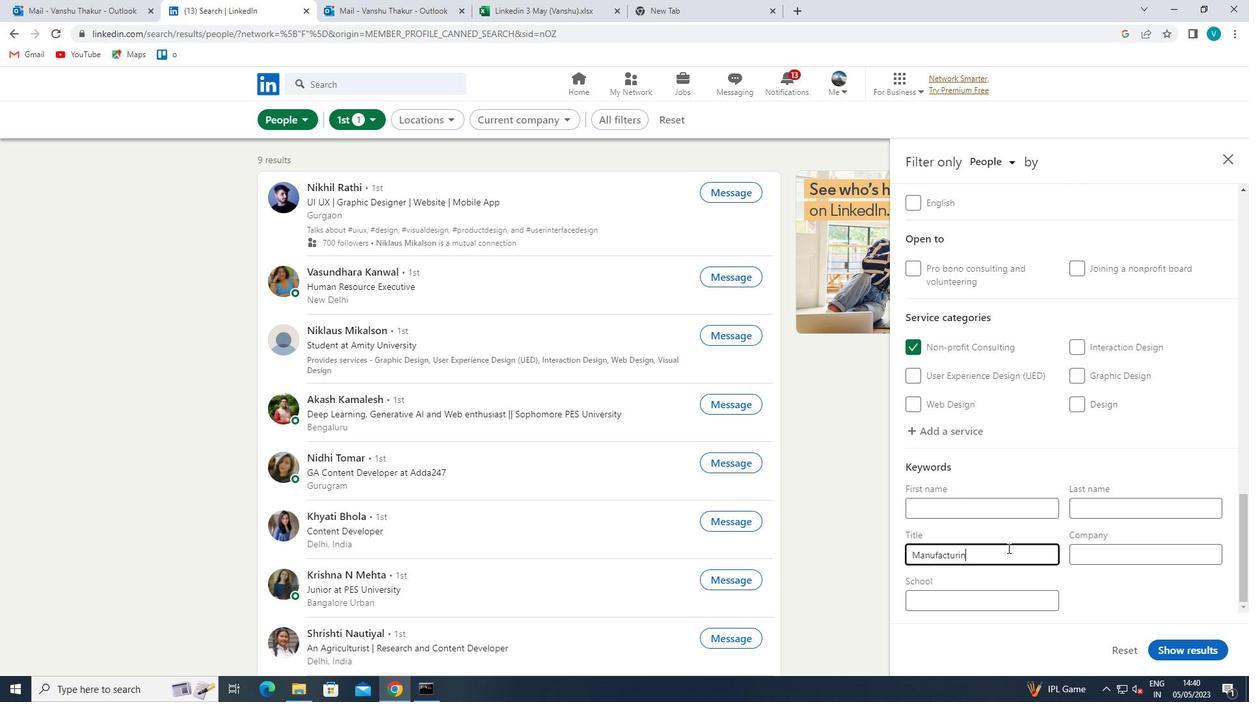 
Action: Mouse moved to (1183, 646)
Screenshot: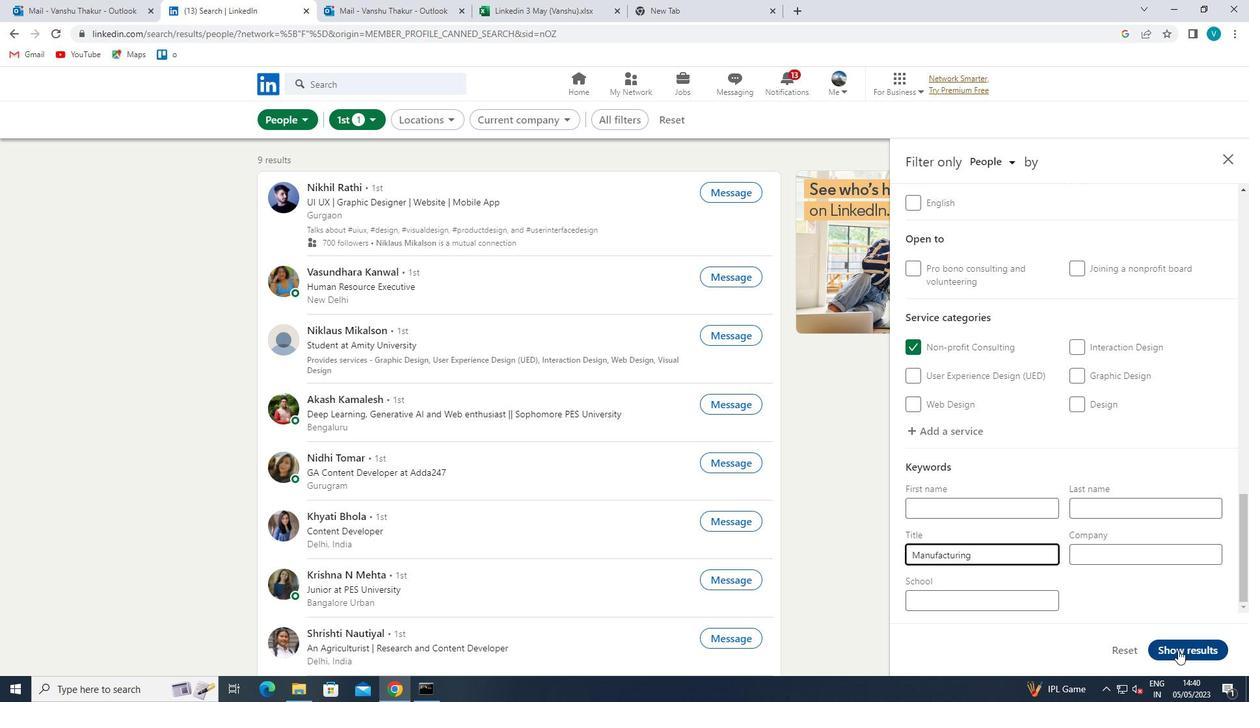 
Action: Key pressed <Key.shift>ASSEMBLER
Screenshot: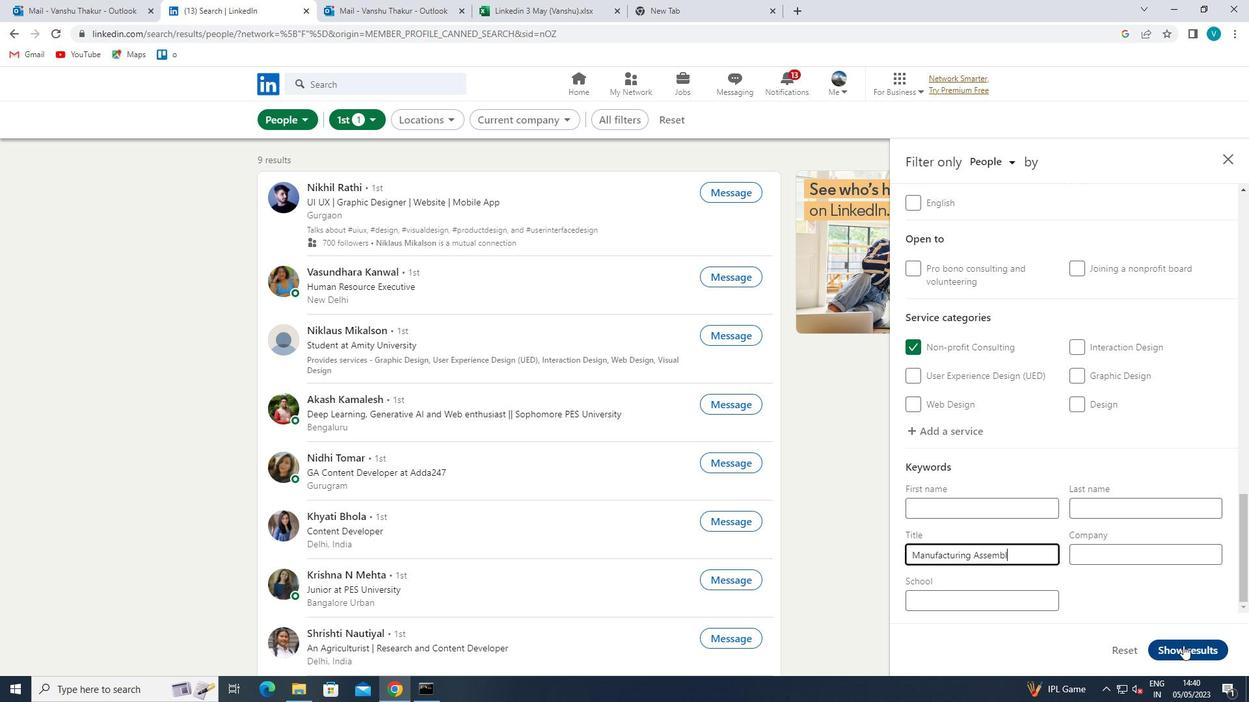 
Action: Mouse pressed left at (1183, 646)
Screenshot: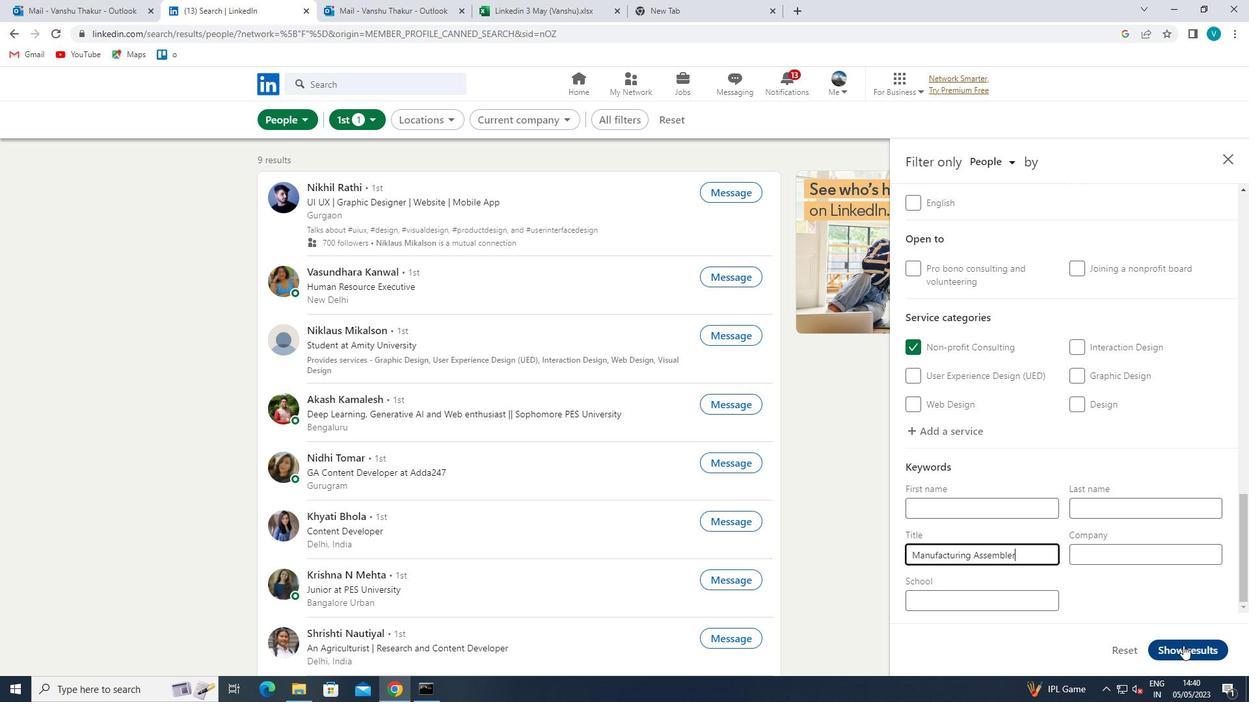 
